 Task: Compose an email with the signature Janet Martinez with the subject Confirmation of a subscription and the message Can you please confirm your availability for the meeting tomorrow at 2 pm? from softage.5@softage.net to softage.1@softage.net, select the message and change font size to huge, align the email to right Send the email. Finally, move the email from Sent Items to the label Games
Action: Mouse moved to (73, 56)
Screenshot: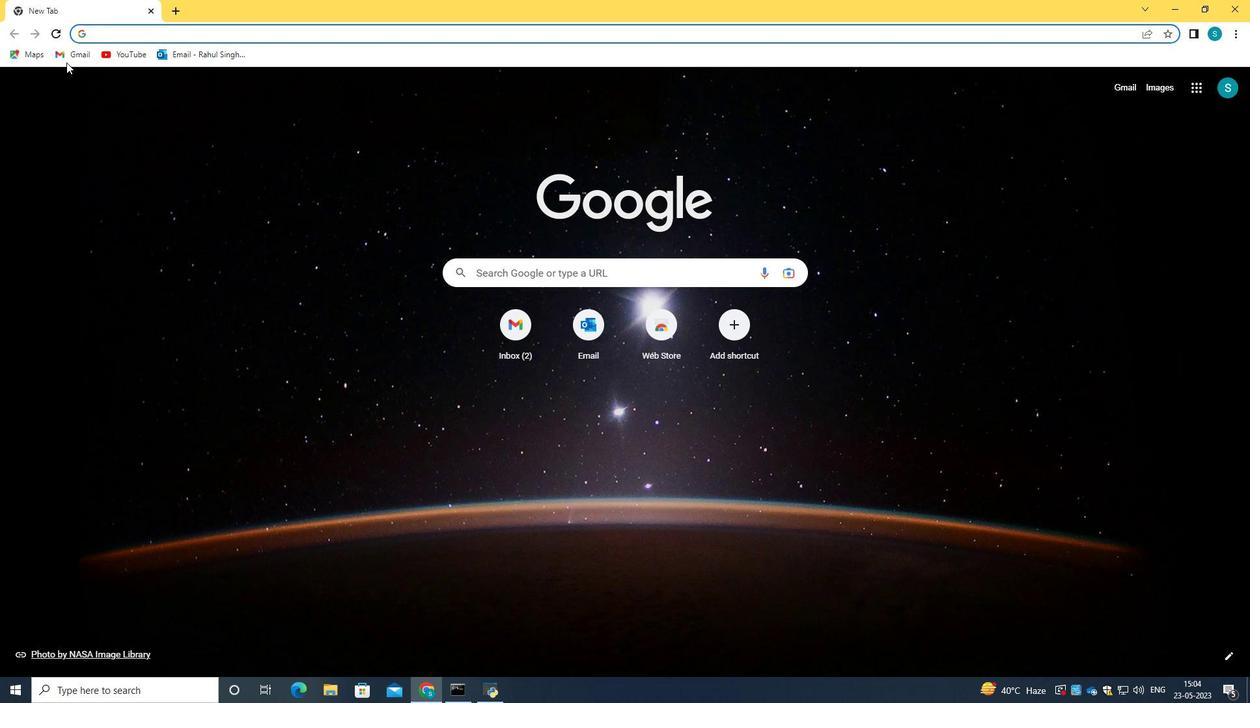
Action: Mouse pressed left at (73, 56)
Screenshot: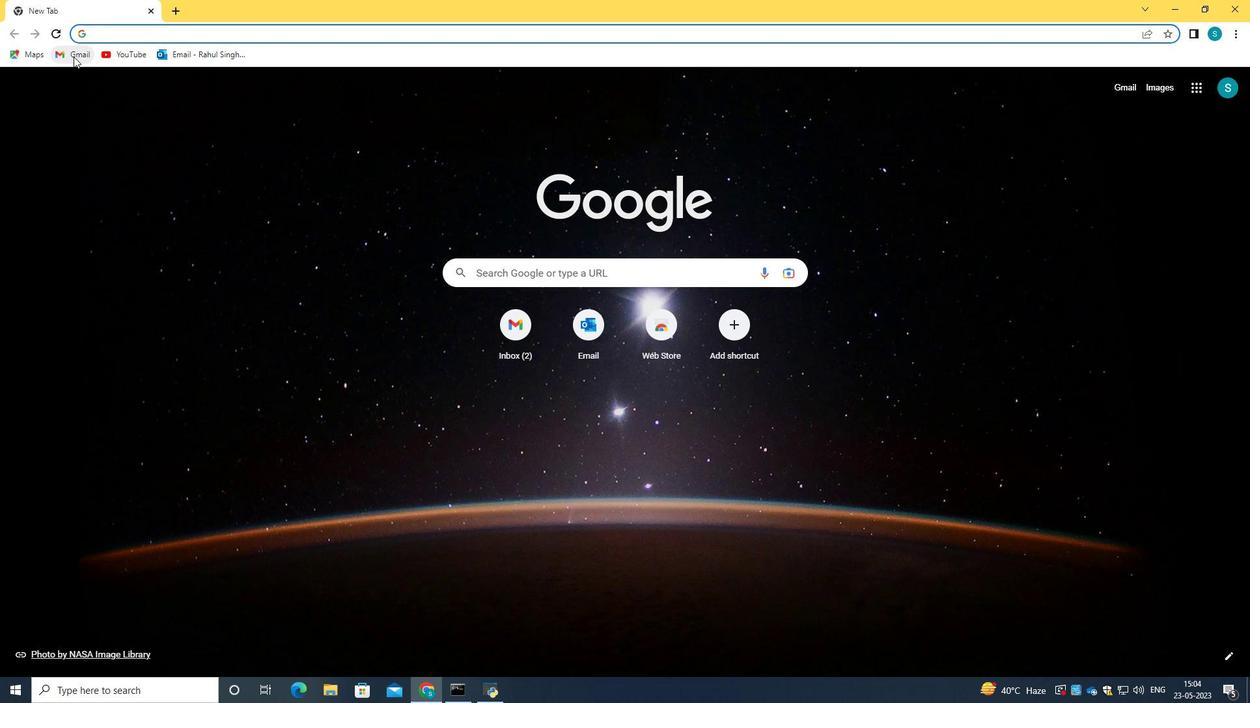 
Action: Mouse moved to (592, 203)
Screenshot: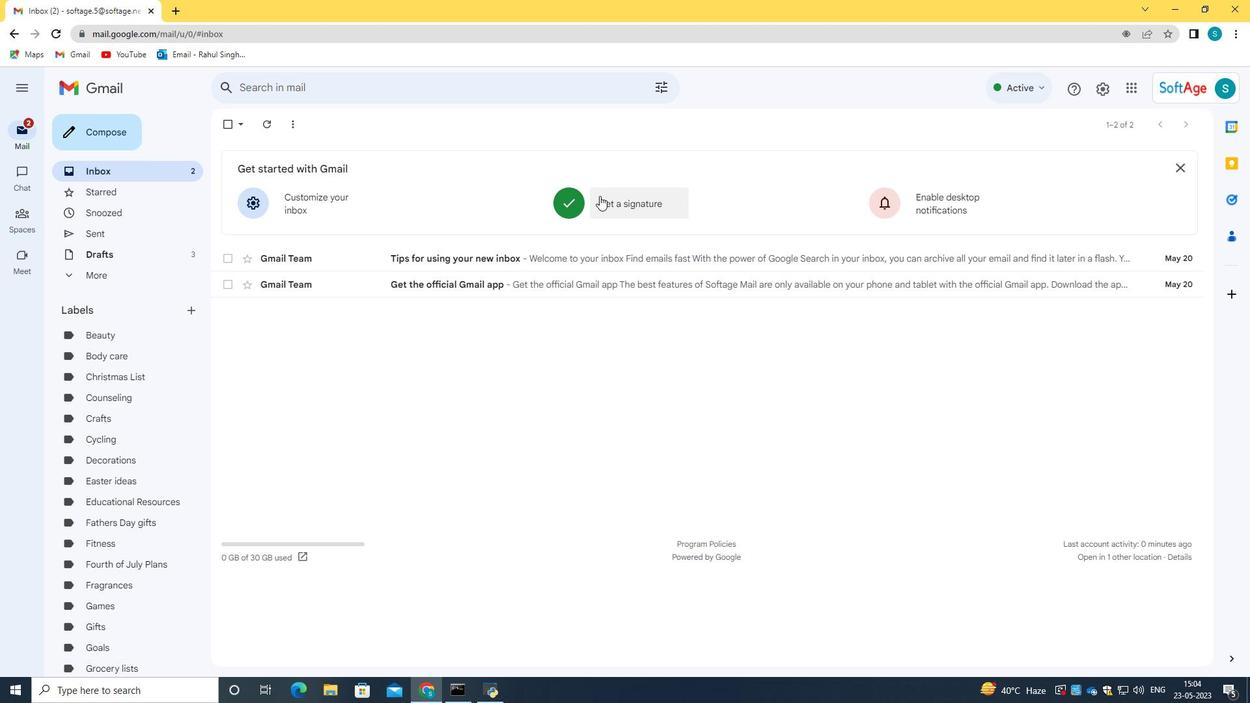 
Action: Mouse pressed left at (592, 203)
Screenshot: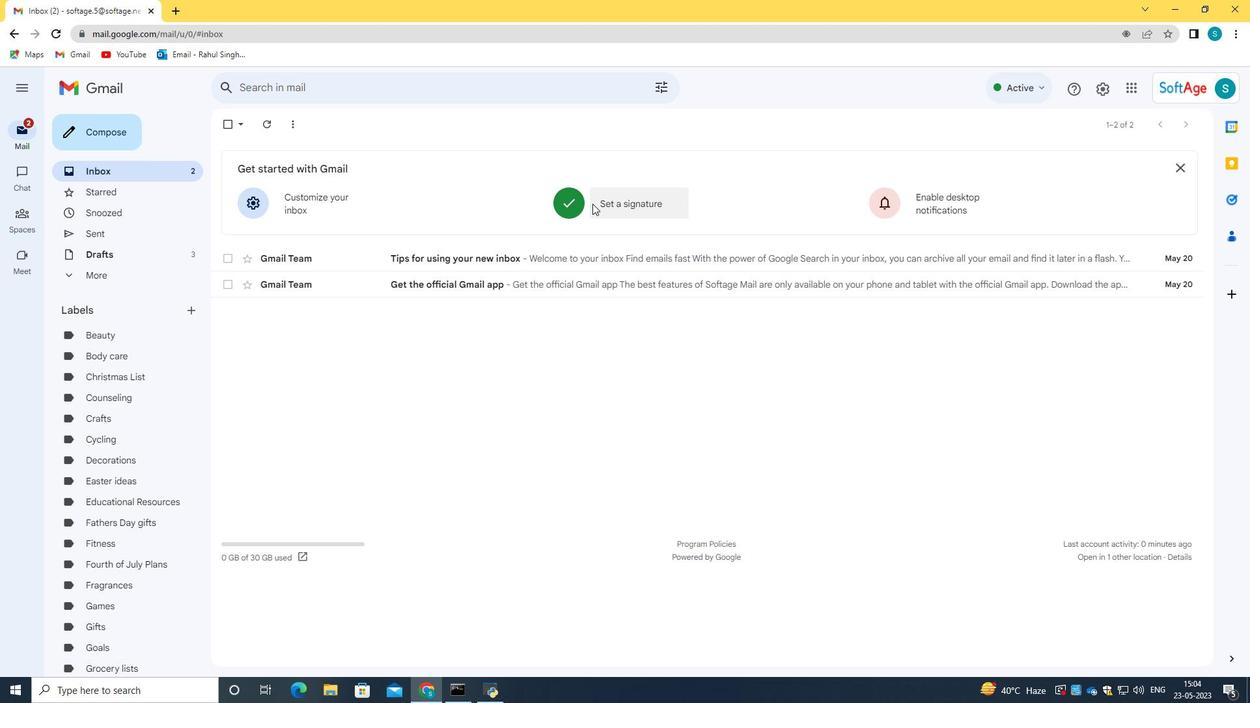 
Action: Mouse moved to (624, 203)
Screenshot: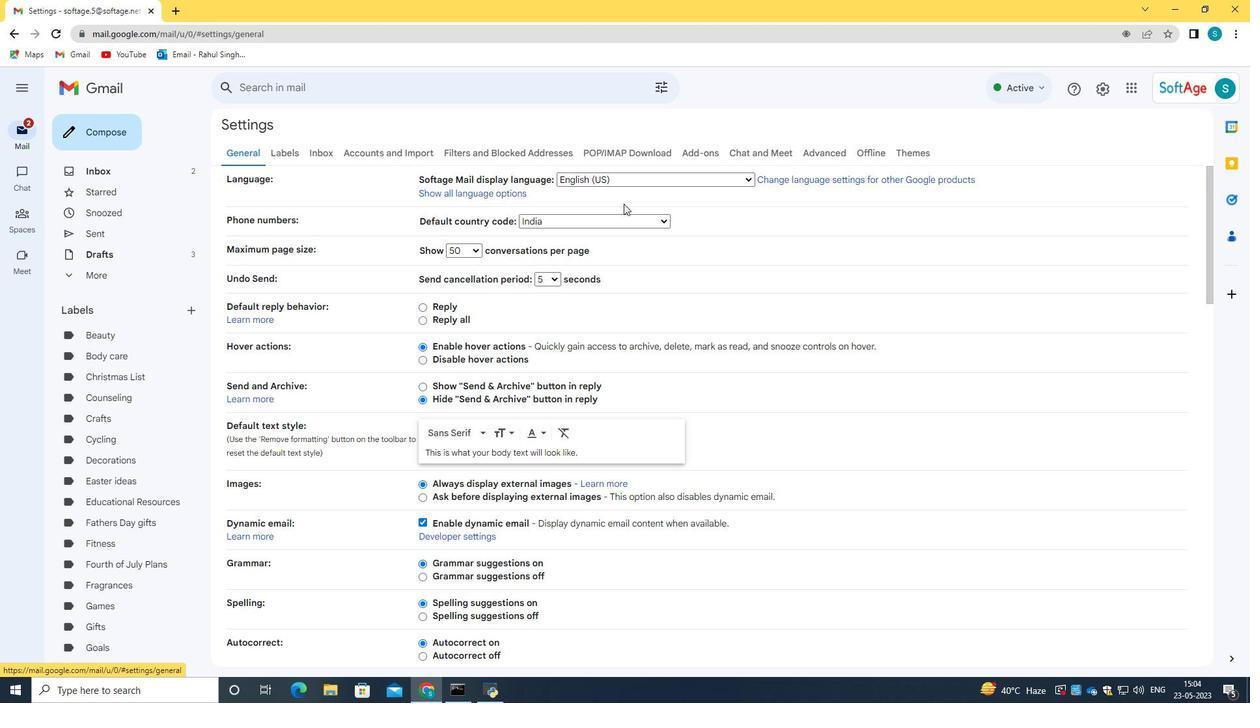 
Action: Mouse scrolled (624, 203) with delta (0, 0)
Screenshot: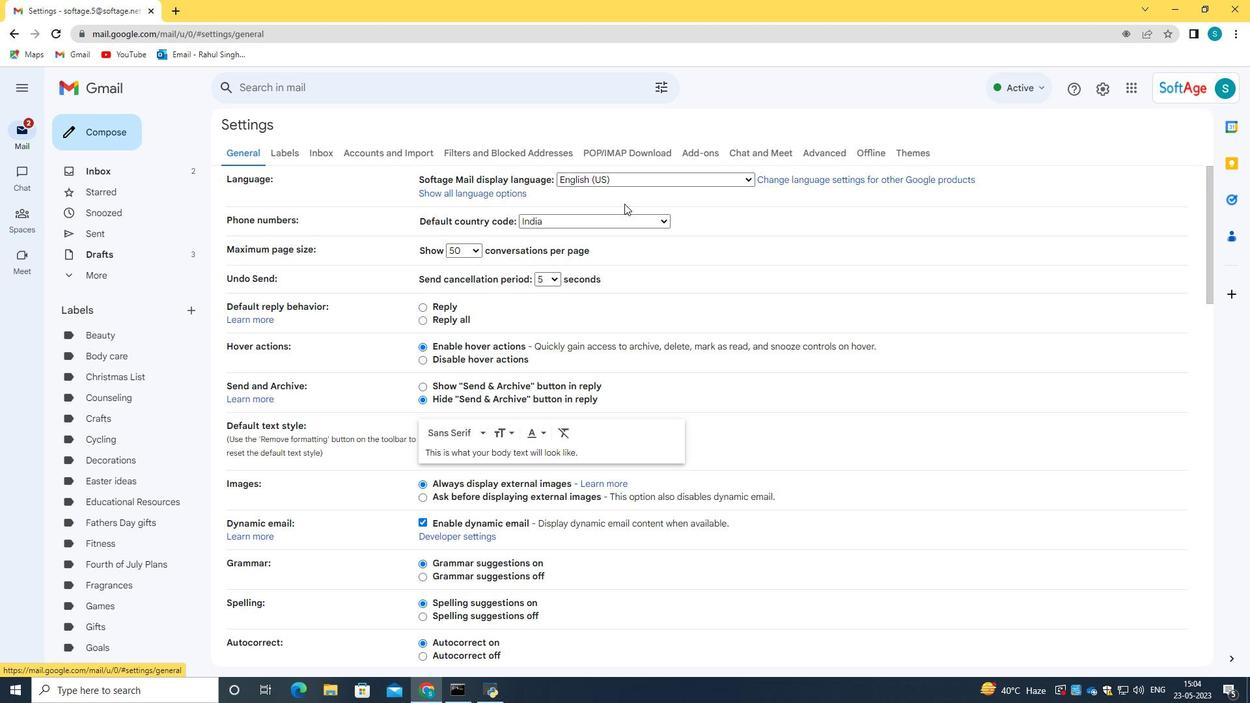 
Action: Mouse scrolled (624, 203) with delta (0, 0)
Screenshot: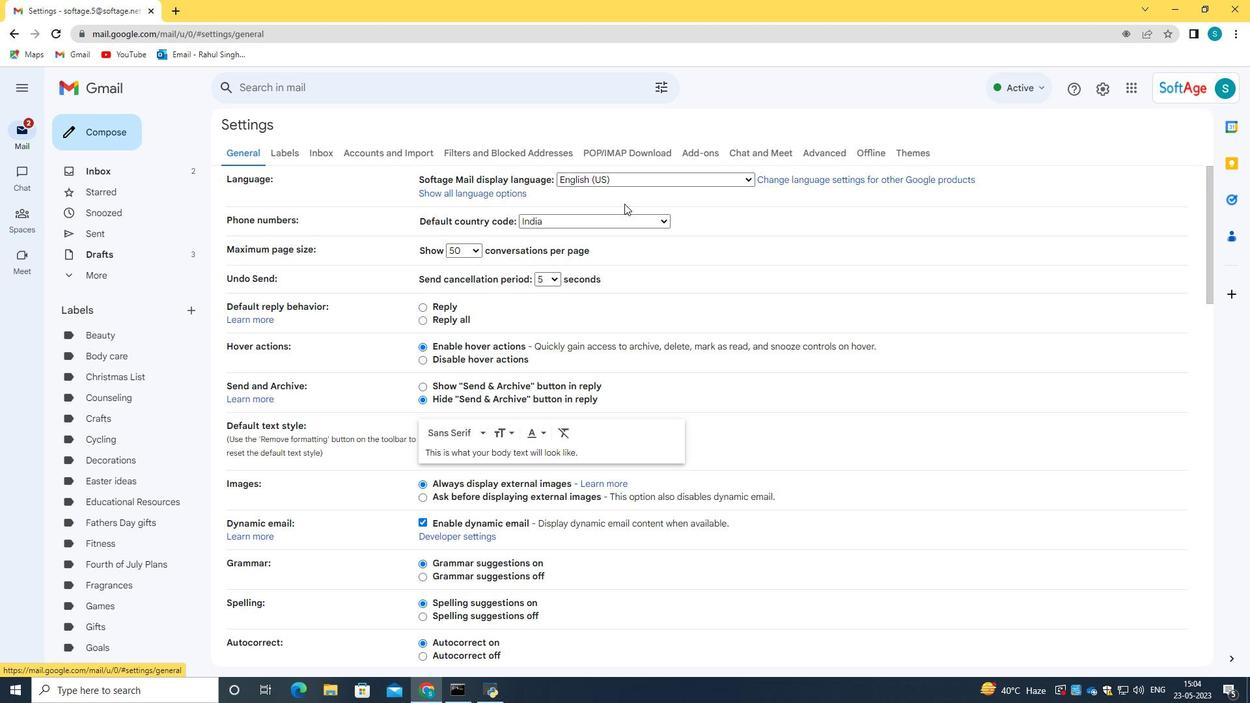 
Action: Mouse scrolled (624, 203) with delta (0, 0)
Screenshot: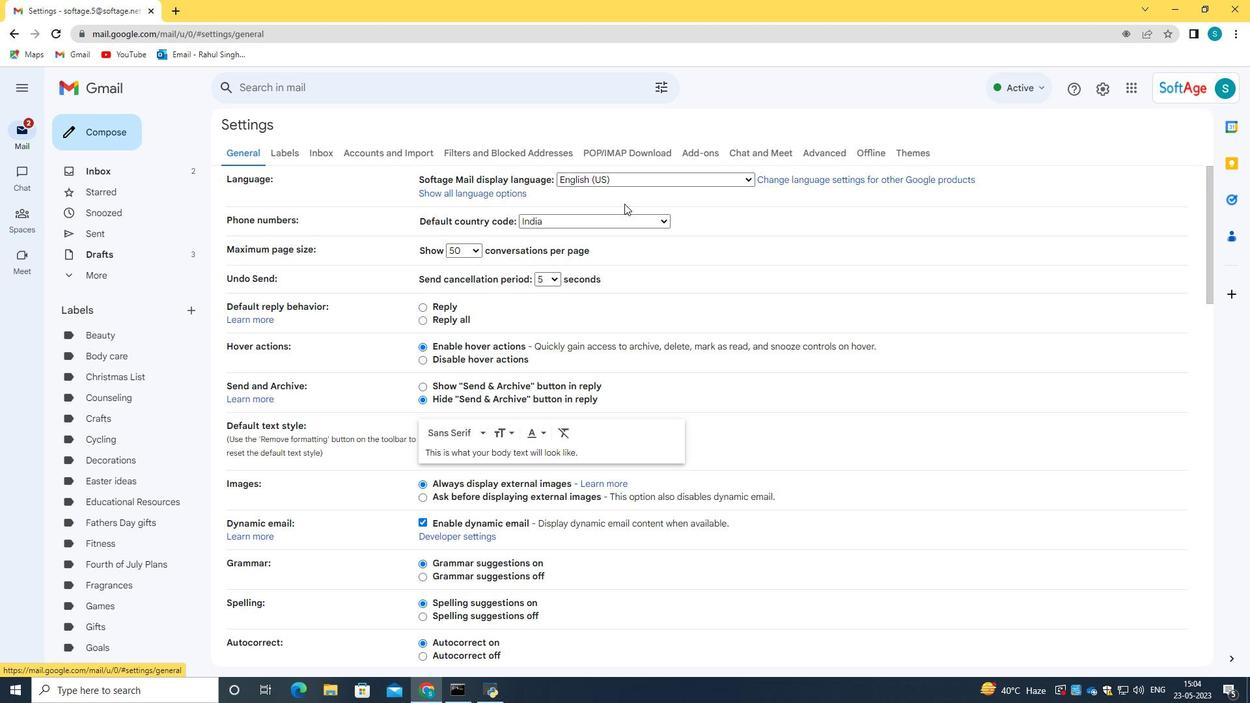 
Action: Mouse scrolled (624, 203) with delta (0, 0)
Screenshot: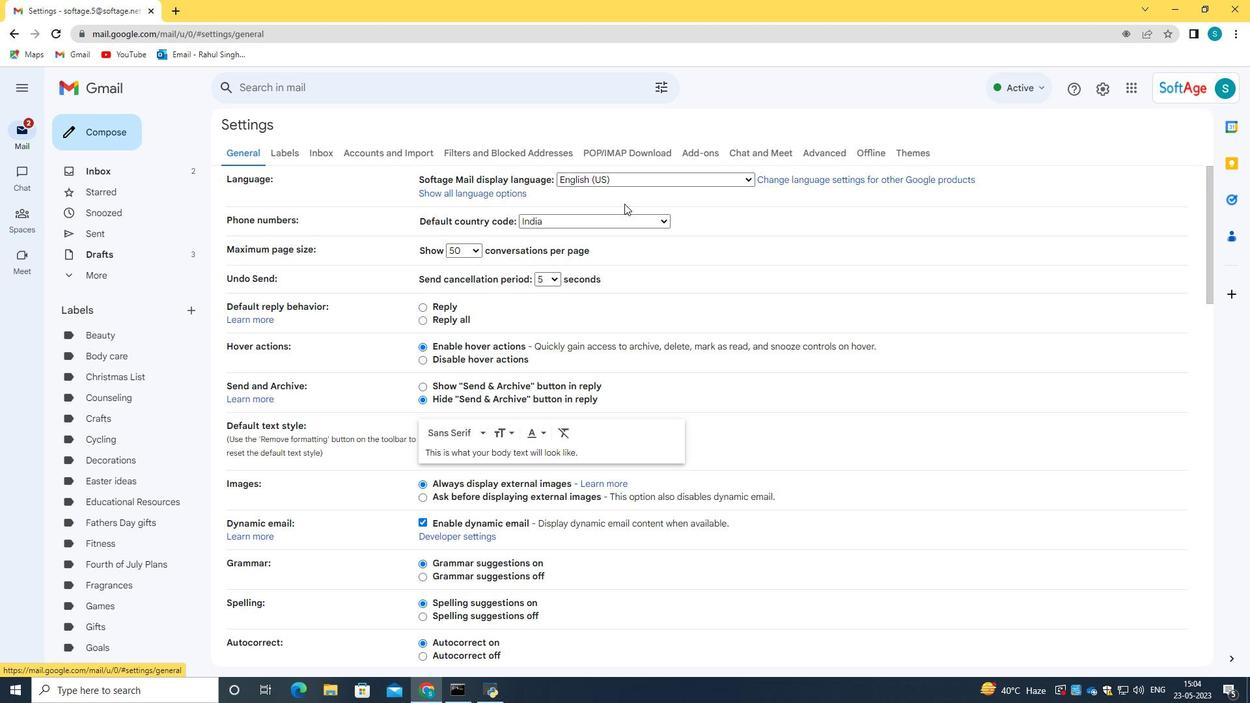 
Action: Mouse scrolled (624, 203) with delta (0, 0)
Screenshot: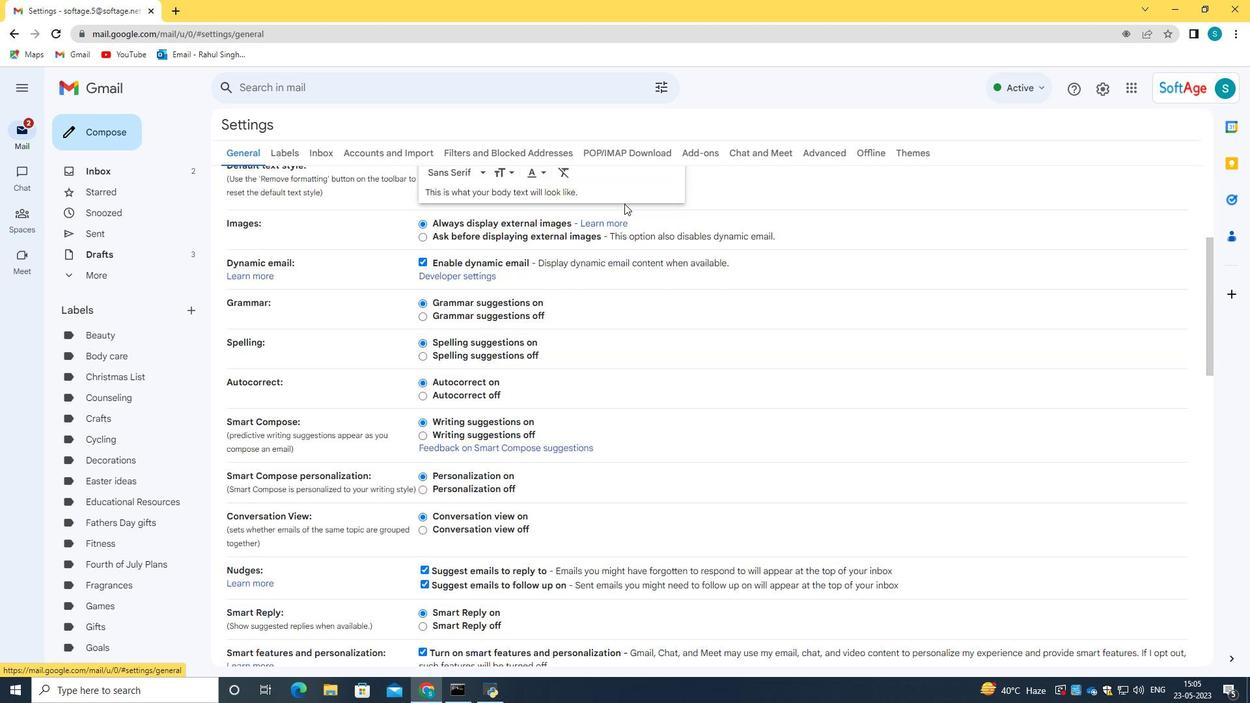 
Action: Mouse scrolled (624, 203) with delta (0, 0)
Screenshot: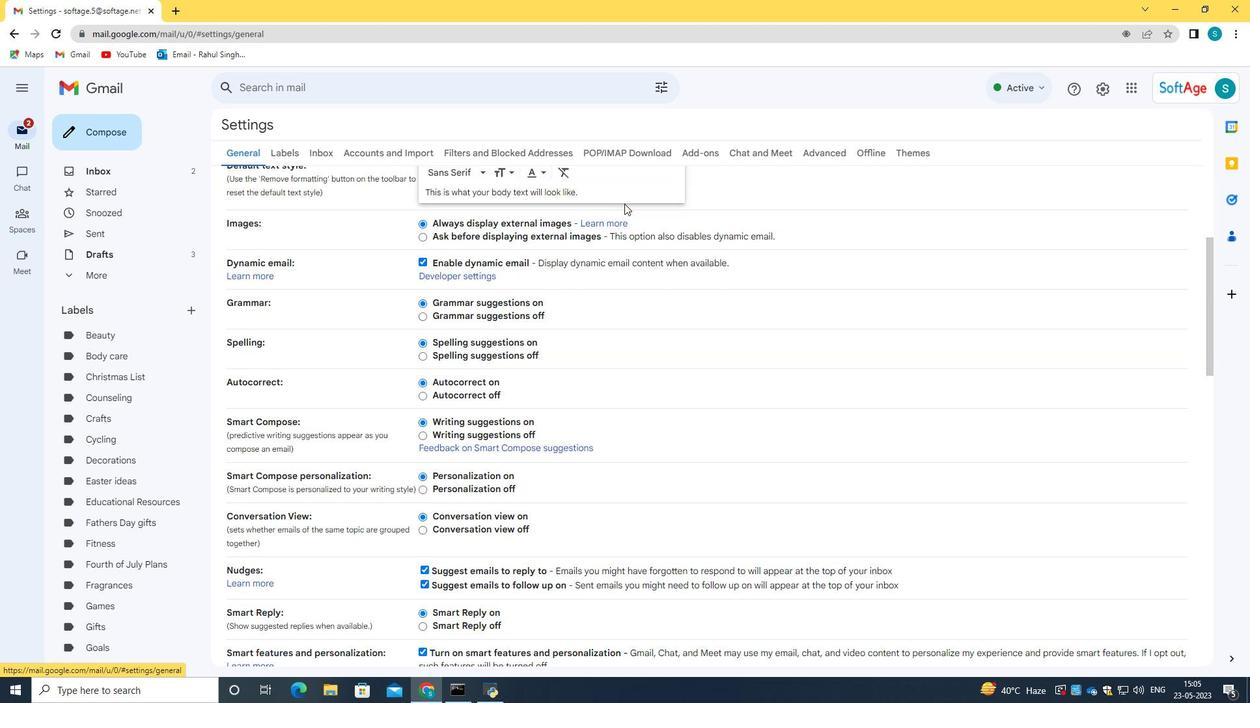 
Action: Mouse scrolled (624, 203) with delta (0, 0)
Screenshot: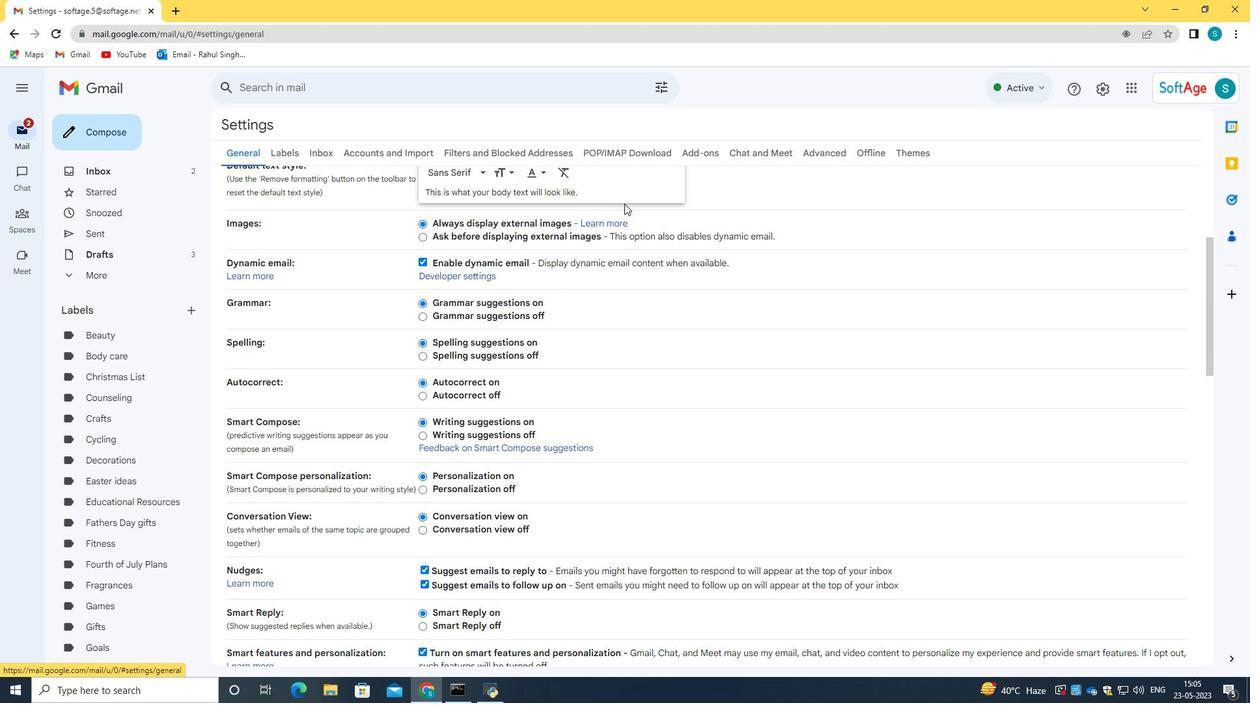 
Action: Mouse scrolled (624, 203) with delta (0, 0)
Screenshot: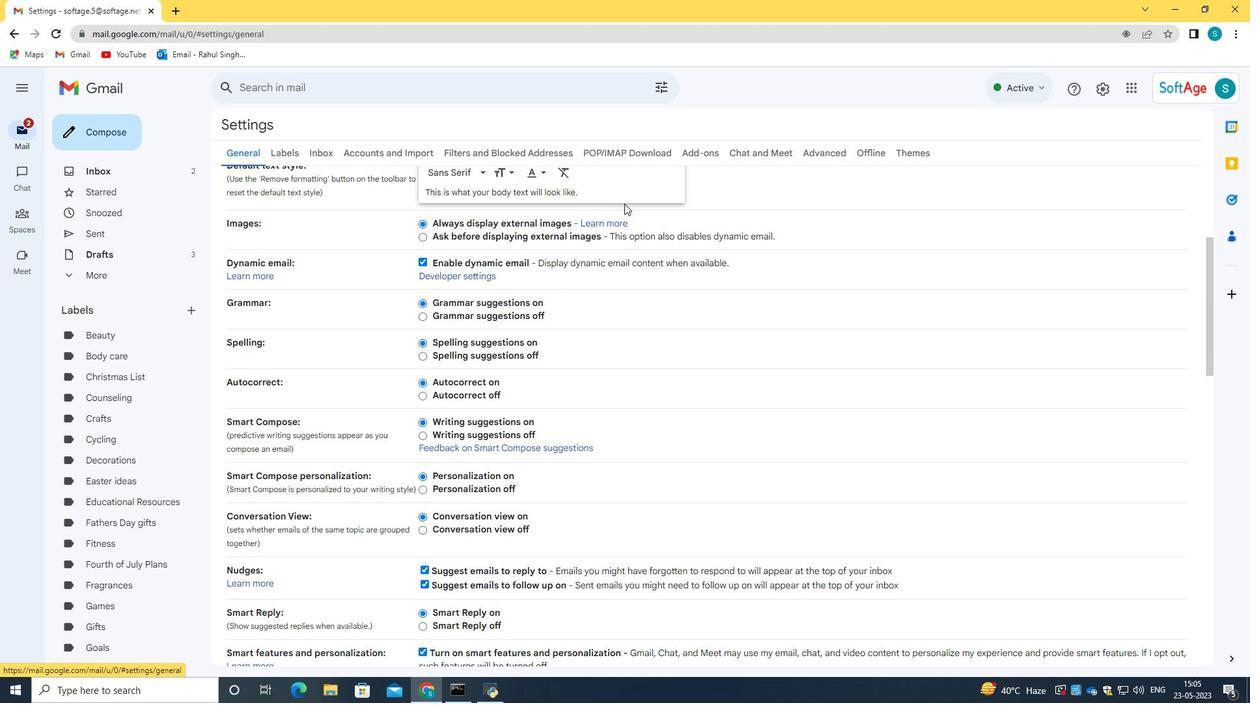 
Action: Mouse scrolled (624, 203) with delta (0, 0)
Screenshot: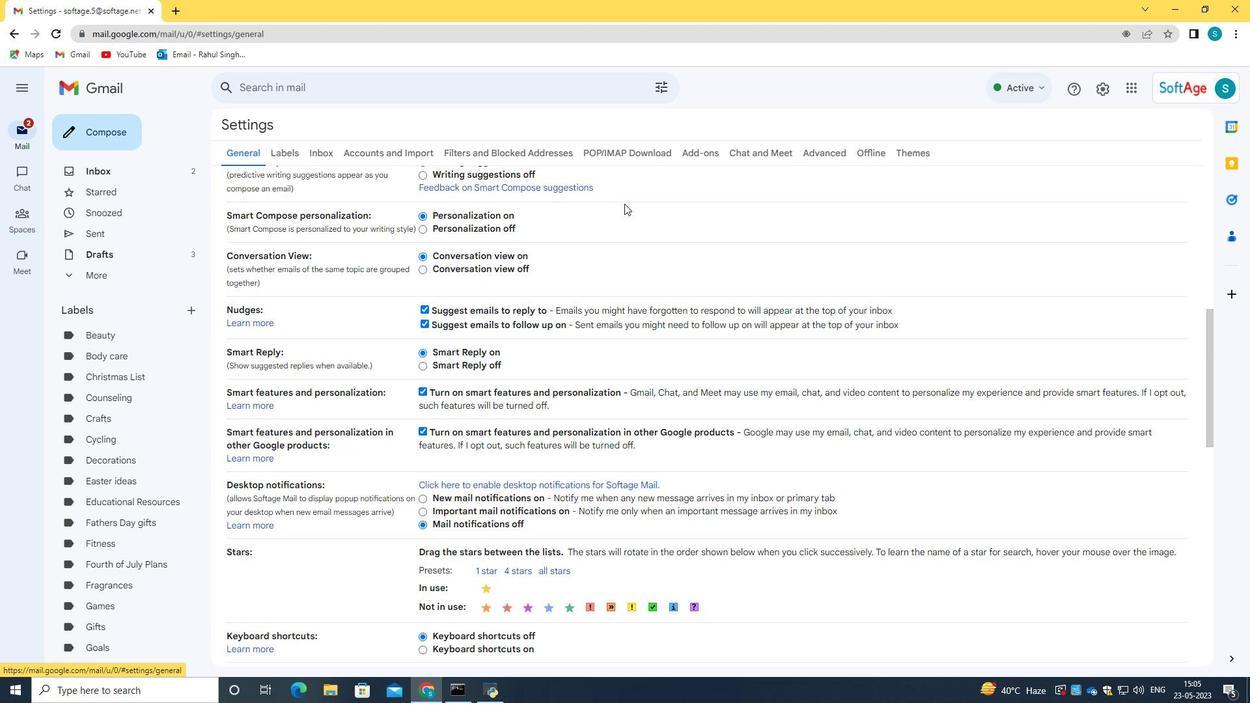 
Action: Mouse scrolled (624, 203) with delta (0, 0)
Screenshot: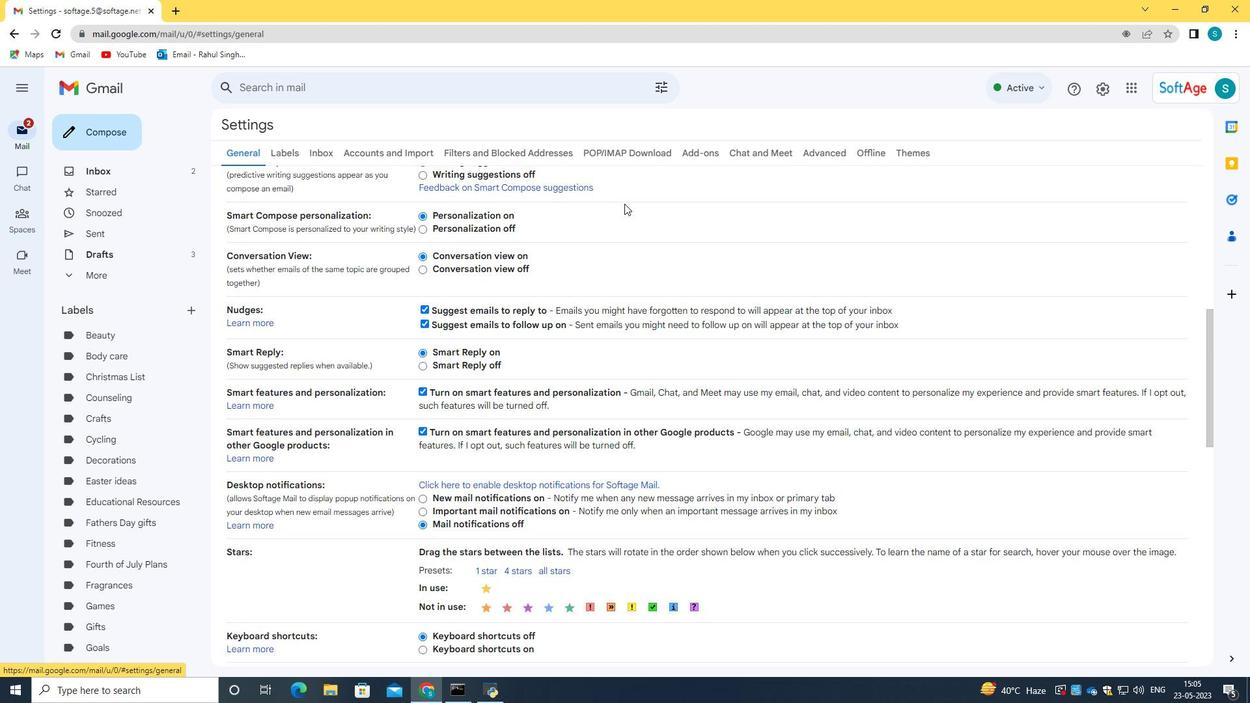
Action: Mouse scrolled (624, 203) with delta (0, 0)
Screenshot: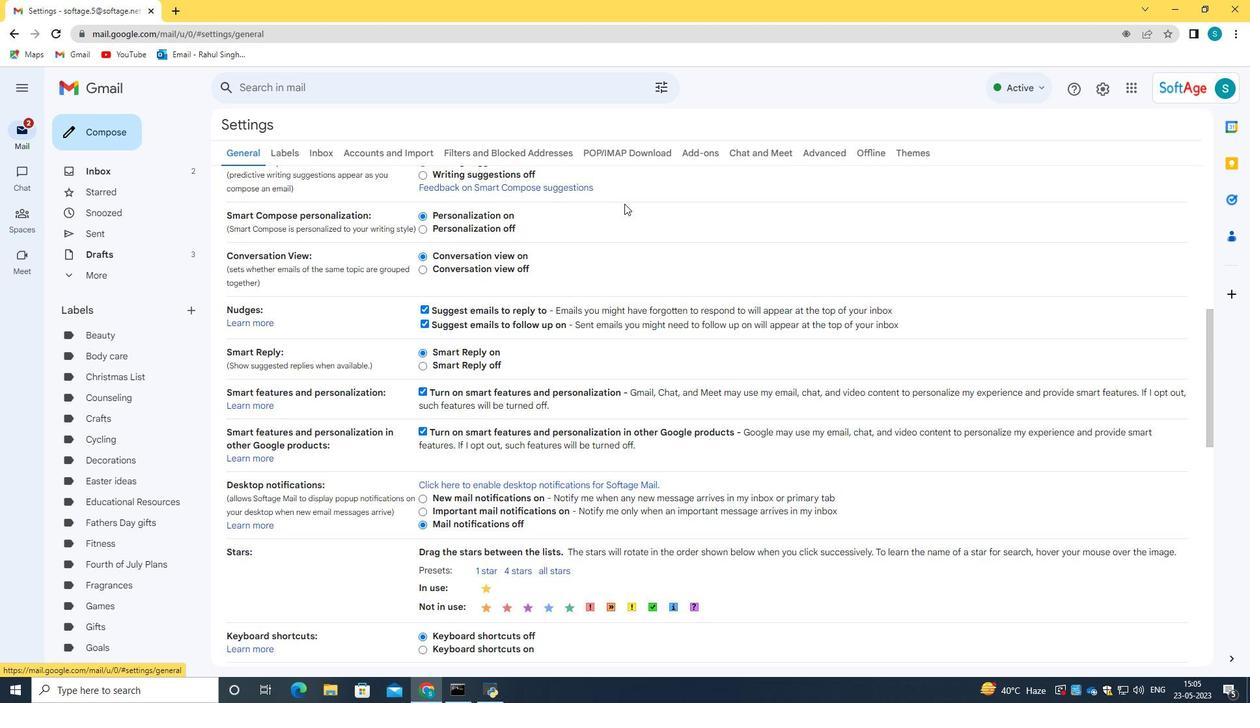 
Action: Mouse moved to (571, 455)
Screenshot: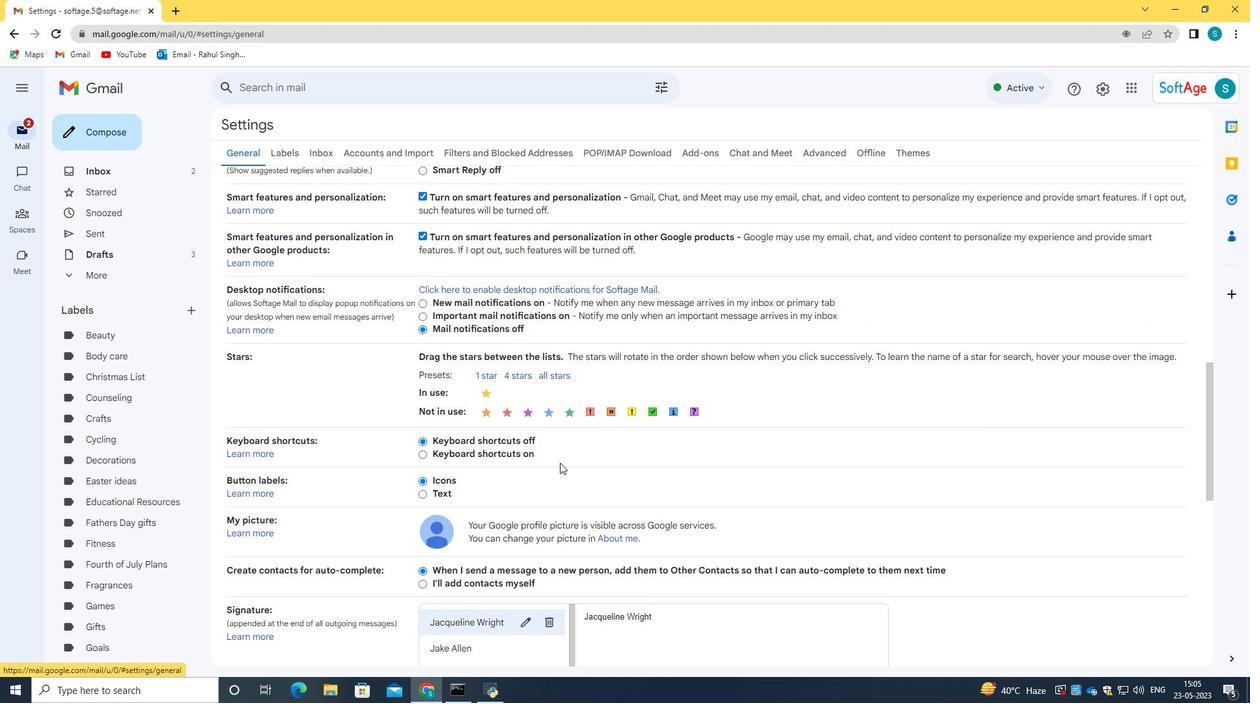 
Action: Mouse scrolled (571, 455) with delta (0, 0)
Screenshot: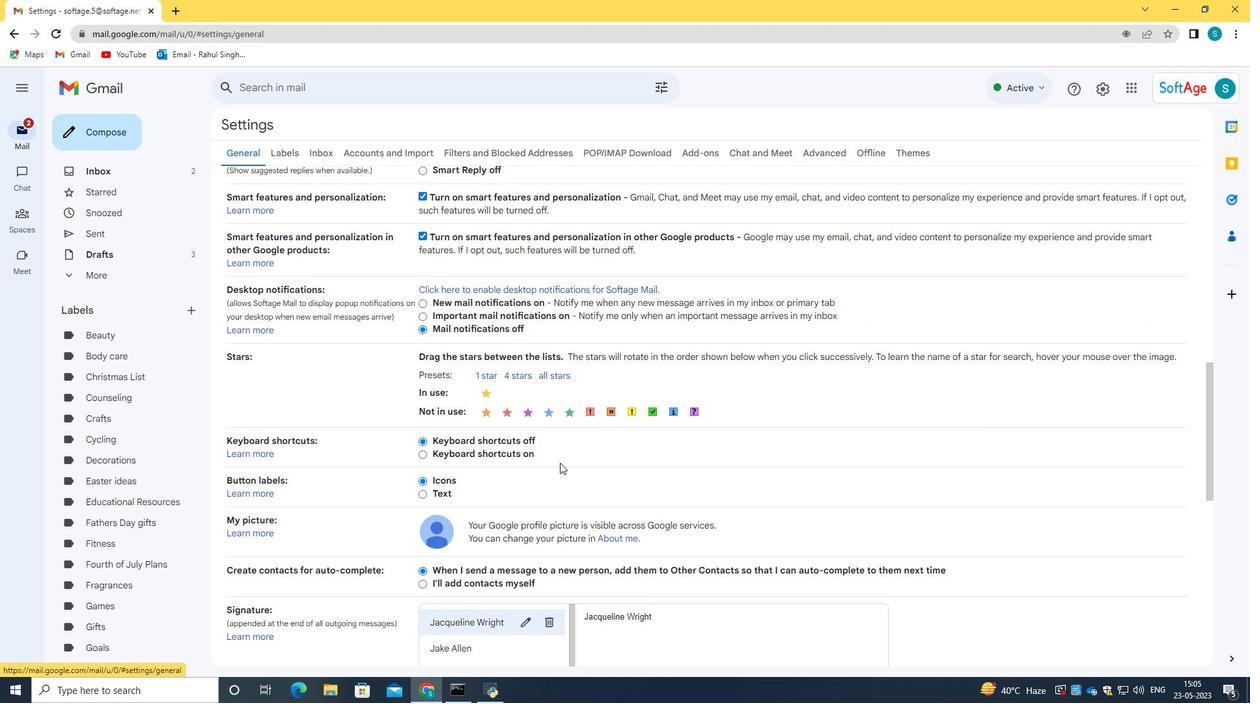 
Action: Mouse scrolled (571, 455) with delta (0, 0)
Screenshot: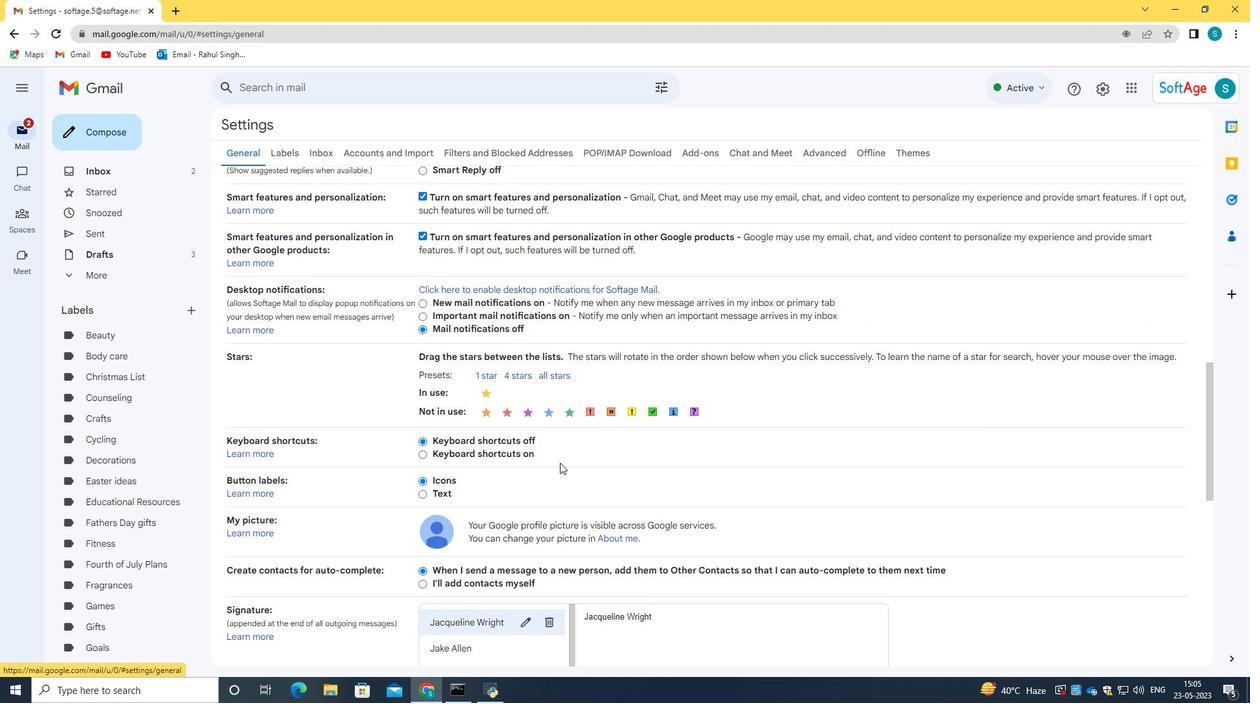 
Action: Mouse scrolled (571, 455) with delta (0, 0)
Screenshot: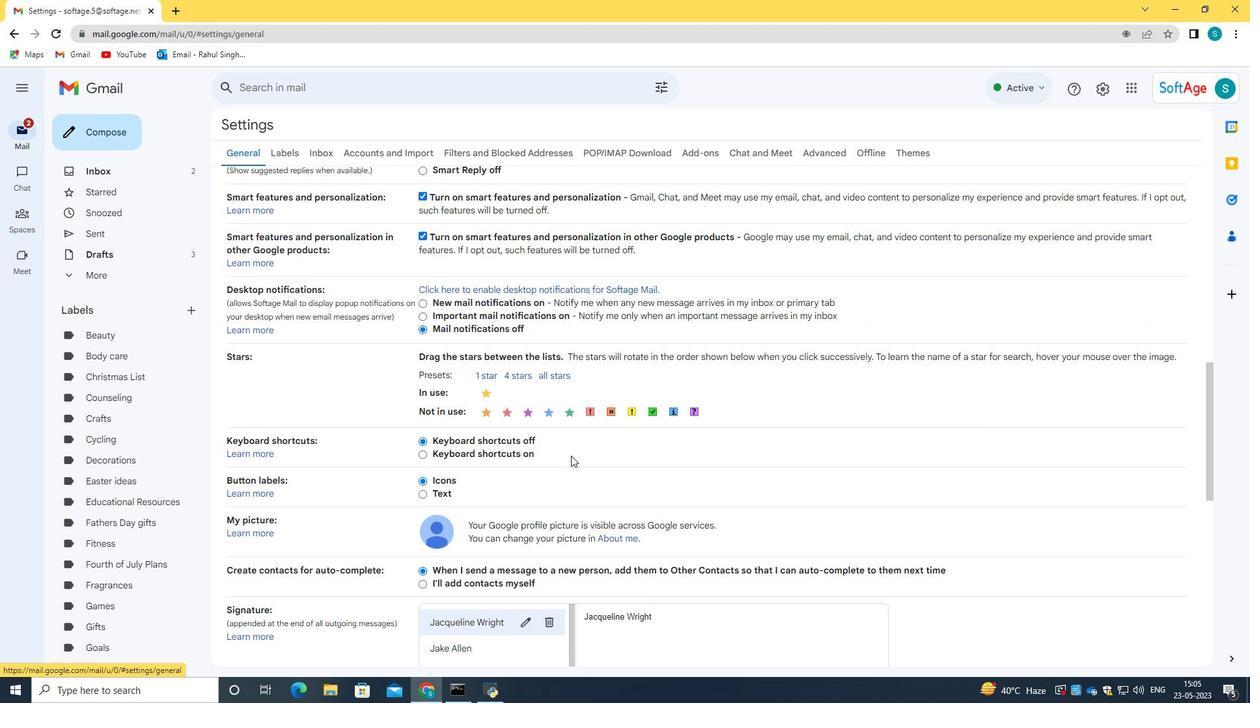 
Action: Mouse scrolled (571, 455) with delta (0, 0)
Screenshot: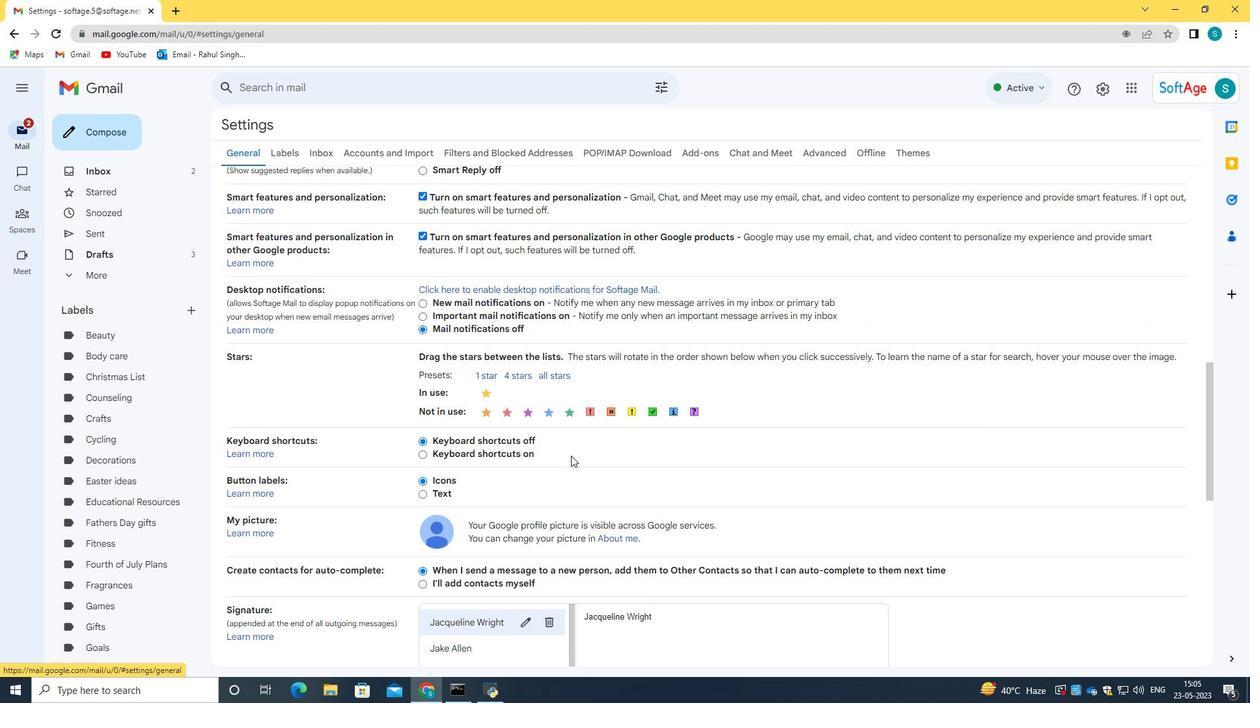 
Action: Mouse moved to (573, 453)
Screenshot: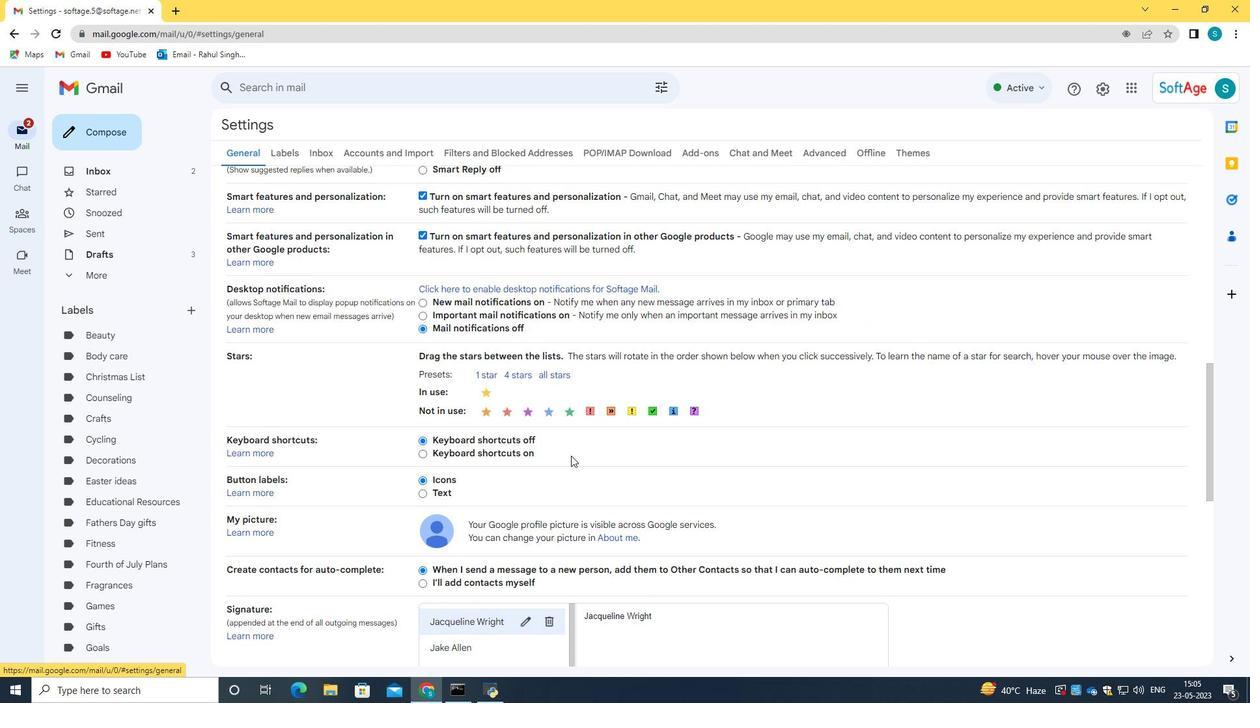 
Action: Mouse scrolled (573, 453) with delta (0, 0)
Screenshot: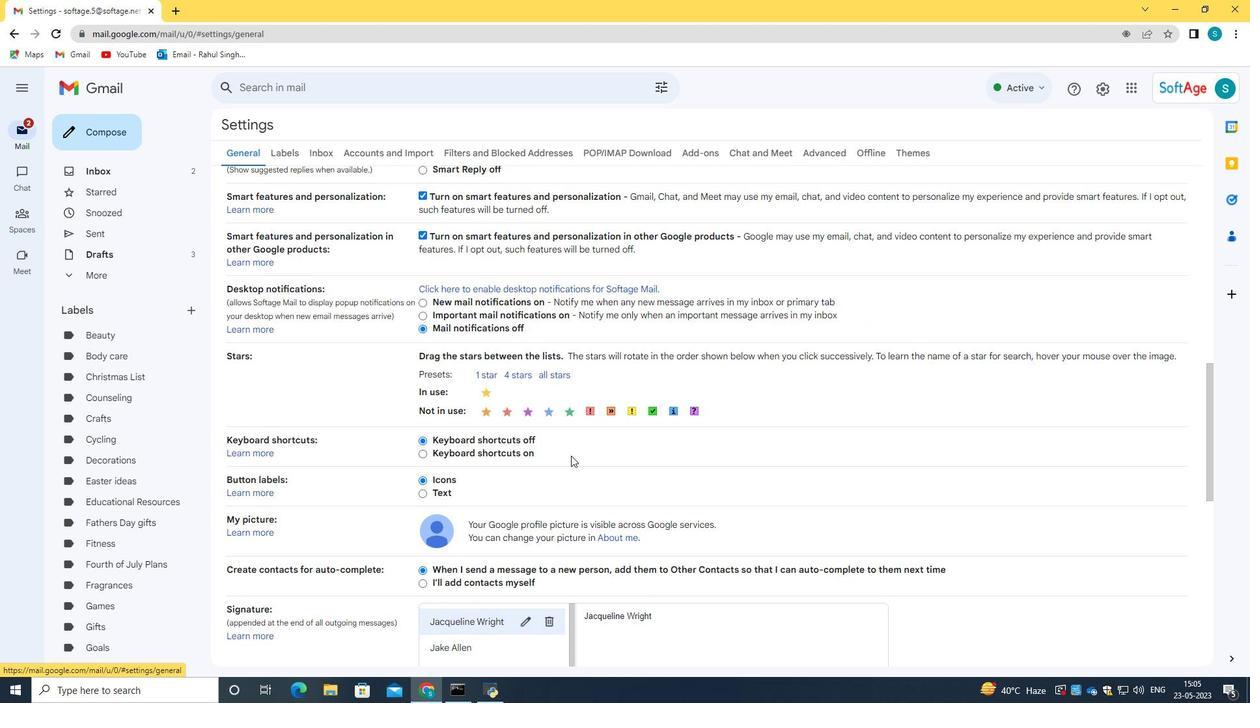 
Action: Mouse moved to (482, 407)
Screenshot: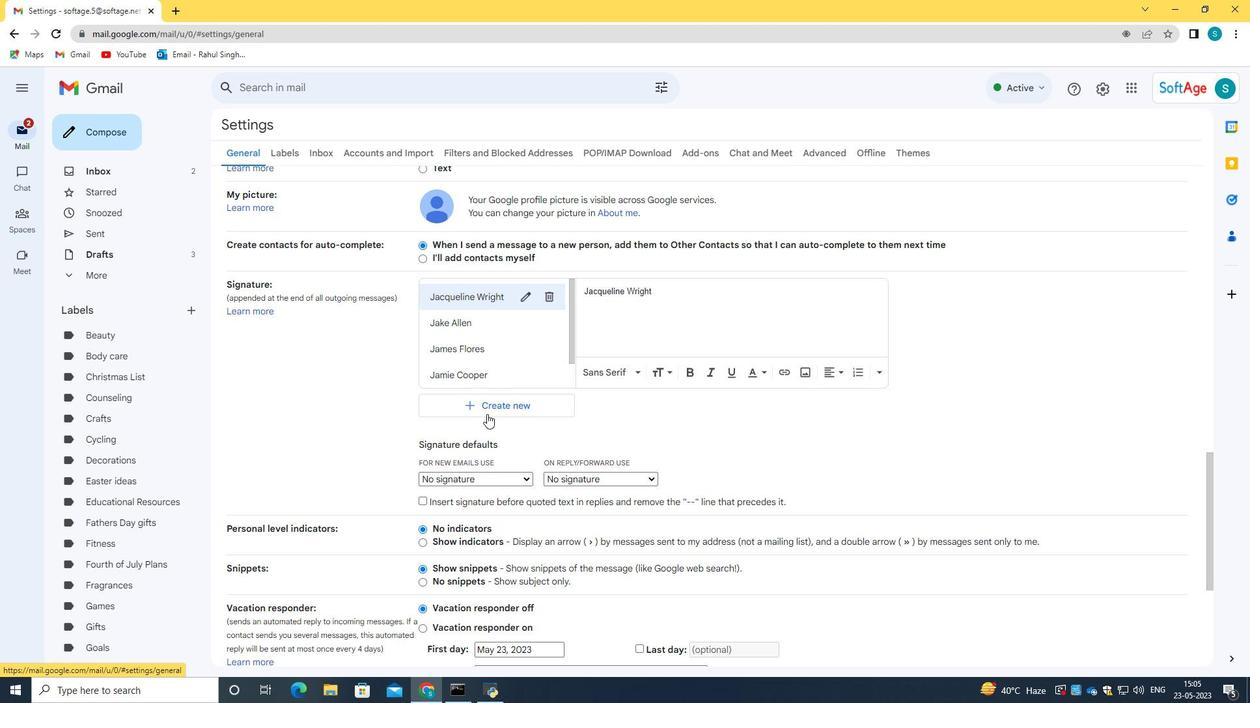 
Action: Mouse pressed left at (482, 407)
Screenshot: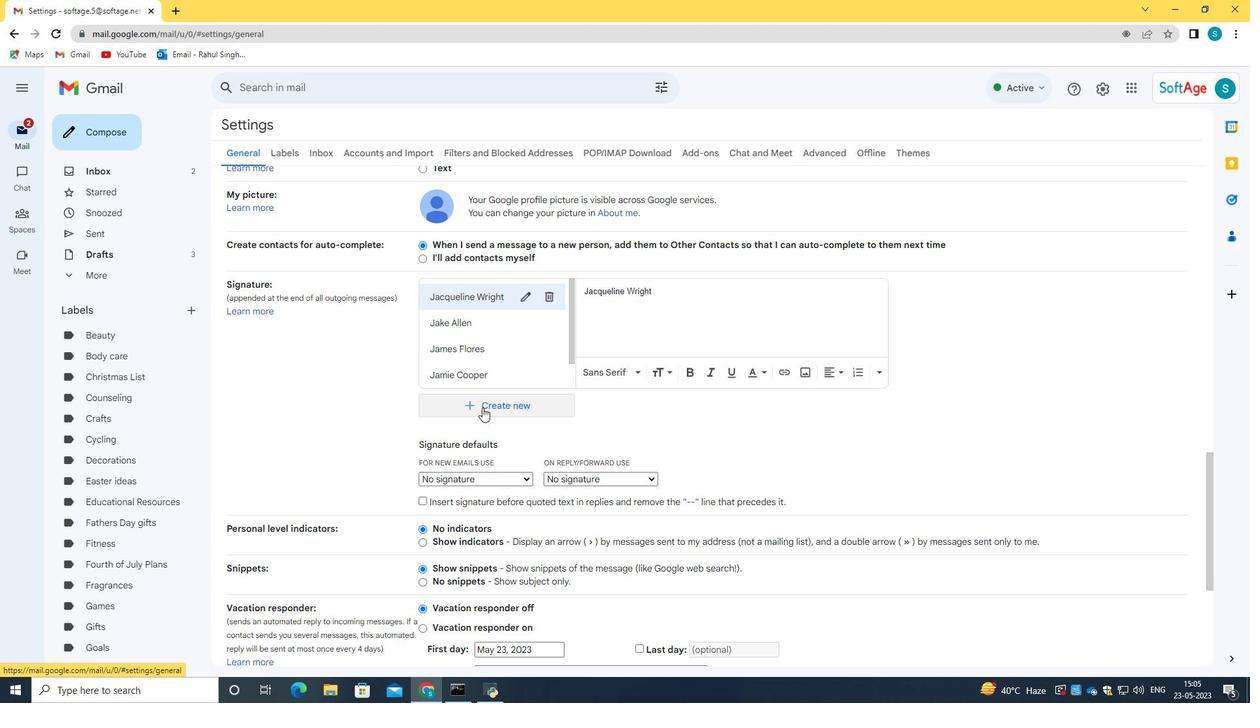 
Action: Mouse moved to (587, 364)
Screenshot: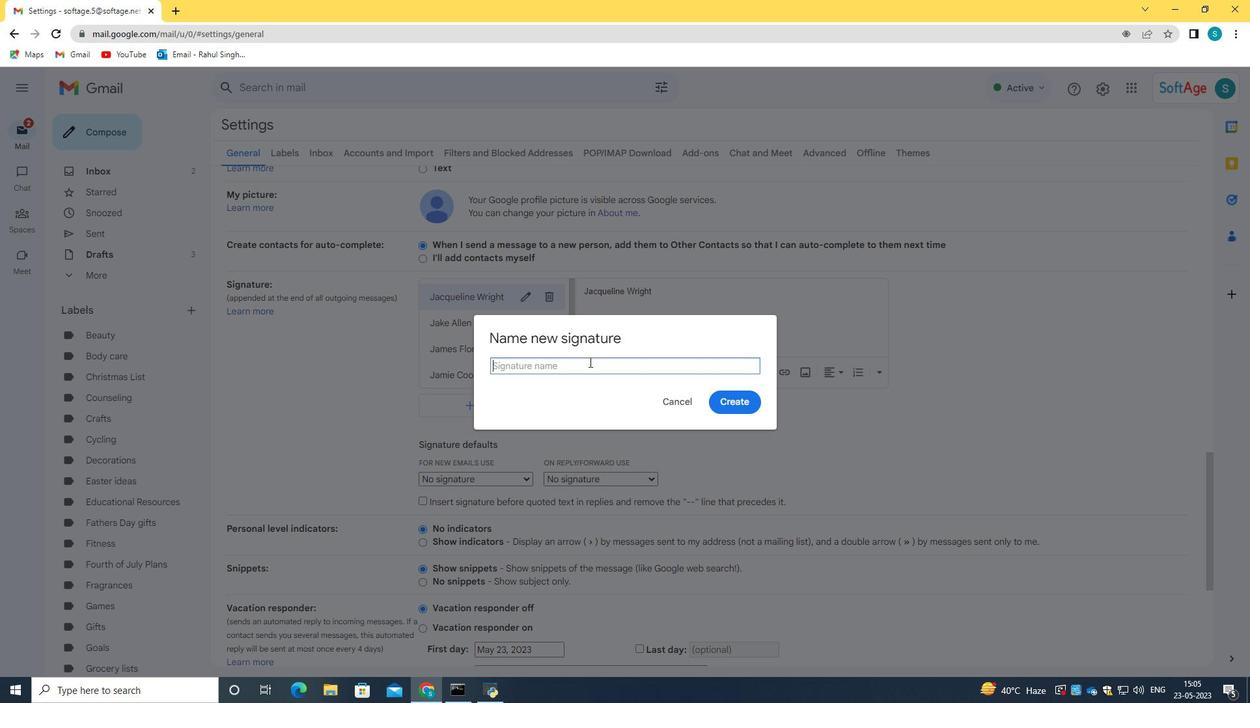 
Action: Key pressed <Key.caps_lock>J<Key.caps_lock>anet<Key.space><Key.caps_lock>M<Key.caps_lock>artinez
Screenshot: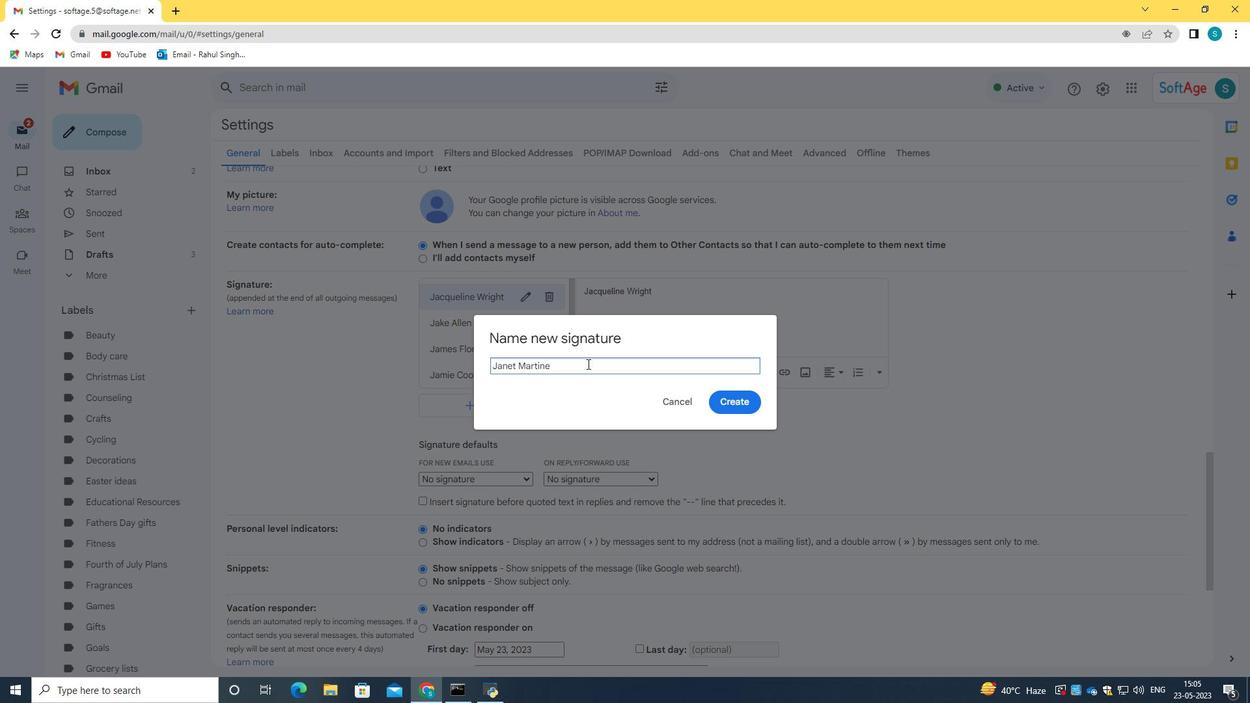 
Action: Mouse moved to (724, 401)
Screenshot: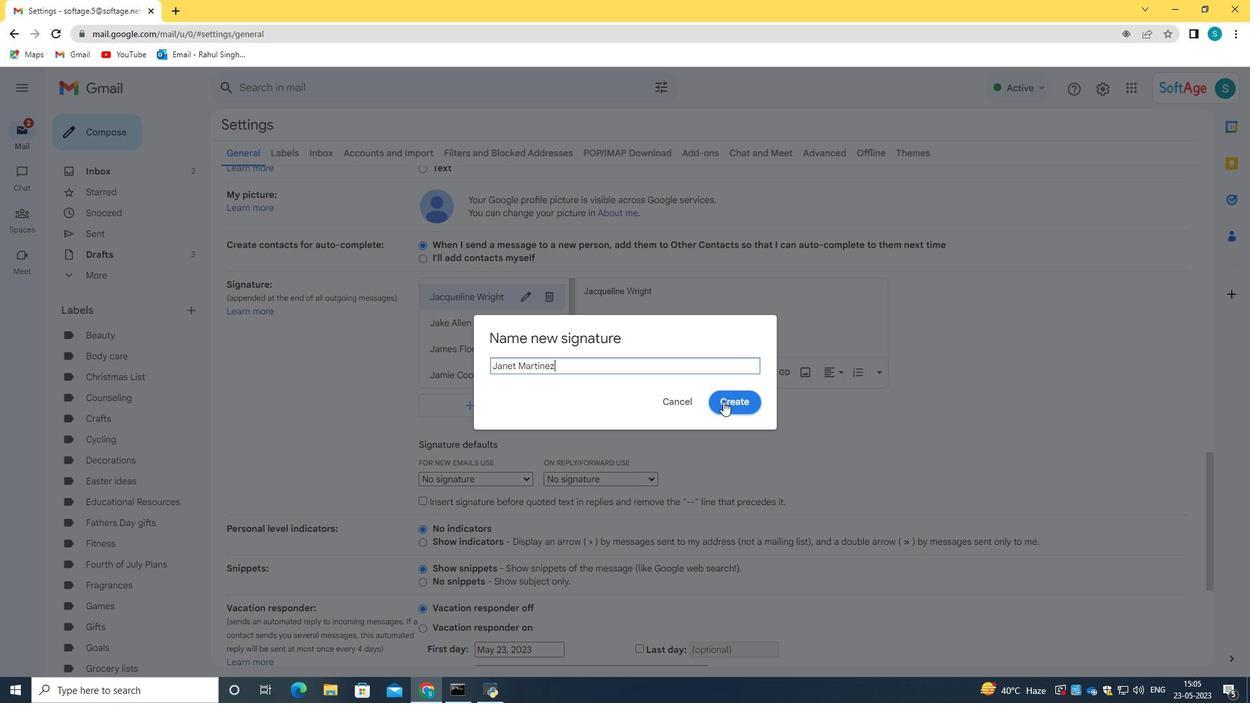 
Action: Mouse pressed left at (724, 401)
Screenshot: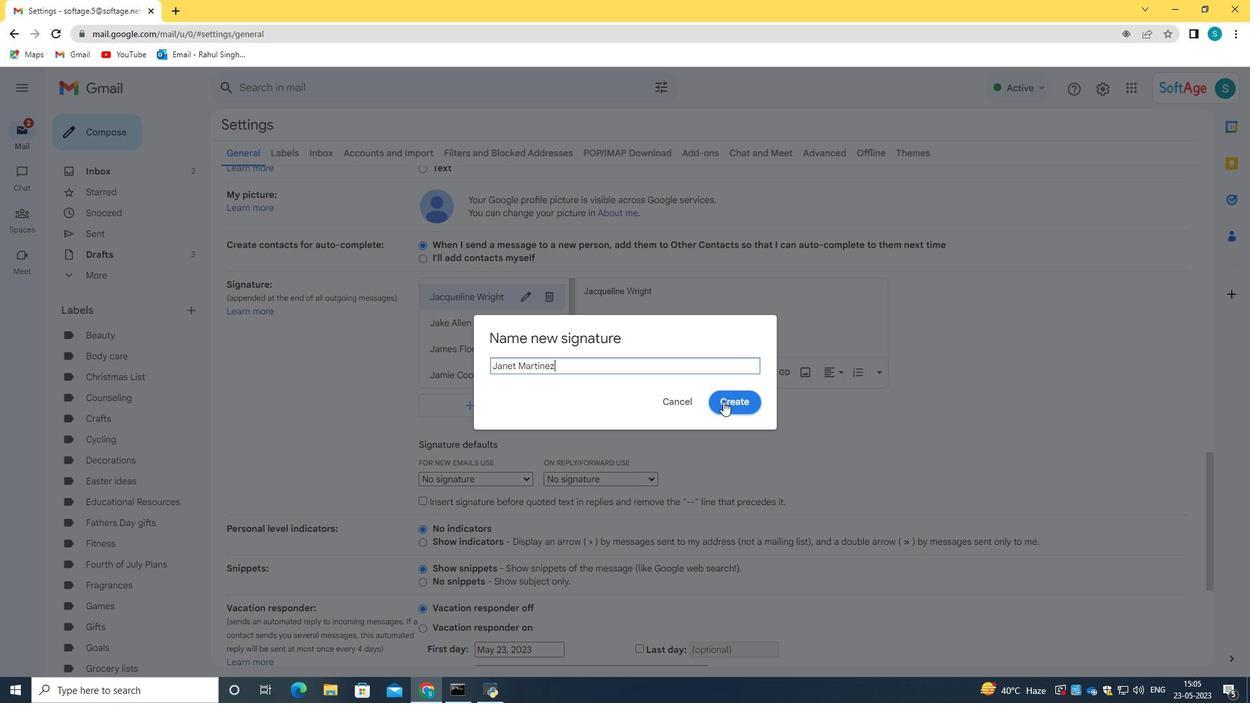 
Action: Mouse moved to (653, 325)
Screenshot: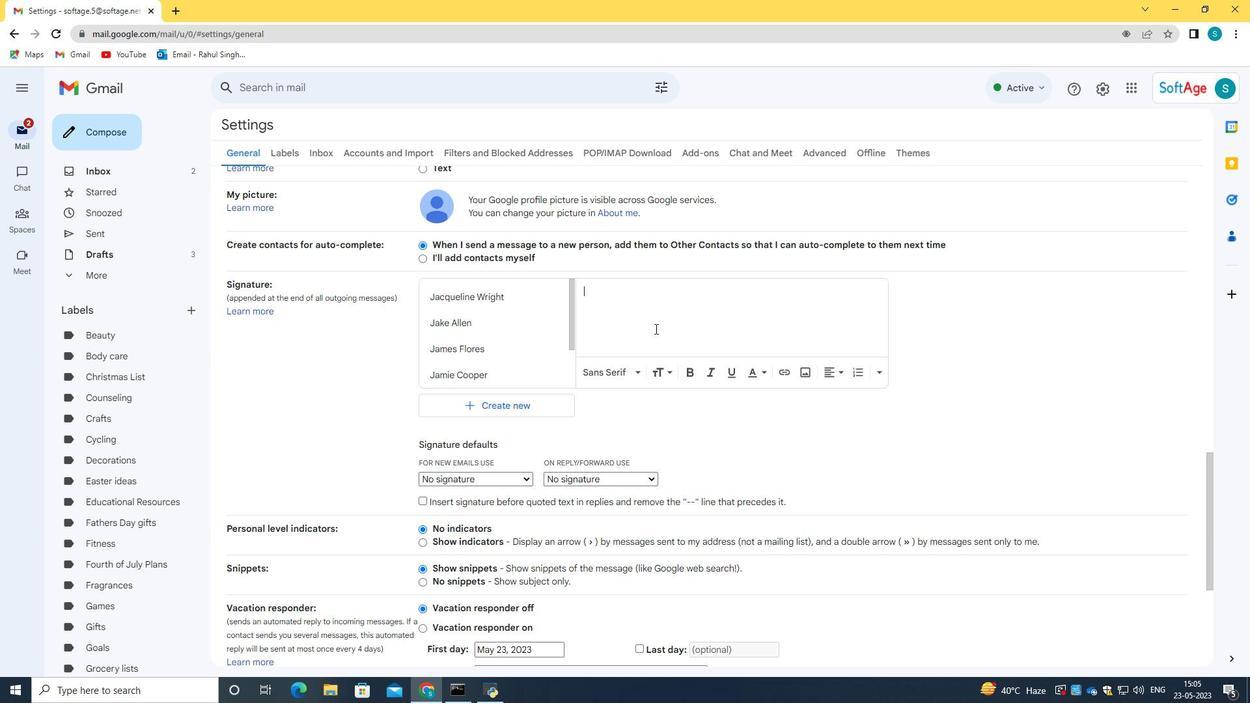 
Action: Mouse pressed left at (653, 325)
Screenshot: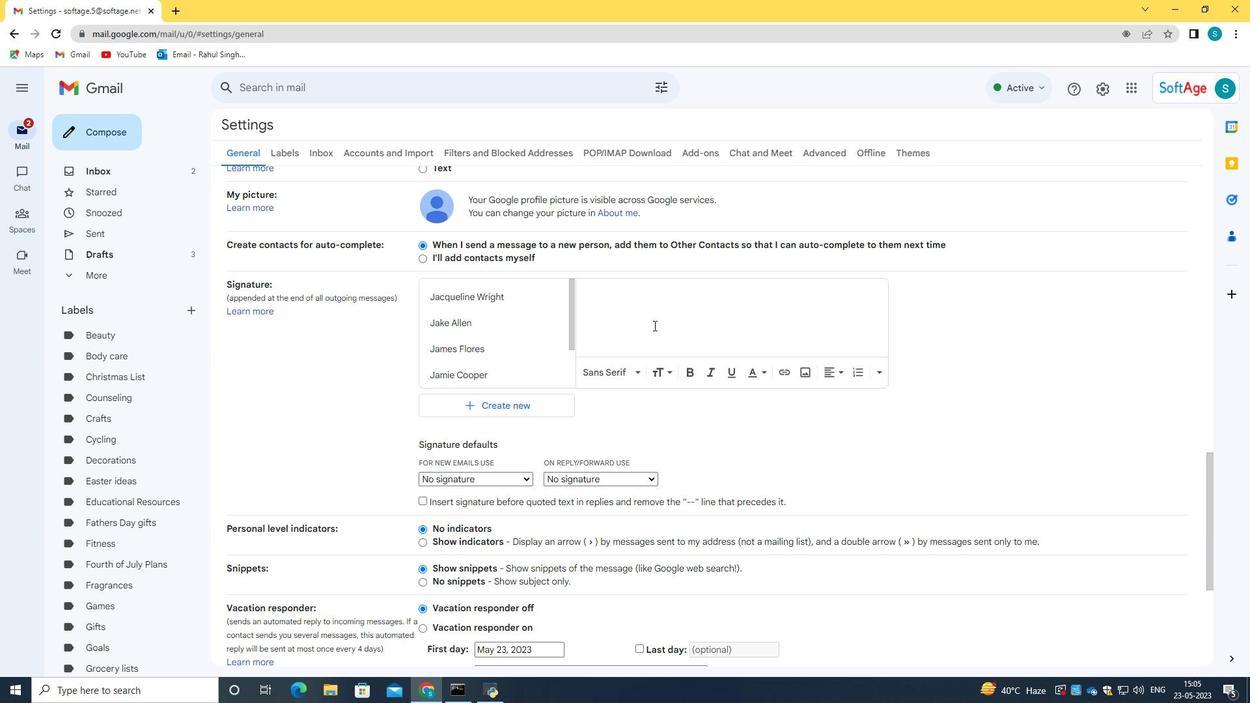 
Action: Key pressed <Key.caps_lock>J<Key.caps_lock>anet<Key.space><Key.caps_lock>M<Key.caps_lock>artinez
Screenshot: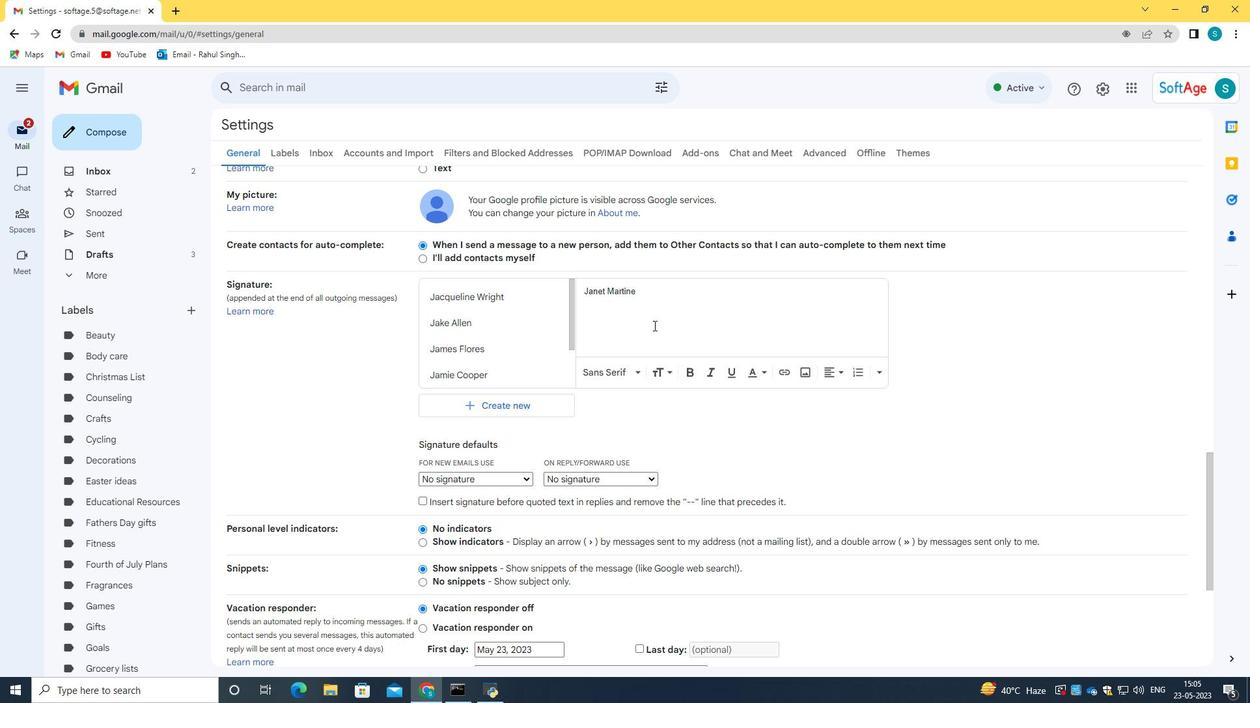 
Action: Mouse scrolled (653, 326) with delta (0, 0)
Screenshot: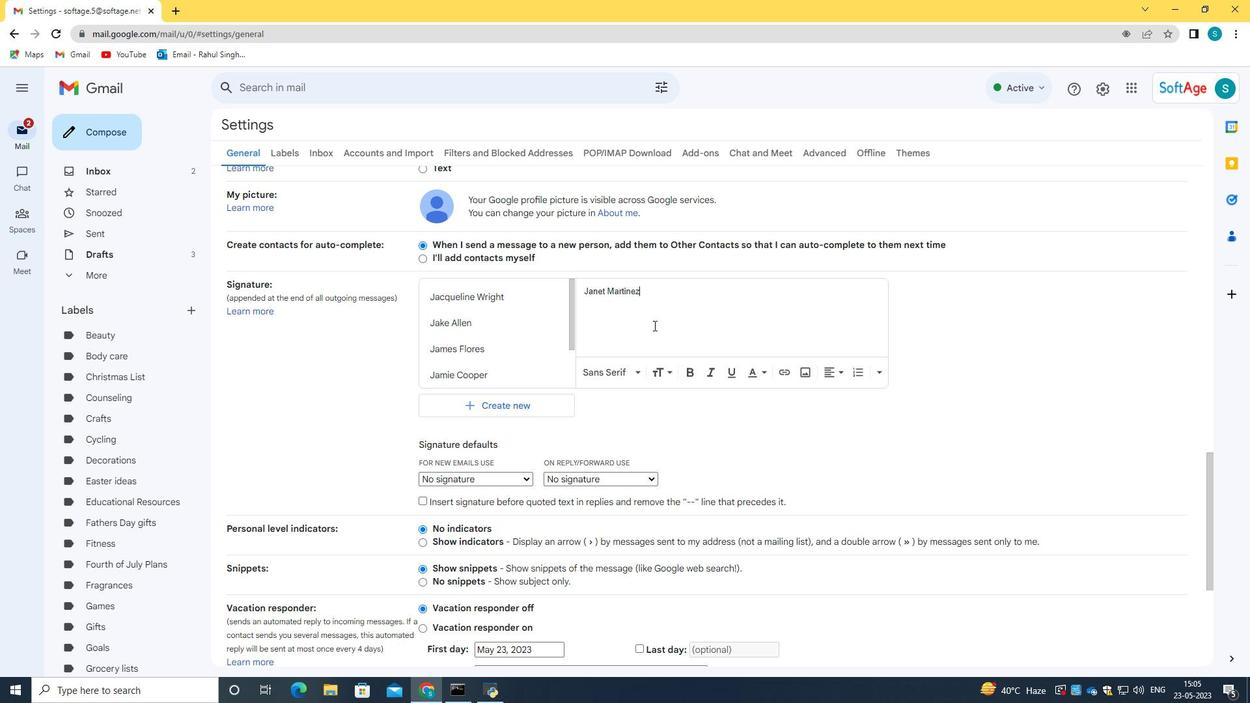 
Action: Mouse moved to (640, 395)
Screenshot: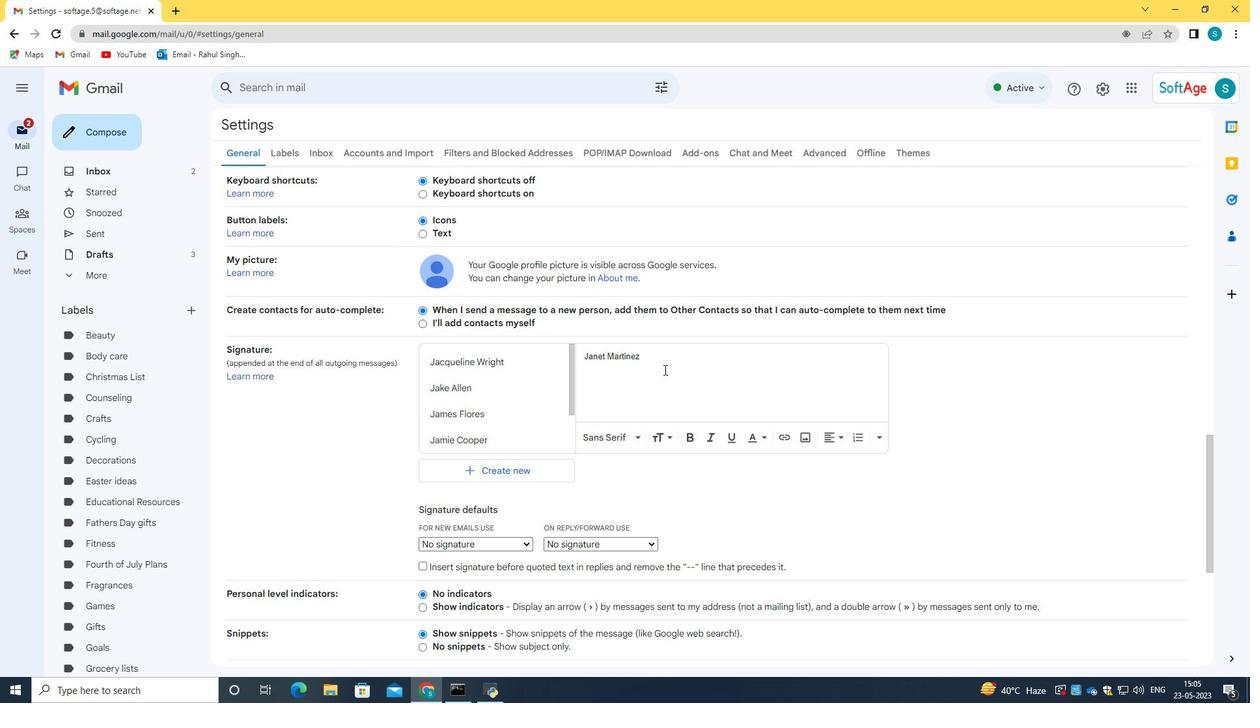 
Action: Mouse scrolled (640, 395) with delta (0, 0)
Screenshot: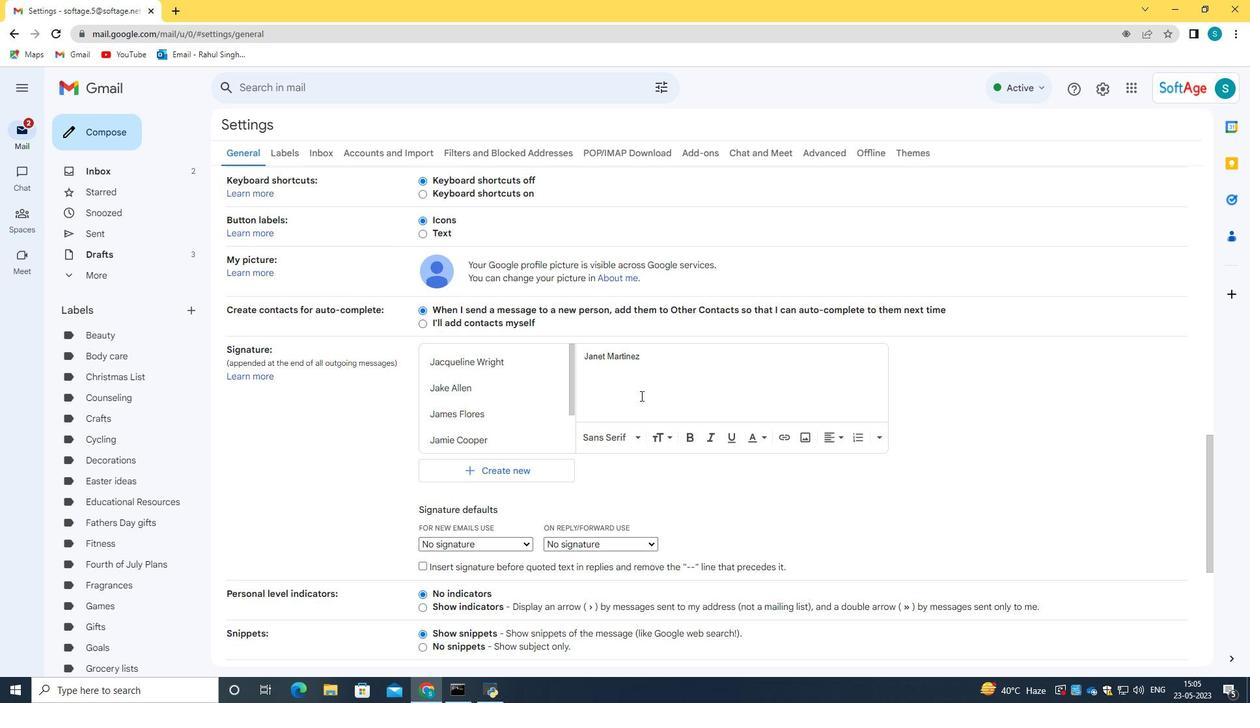 
Action: Mouse scrolled (640, 395) with delta (0, 0)
Screenshot: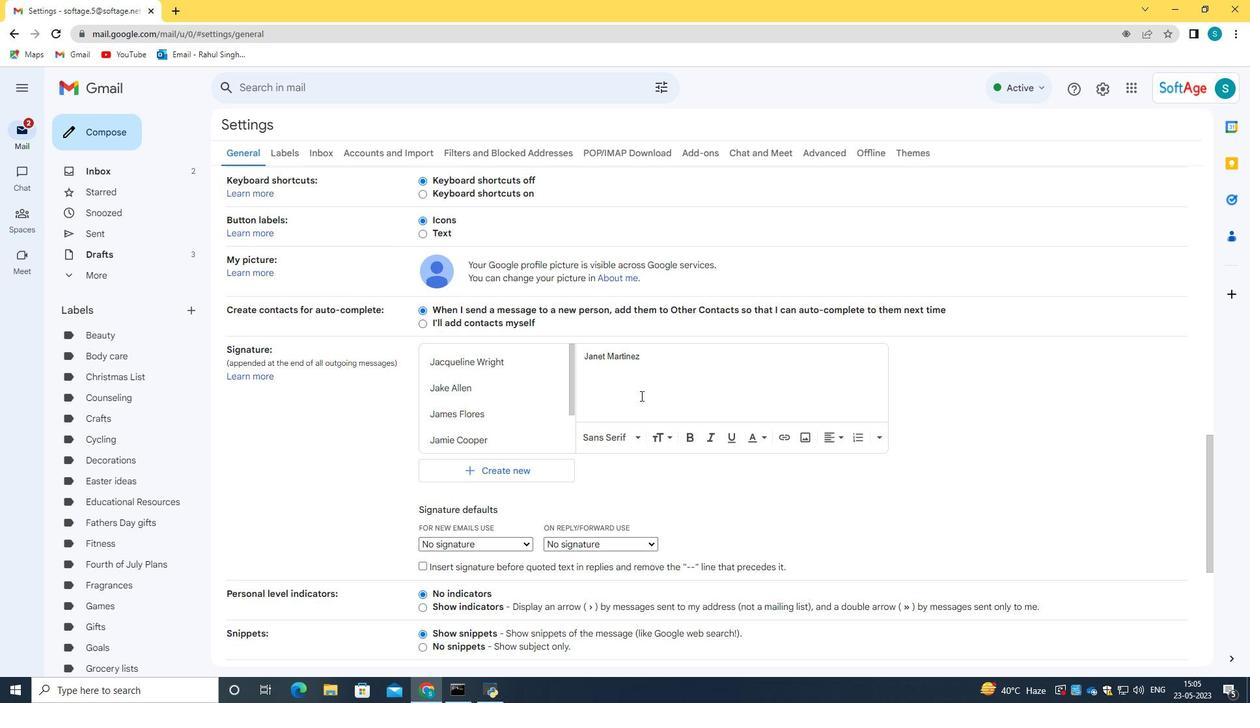 
Action: Mouse scrolled (640, 395) with delta (0, 0)
Screenshot: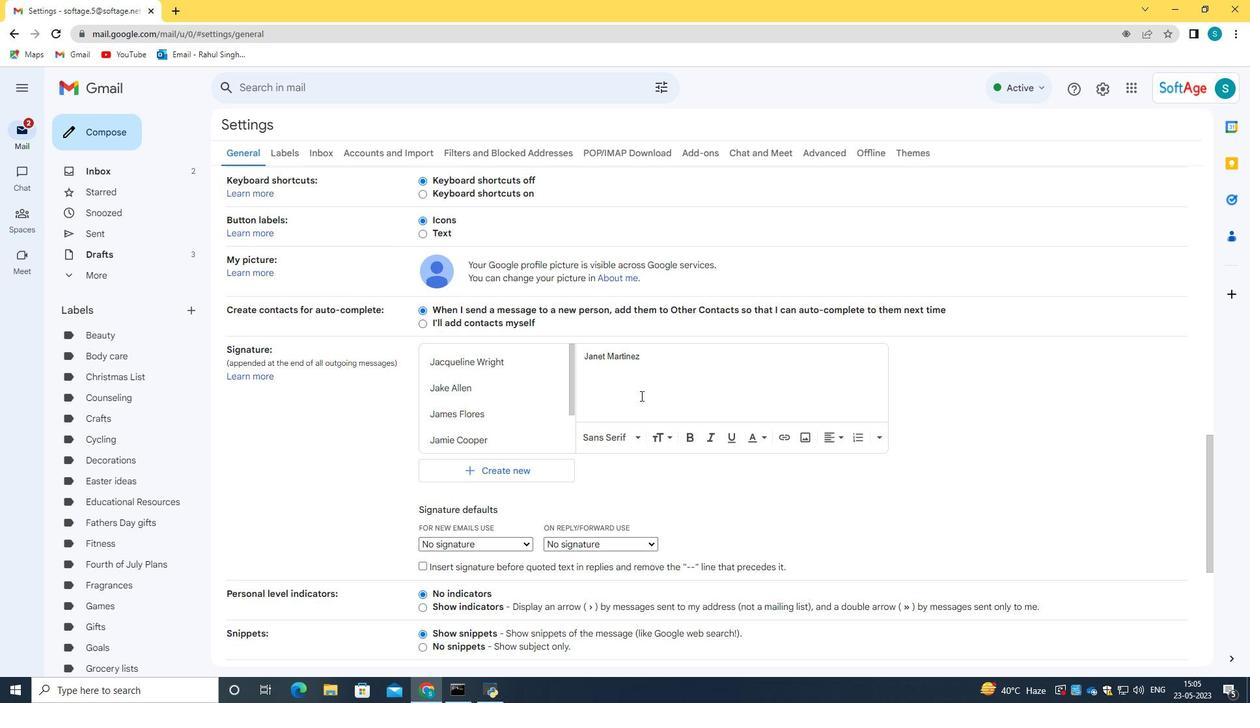 
Action: Mouse scrolled (640, 395) with delta (0, 0)
Screenshot: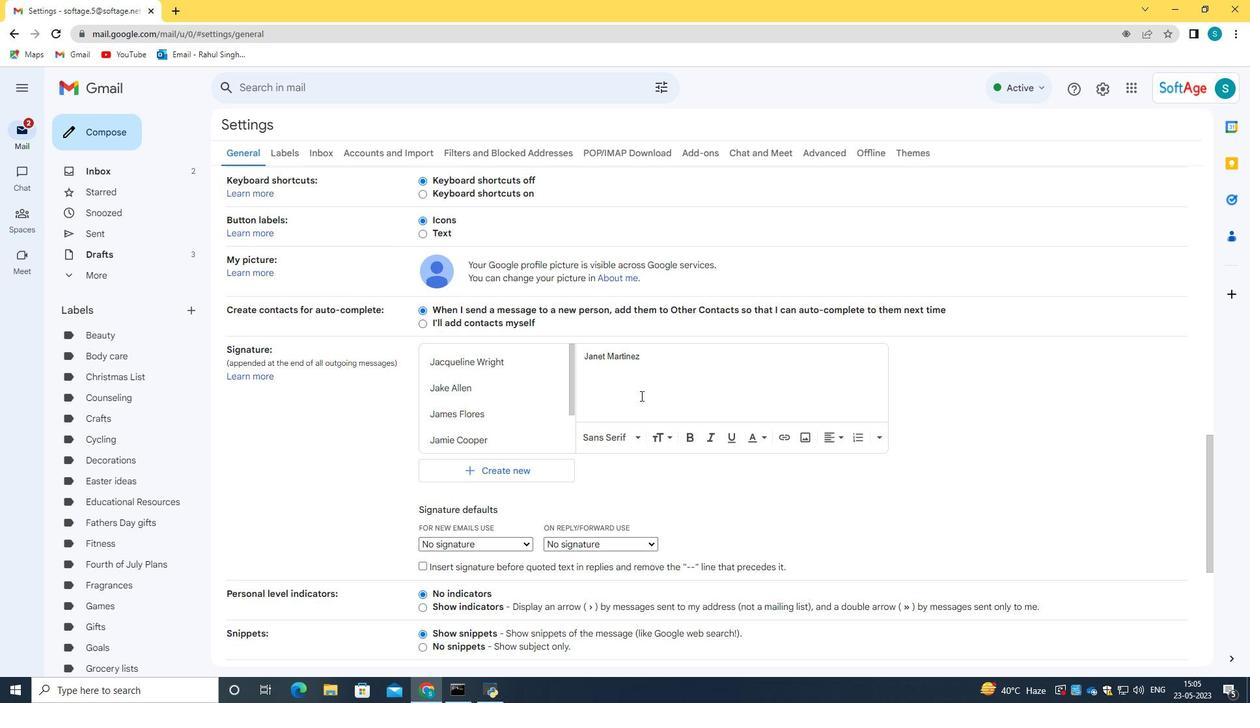 
Action: Mouse scrolled (640, 395) with delta (0, 0)
Screenshot: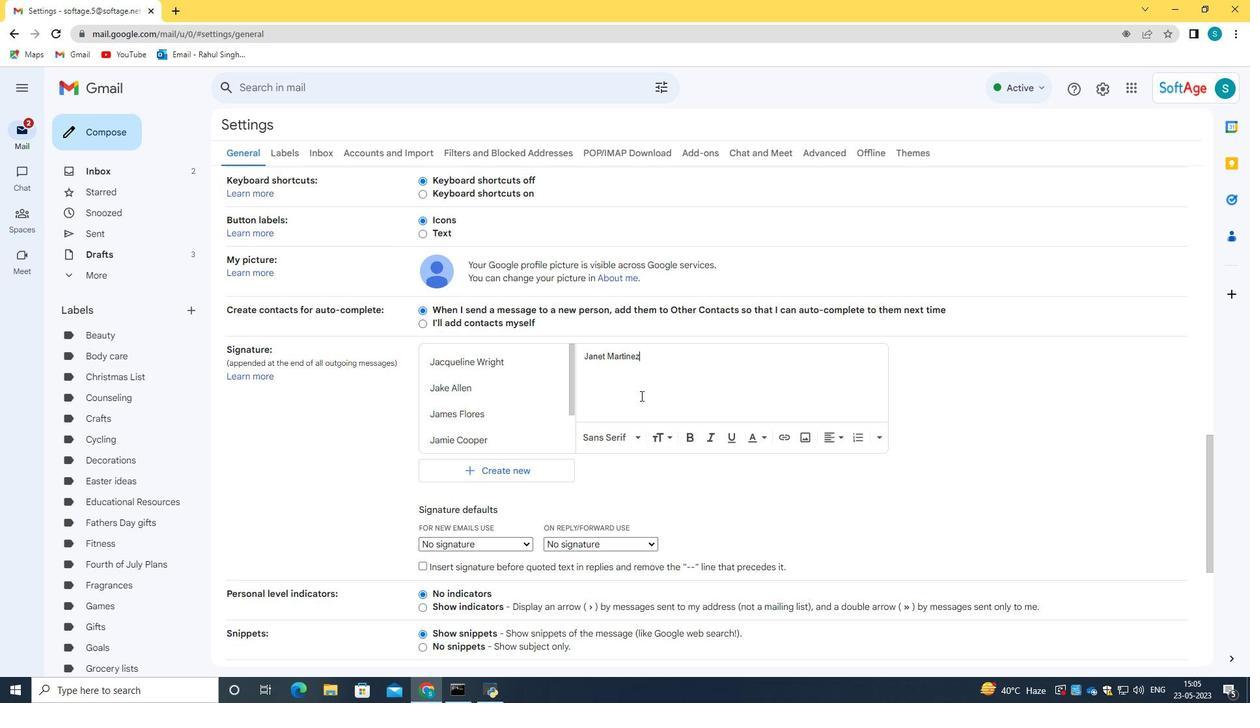 
Action: Mouse scrolled (640, 395) with delta (0, 0)
Screenshot: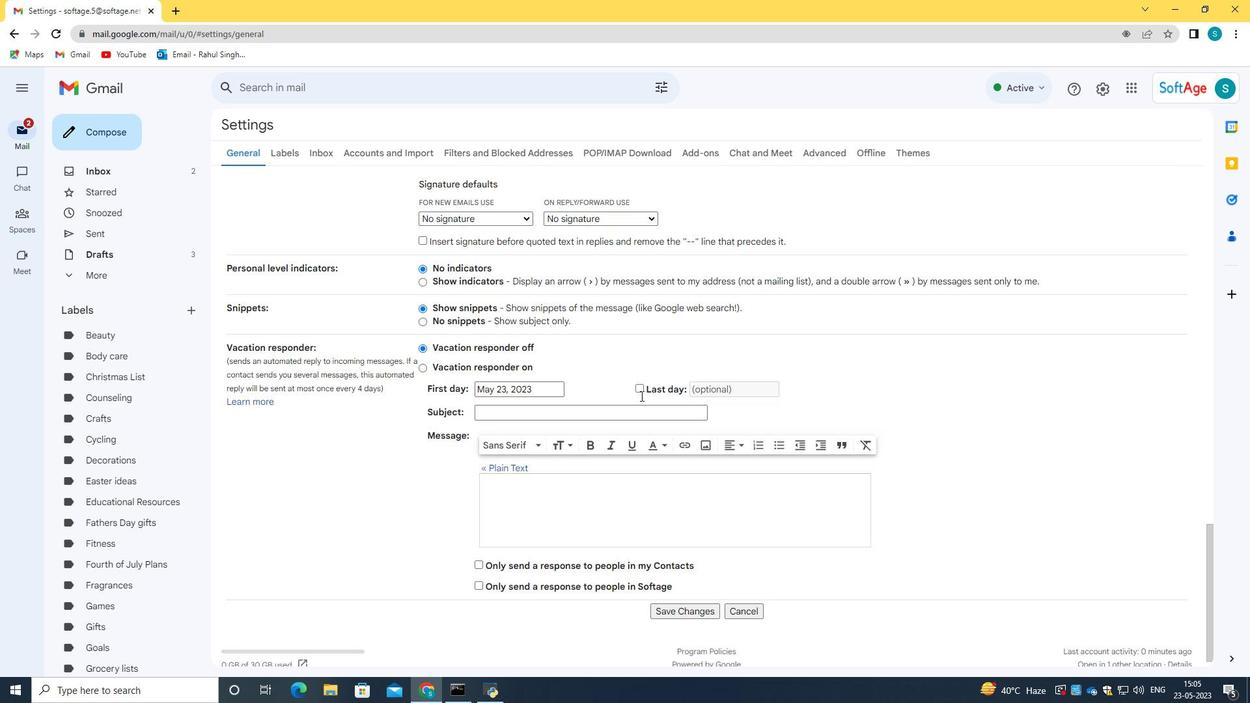 
Action: Mouse scrolled (640, 395) with delta (0, 0)
Screenshot: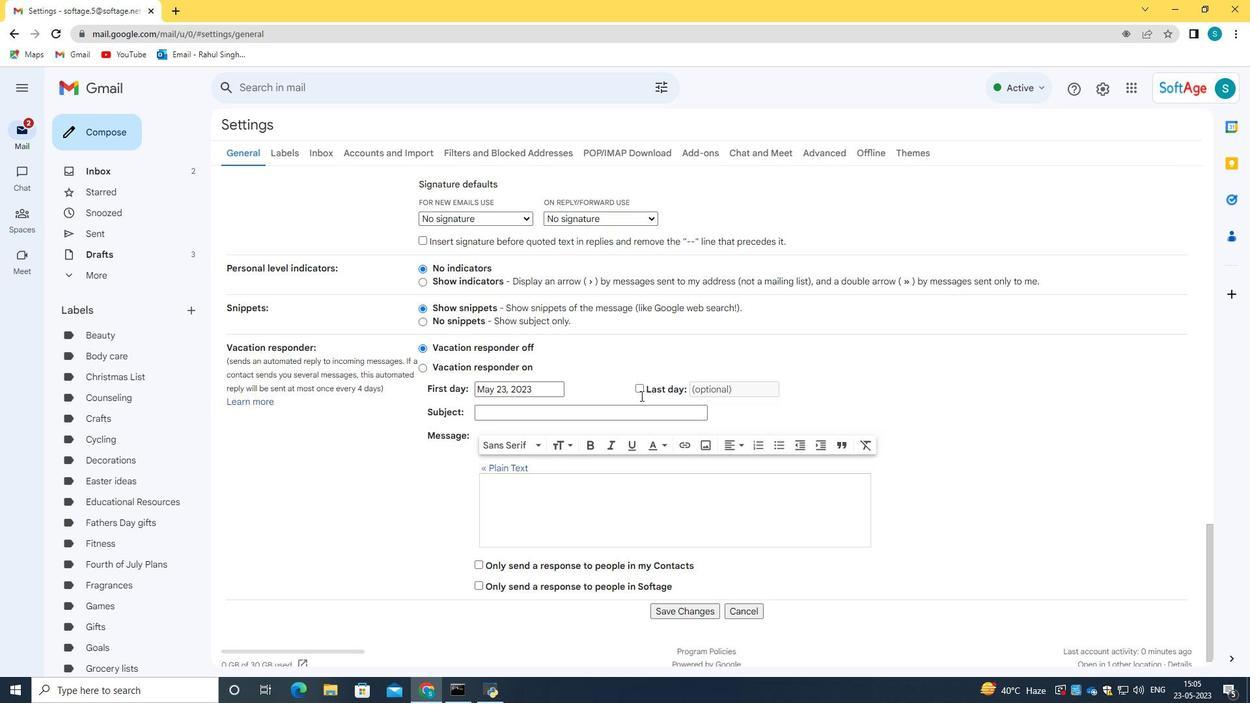 
Action: Mouse scrolled (640, 395) with delta (0, 0)
Screenshot: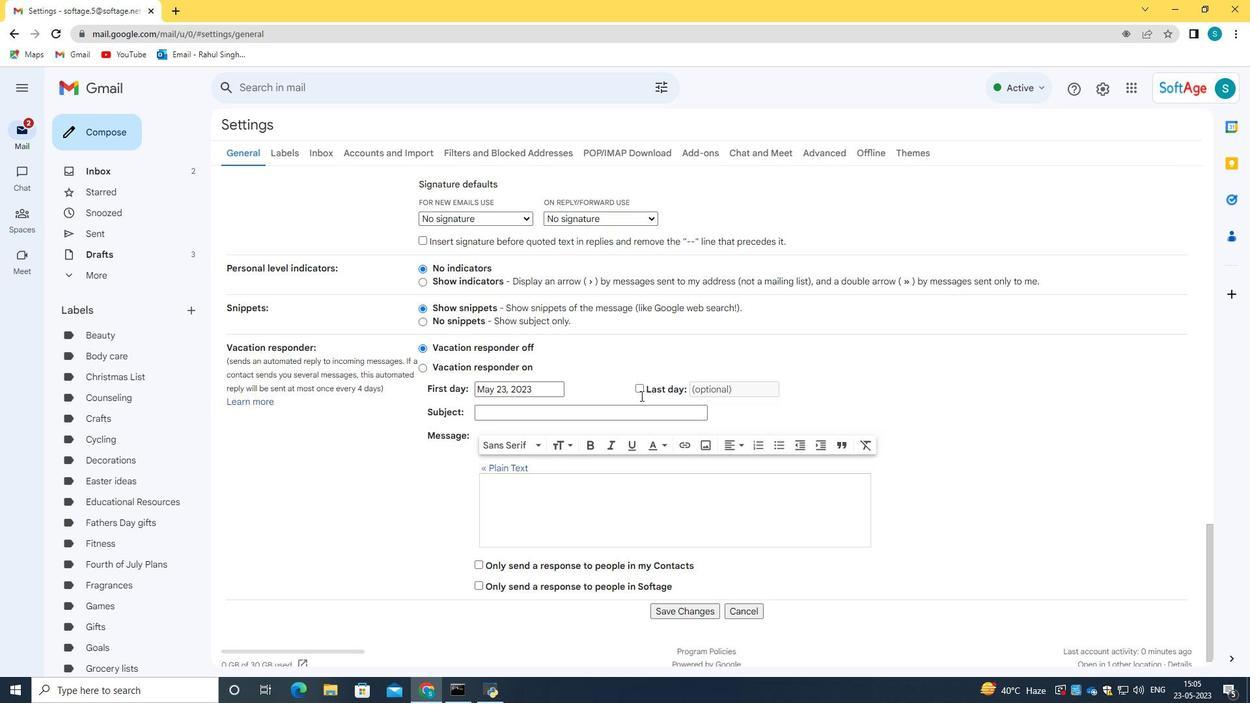 
Action: Mouse scrolled (640, 395) with delta (0, 0)
Screenshot: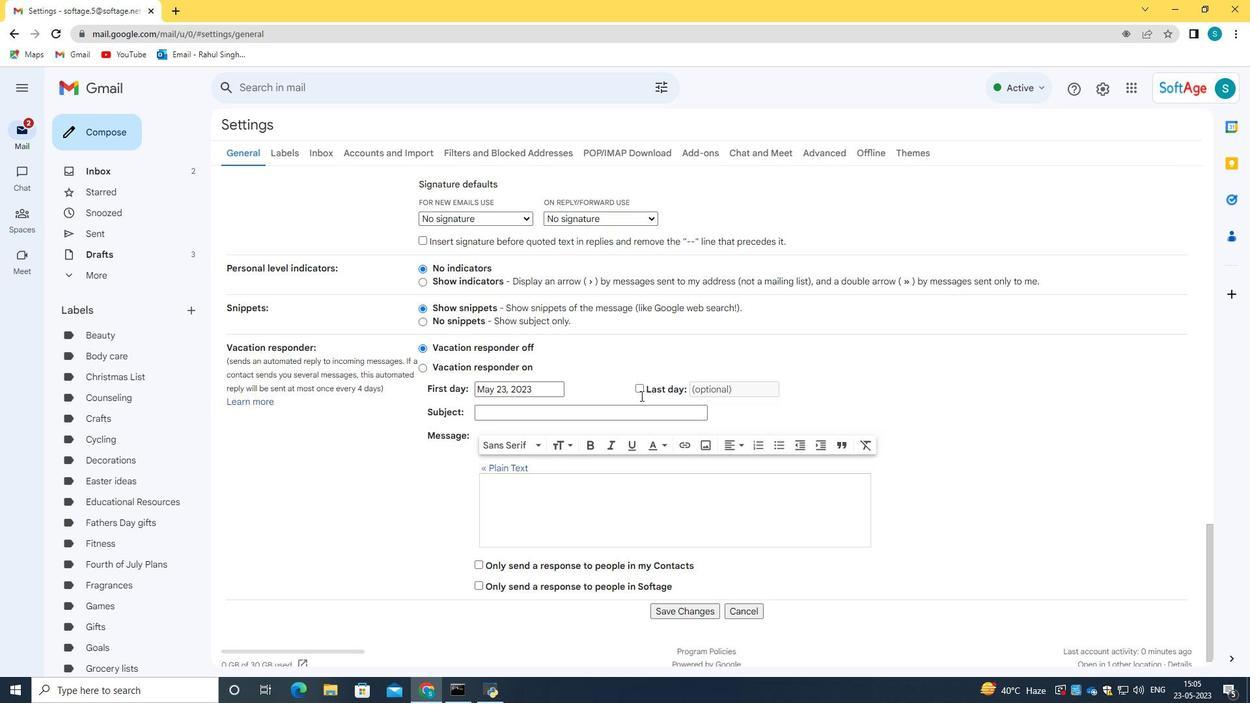 
Action: Mouse scrolled (640, 395) with delta (0, 0)
Screenshot: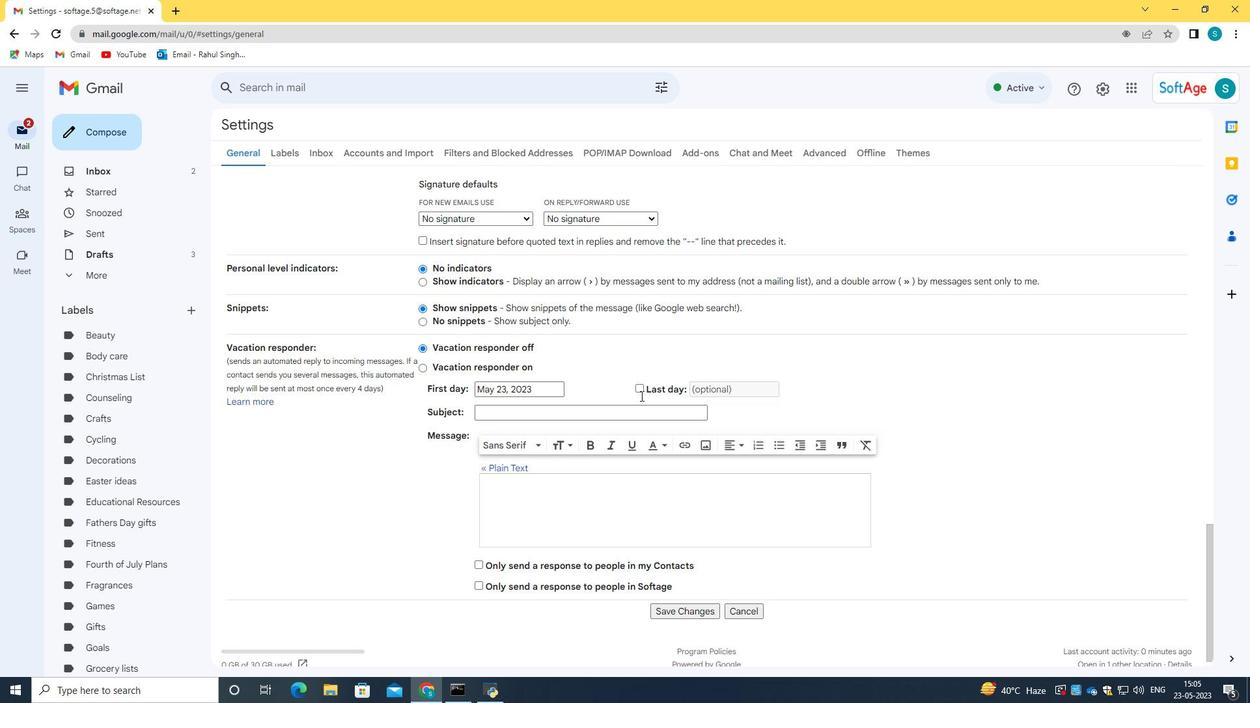 
Action: Mouse moved to (680, 595)
Screenshot: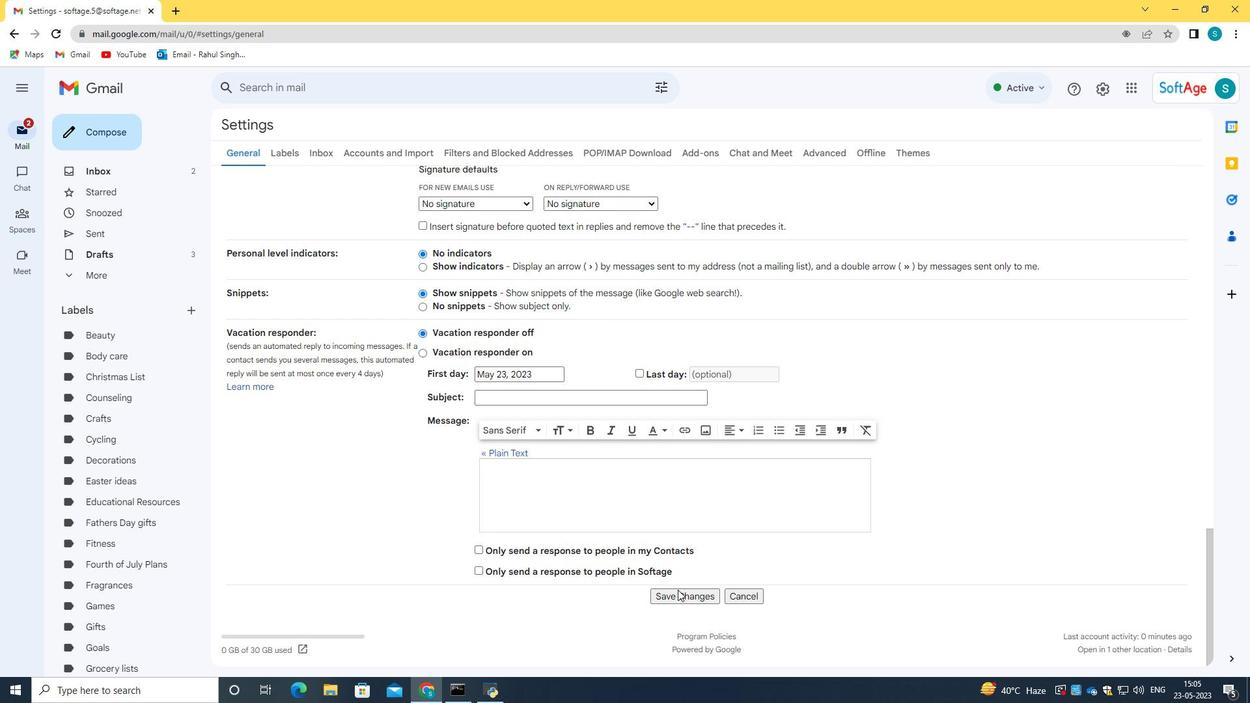 
Action: Mouse pressed left at (680, 595)
Screenshot: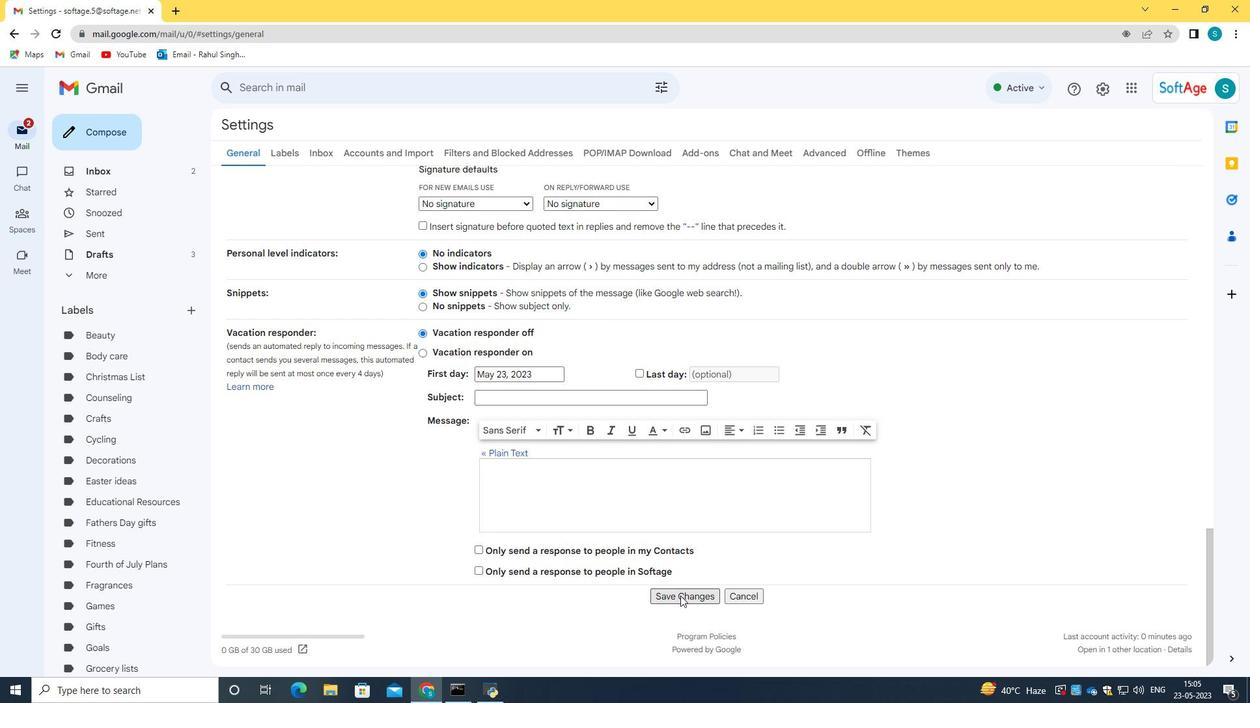 
Action: Mouse moved to (70, 128)
Screenshot: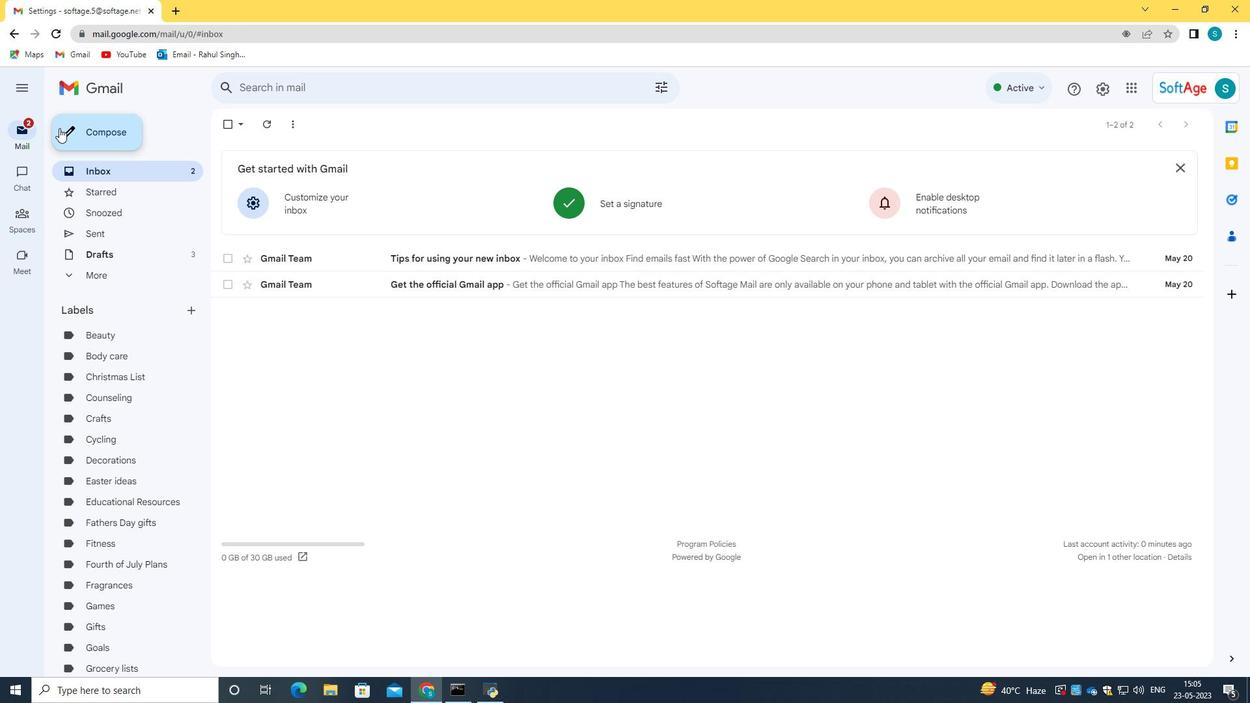 
Action: Mouse pressed left at (70, 128)
Screenshot: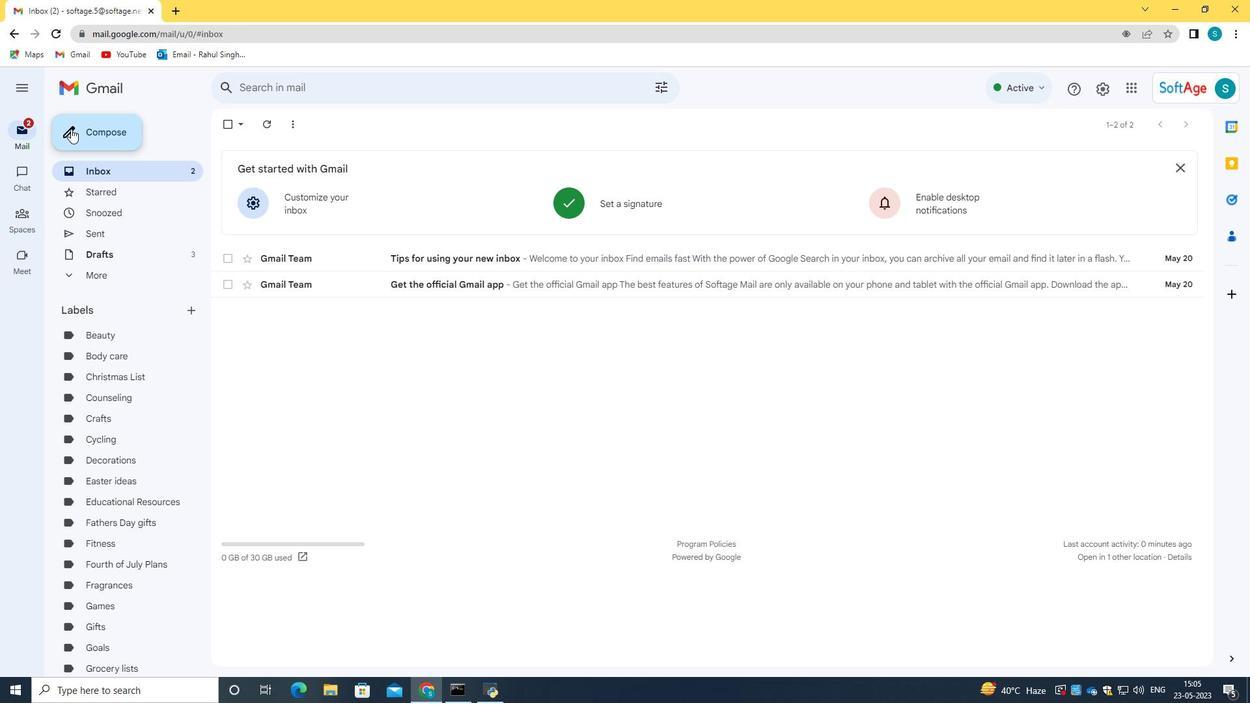 
Action: Mouse moved to (1174, 290)
Screenshot: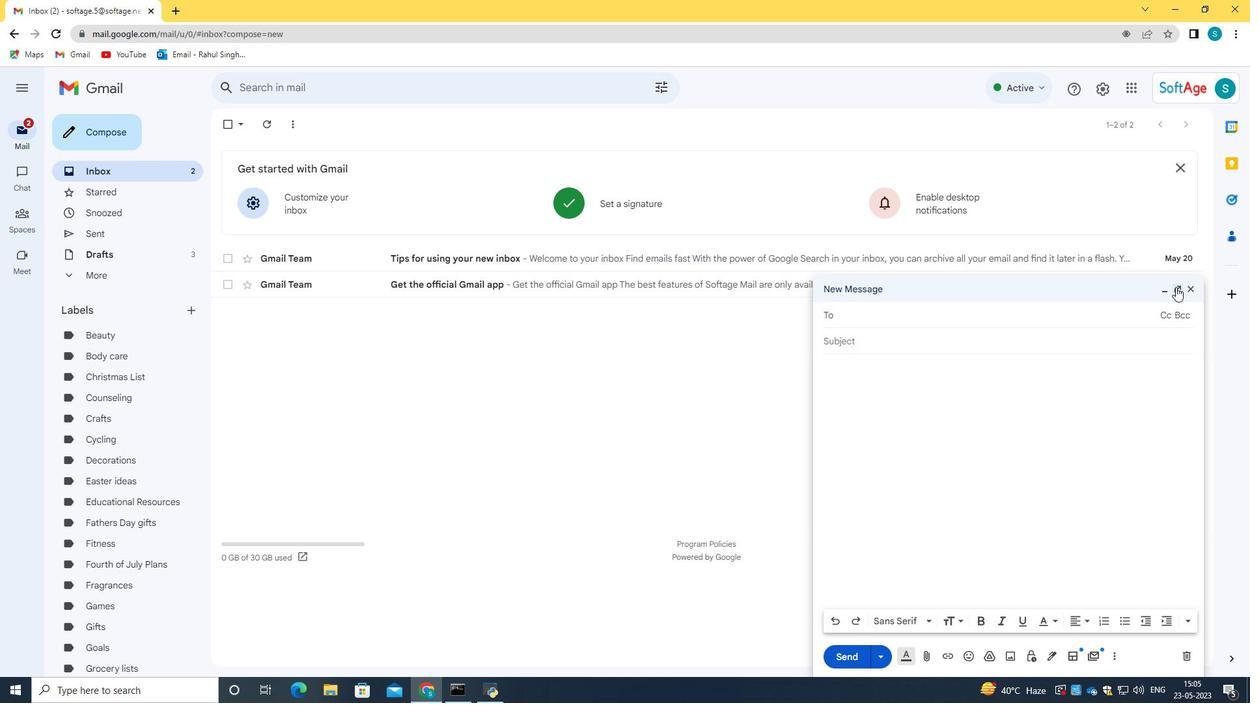 
Action: Mouse pressed left at (1174, 290)
Screenshot: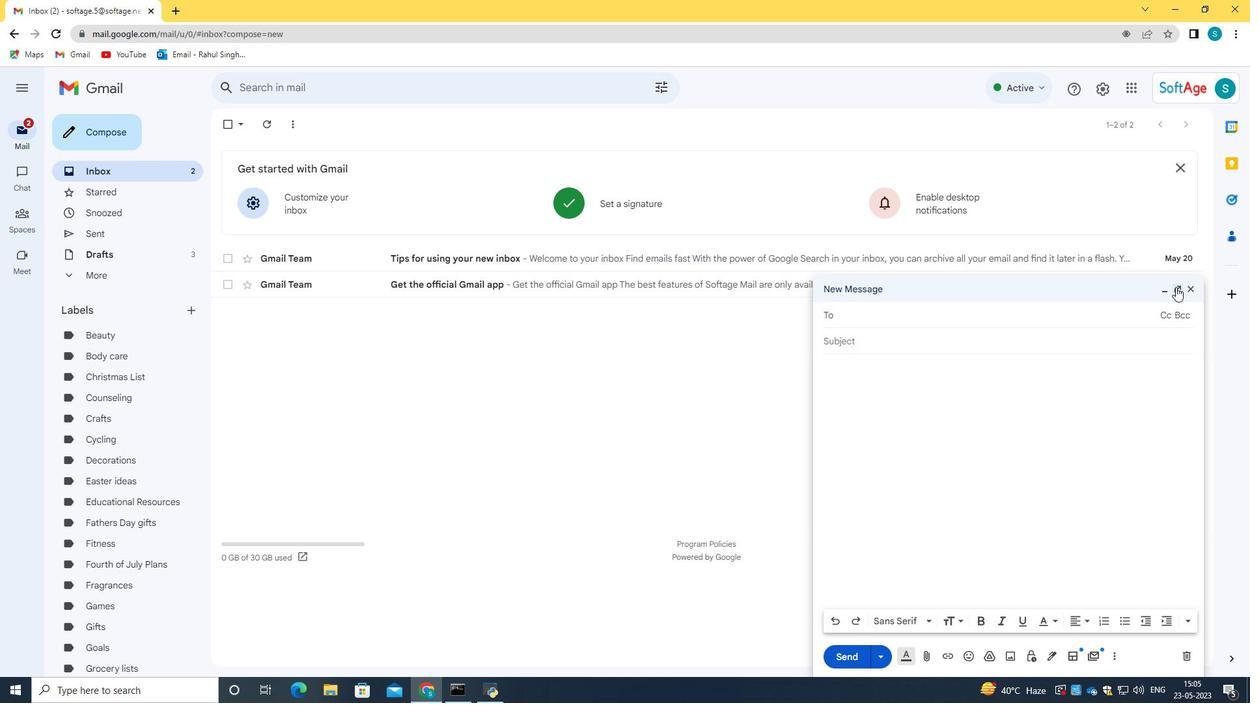 
Action: Mouse moved to (342, 633)
Screenshot: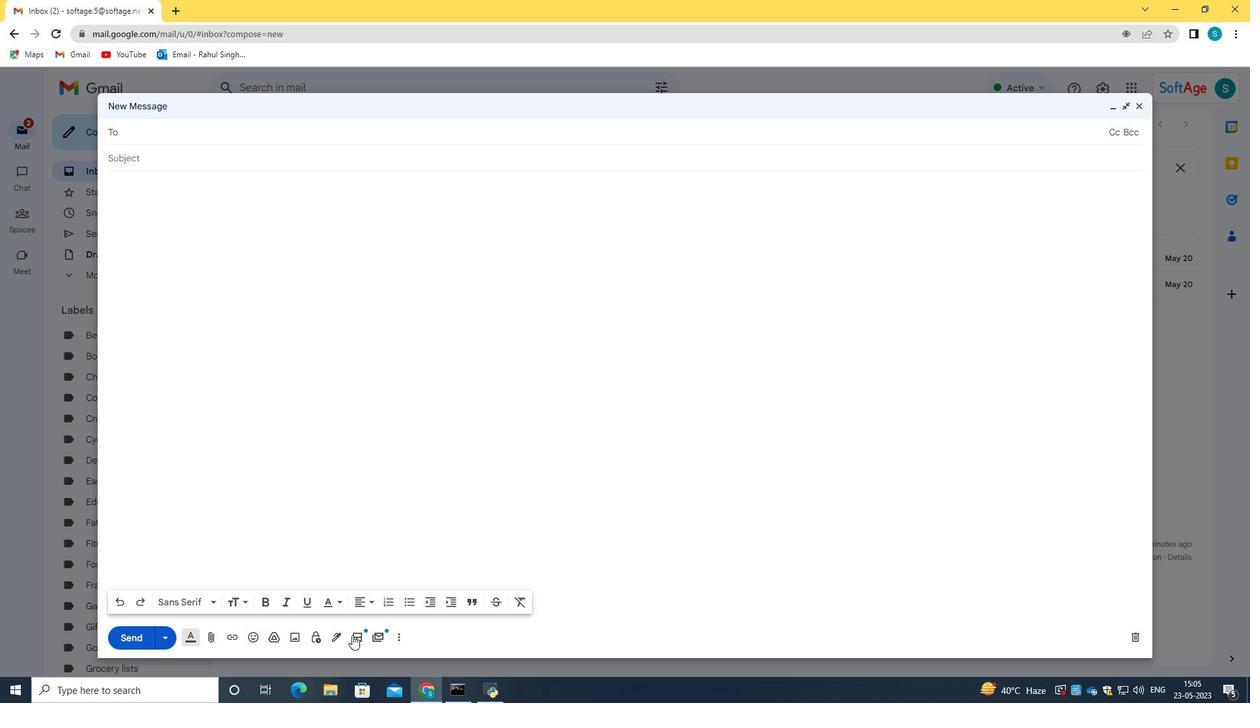
Action: Mouse pressed left at (342, 633)
Screenshot: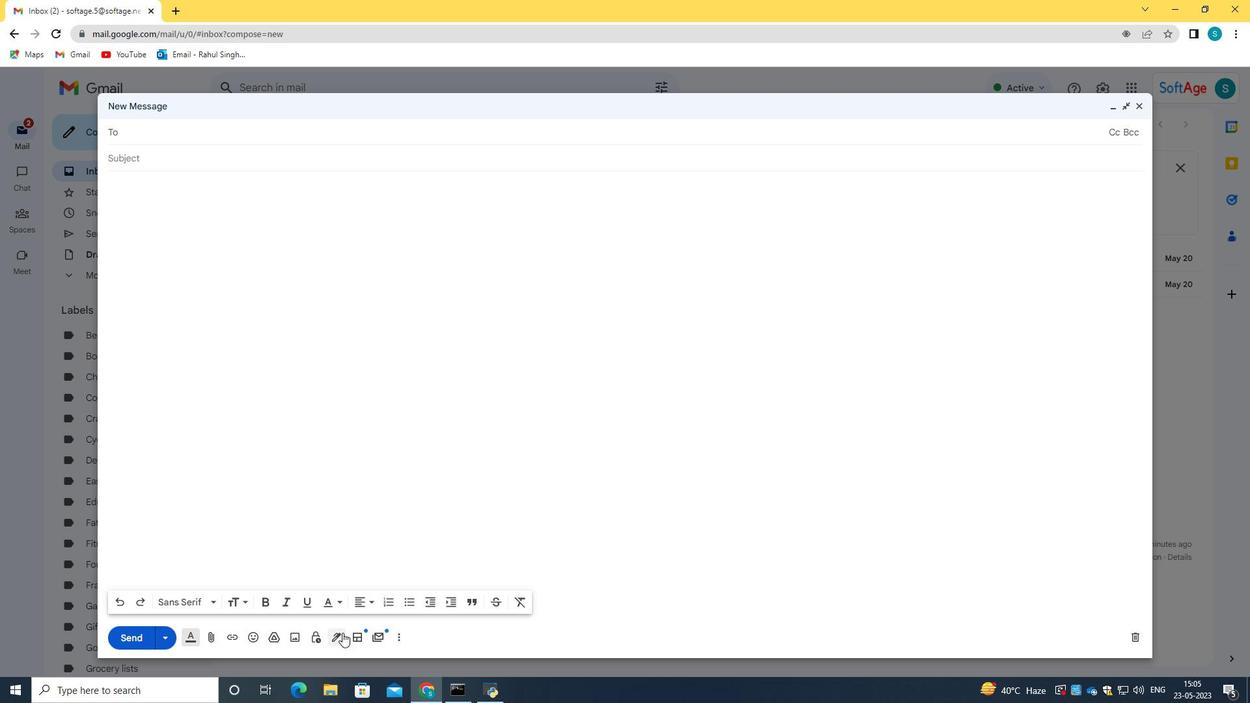 
Action: Mouse moved to (389, 614)
Screenshot: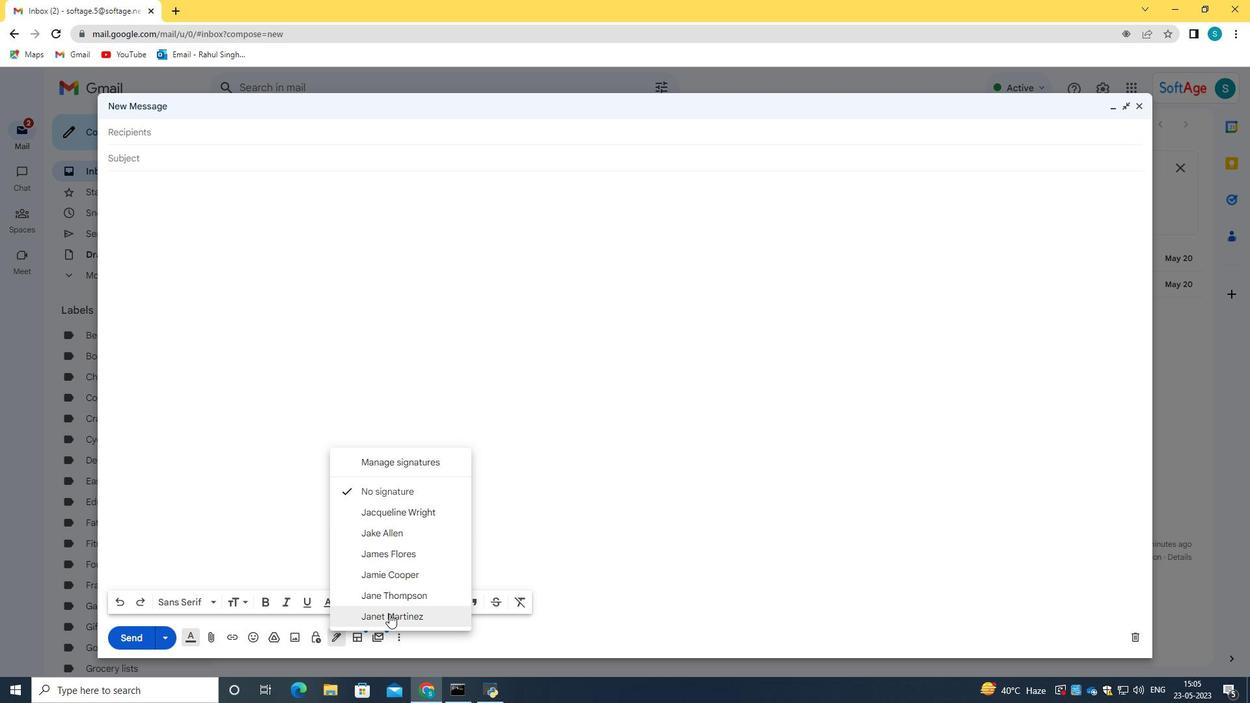 
Action: Mouse pressed left at (389, 614)
Screenshot: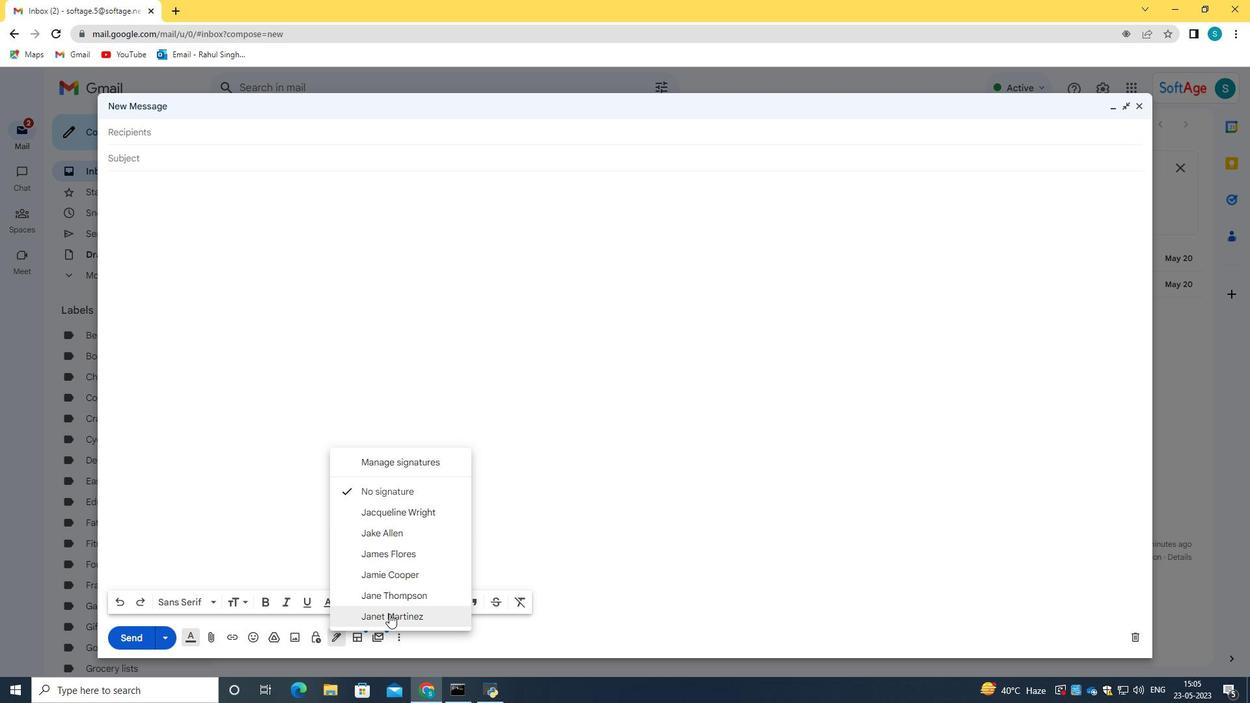 
Action: Mouse moved to (159, 162)
Screenshot: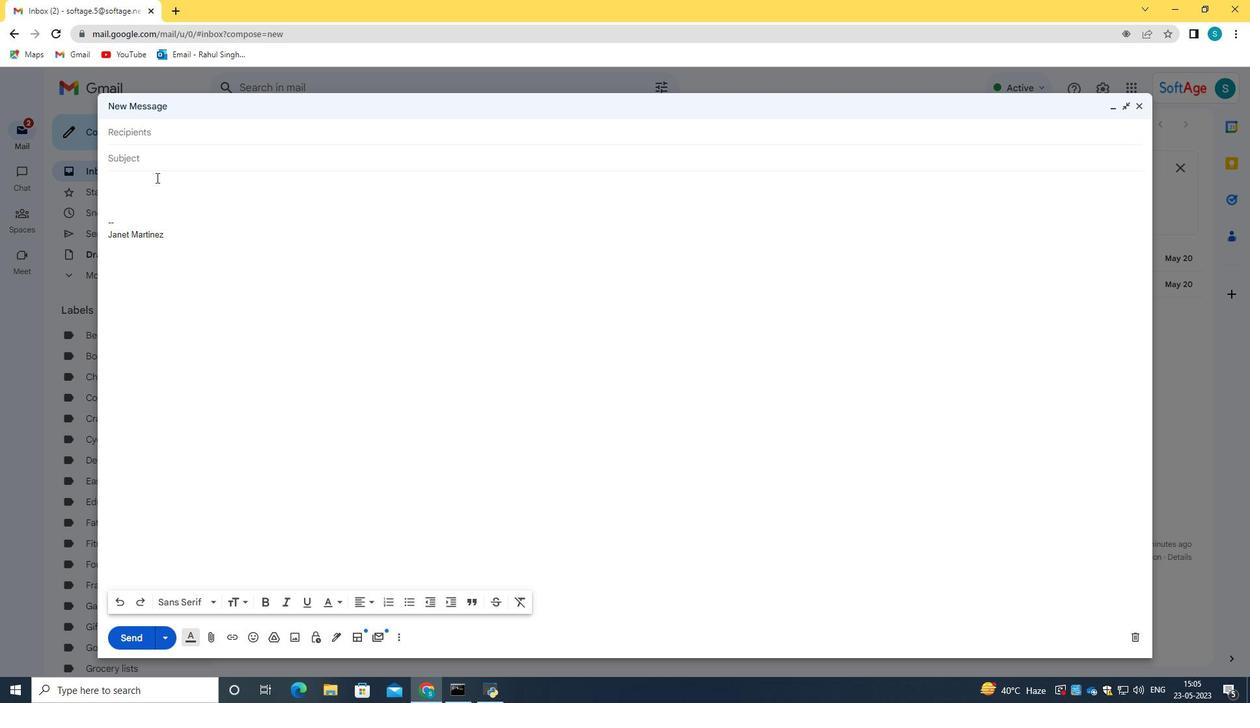 
Action: Mouse pressed left at (159, 162)
Screenshot: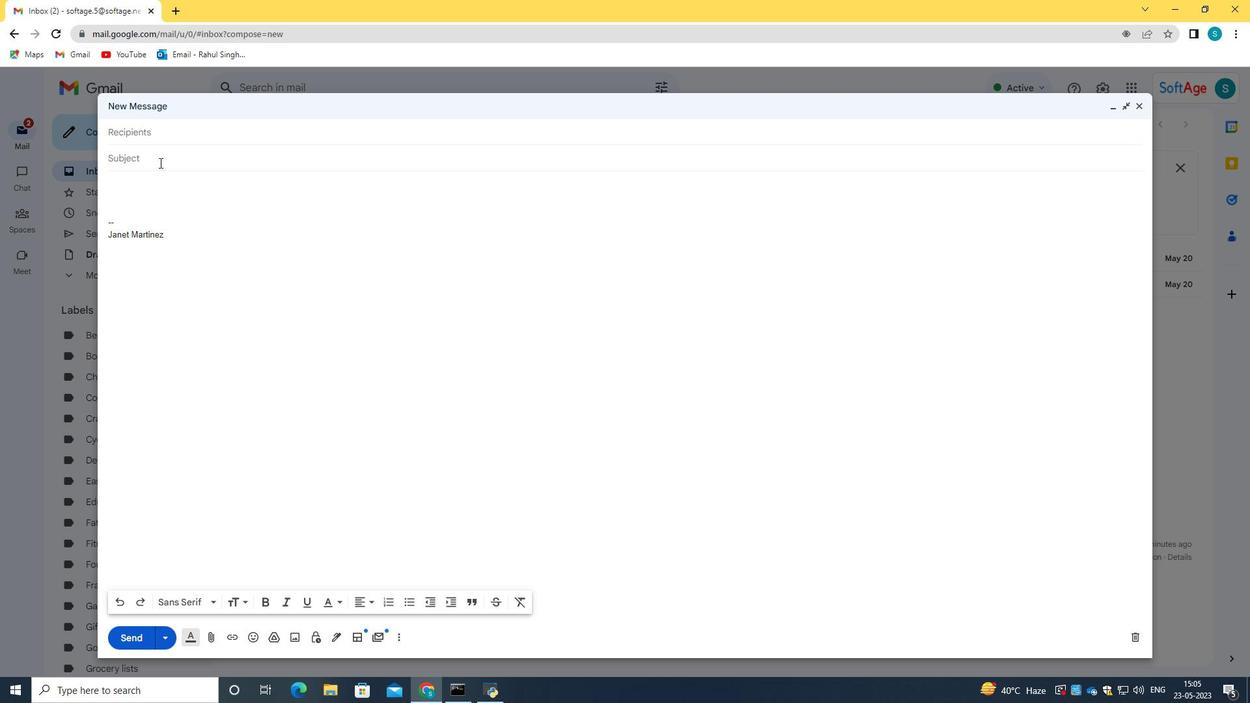 
Action: Key pressed <Key.caps_lock>C<Key.caps_lock>onfirmation<Key.space>of<Key.space>a<Key.space>subc<Key.backspace>scription<Key.space>and<Key.space>the<Key.backspace><Key.backspace><Key.backspace><Key.backspace><Key.backspace><Key.backspace><Key.backspace>
Screenshot: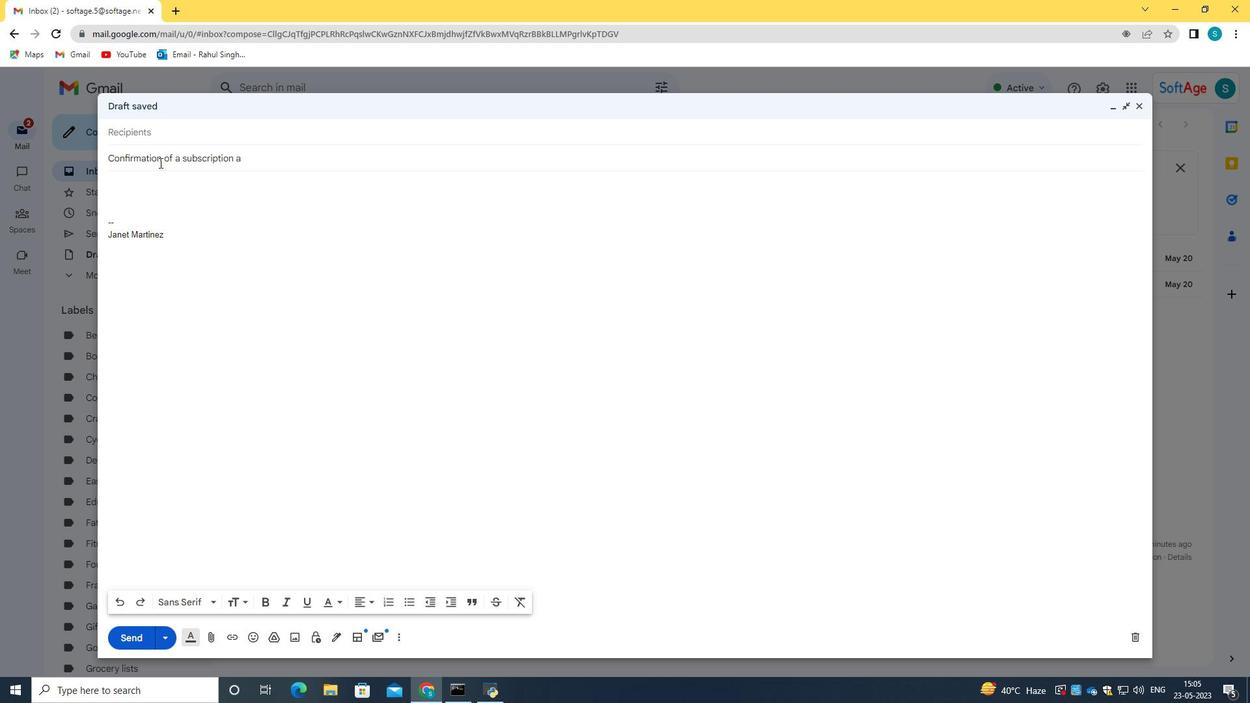 
Action: Mouse moved to (147, 195)
Screenshot: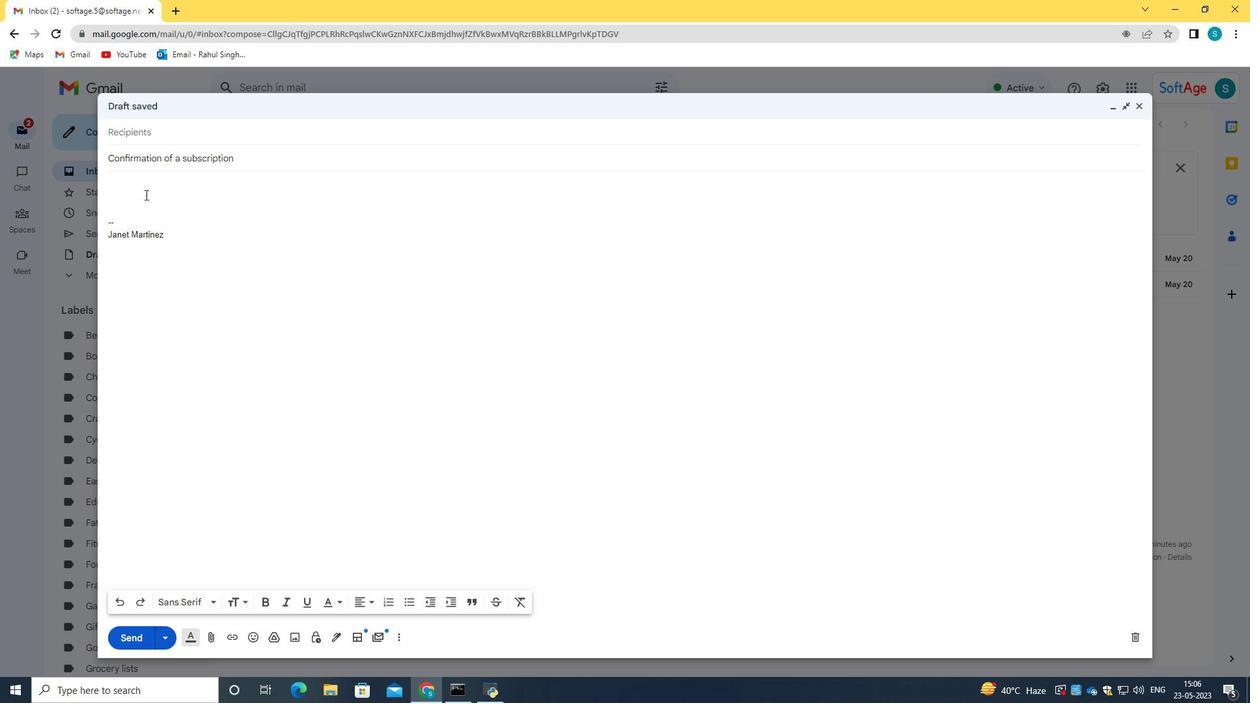 
Action: Mouse pressed left at (147, 195)
Screenshot: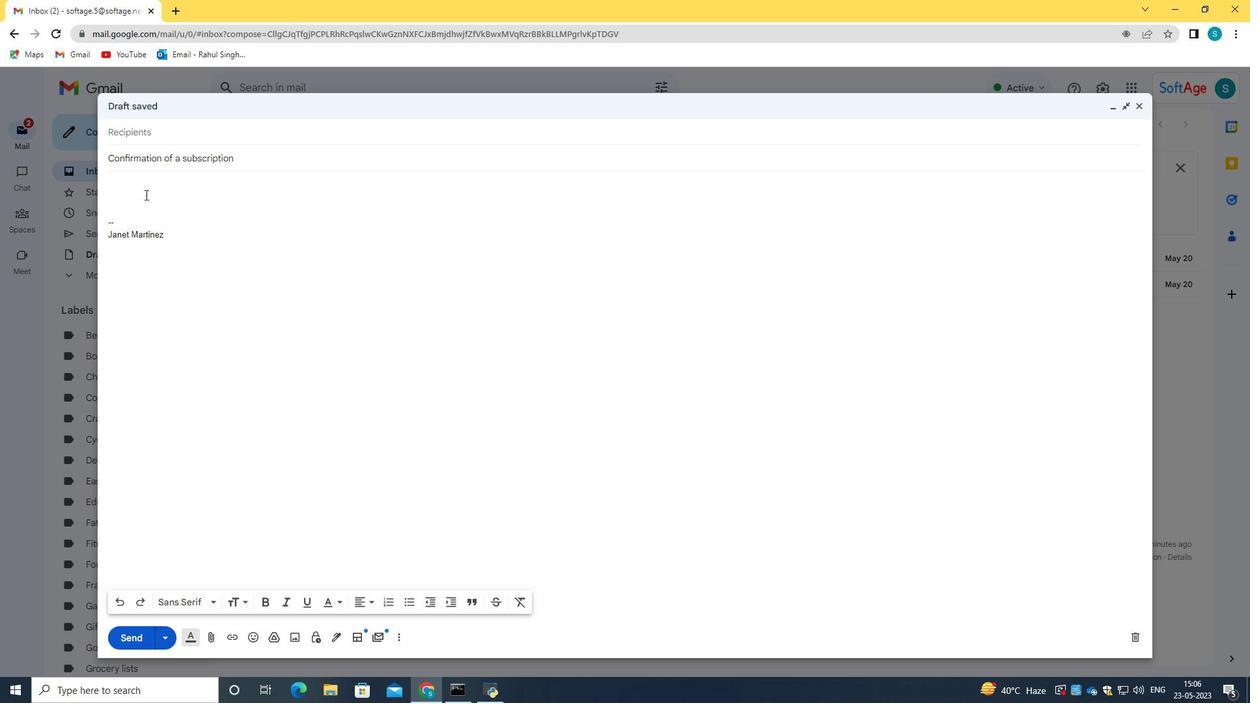 
Action: Key pressed <Key.caps_lock>C<Key.caps_lock>an<Key.space>you<Key.space>please<Key.space>comf<Key.backspace><Key.backspace>nf<Key.backspace>irm<Key.space>your<Key.space>availability<Key.space>for<Key.space>the<Key.space>meeting<Key.space>t<Key.tab><Key.backspace><Key.space>at<Key.space>2<Key.caps_lock>PM<Key.shift_r>?
Screenshot: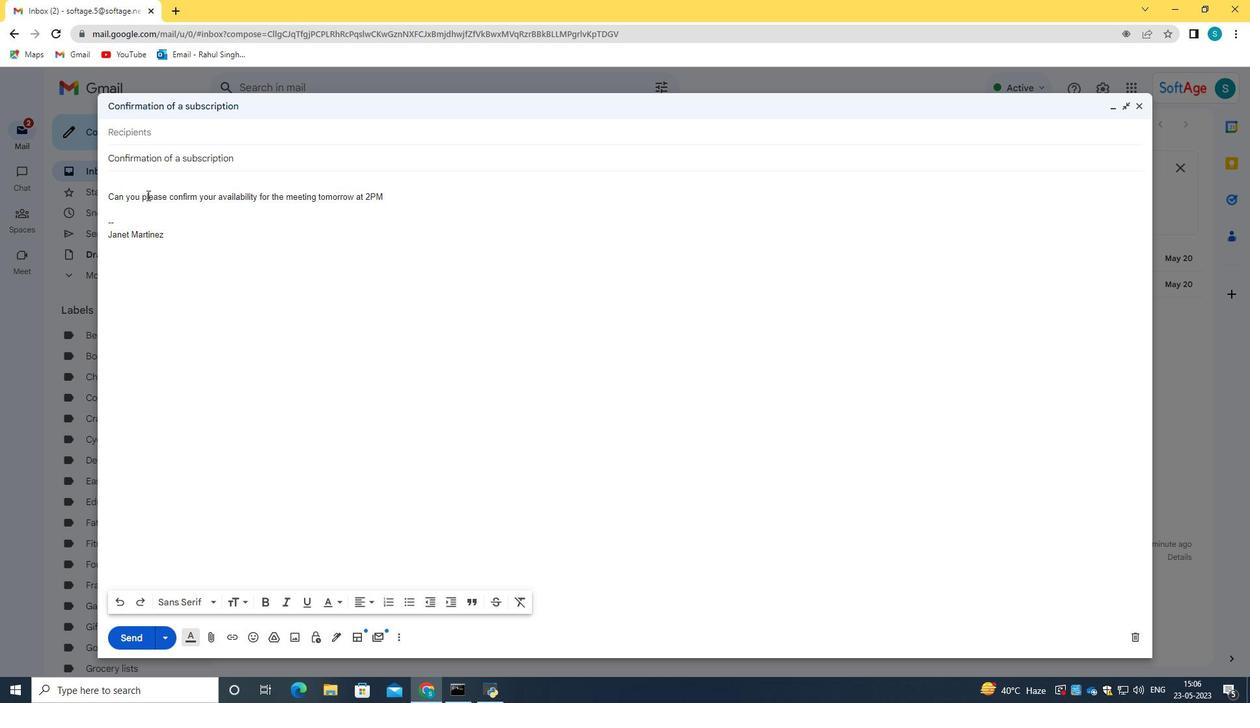 
Action: Mouse moved to (108, 197)
Screenshot: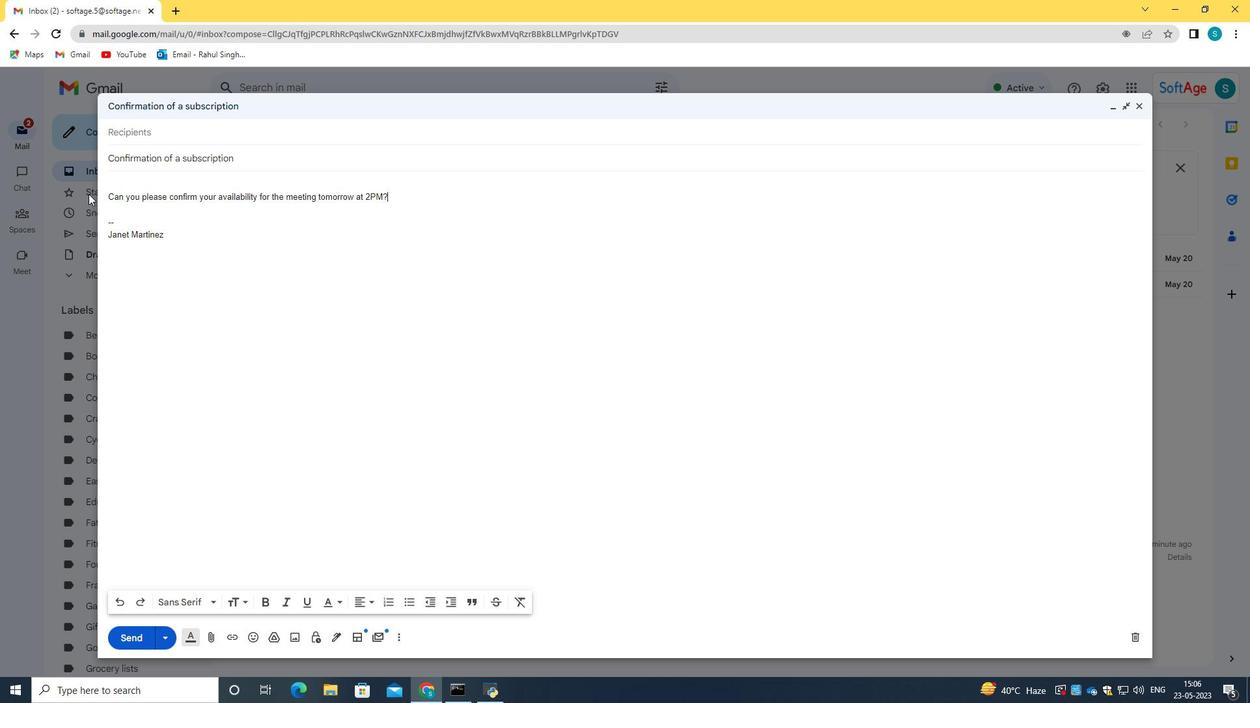 
Action: Mouse pressed left at (108, 197)
Screenshot: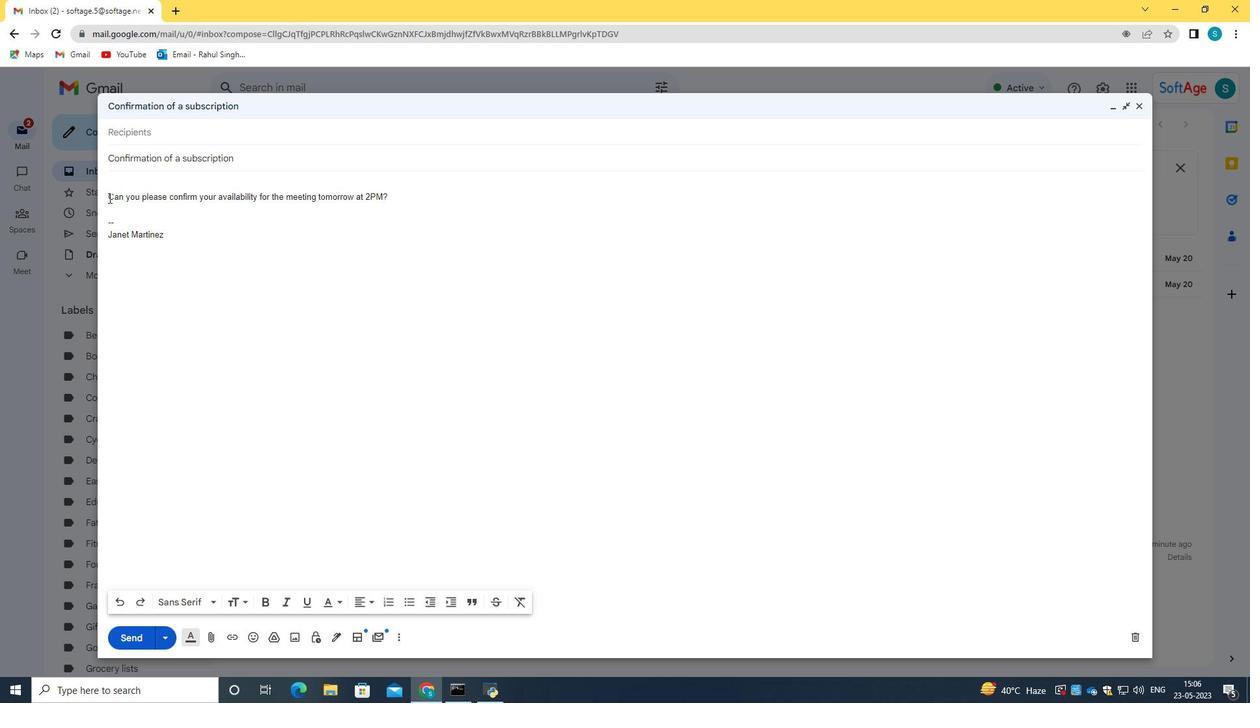
Action: Key pressed ctrl+A
Screenshot: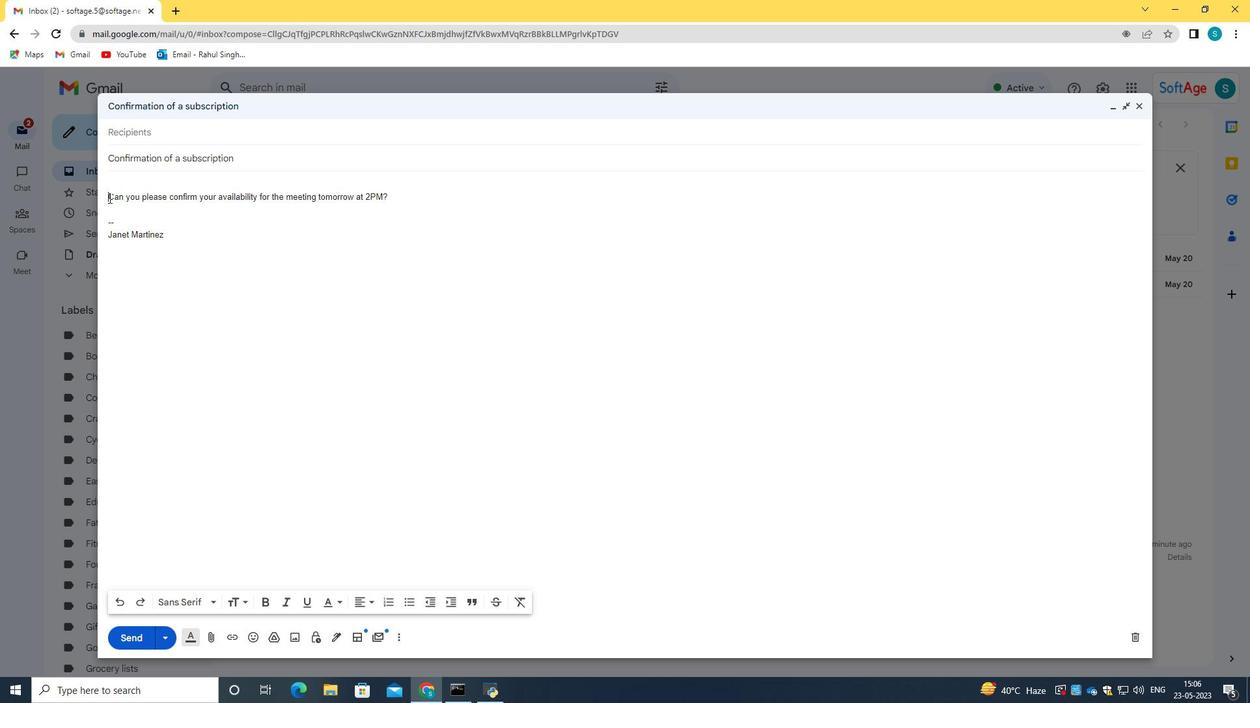 
Action: Mouse moved to (209, 246)
Screenshot: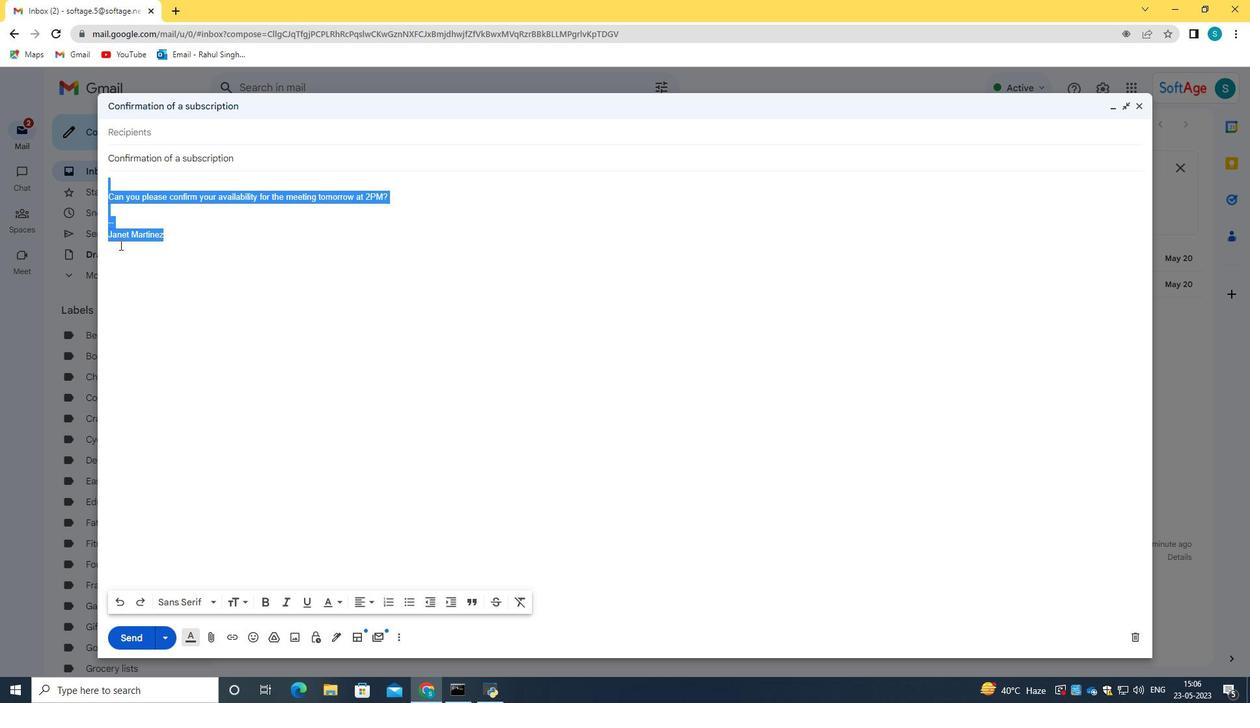 
Action: Mouse pressed left at (209, 246)
Screenshot: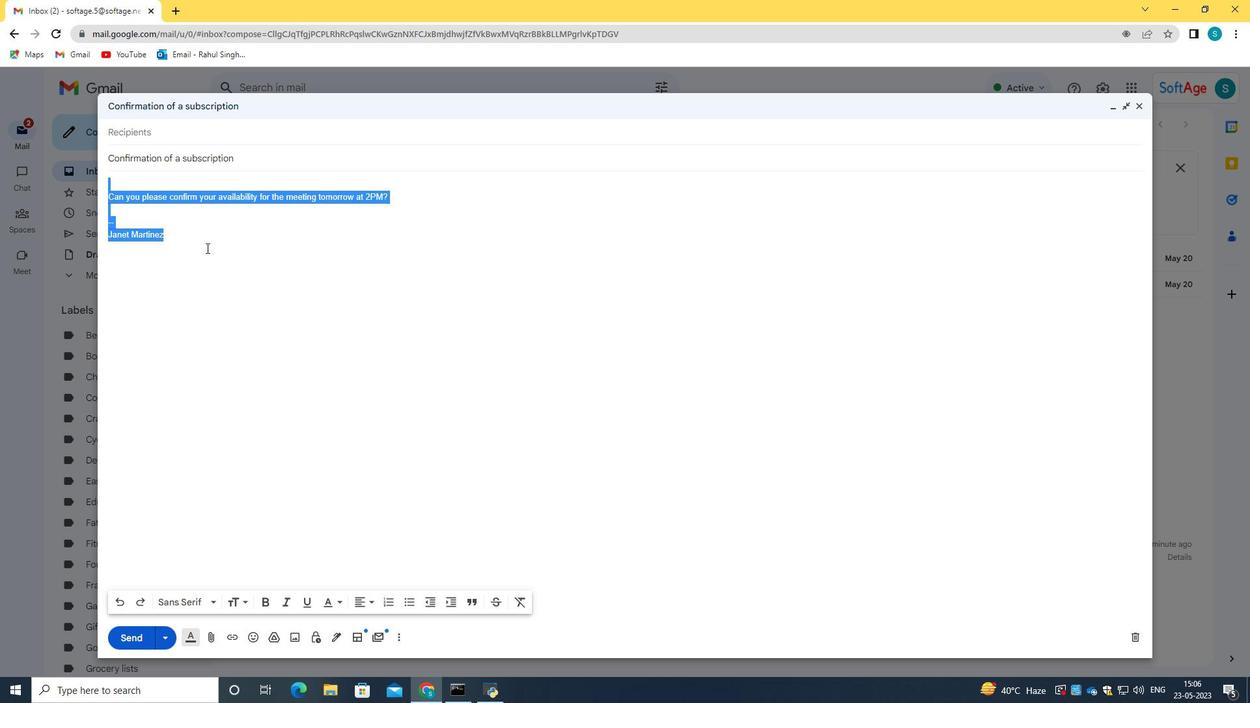 
Action: Mouse moved to (386, 192)
Screenshot: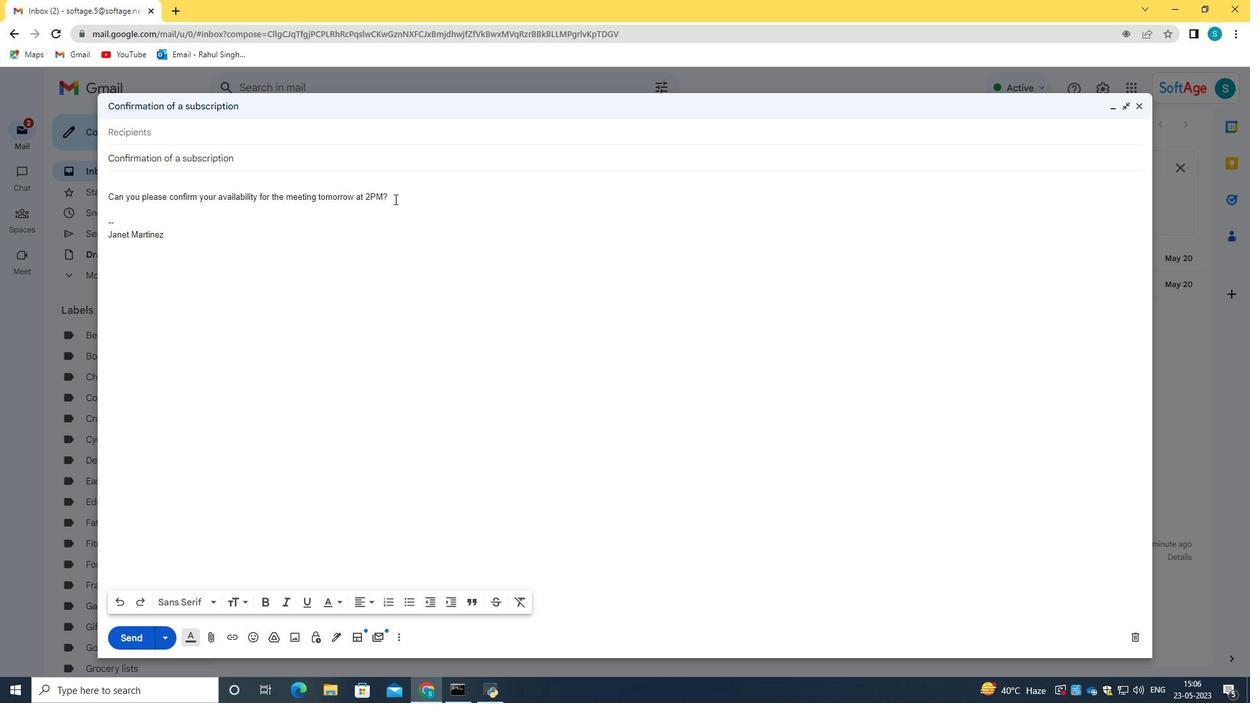 
Action: Mouse pressed left at (386, 192)
Screenshot: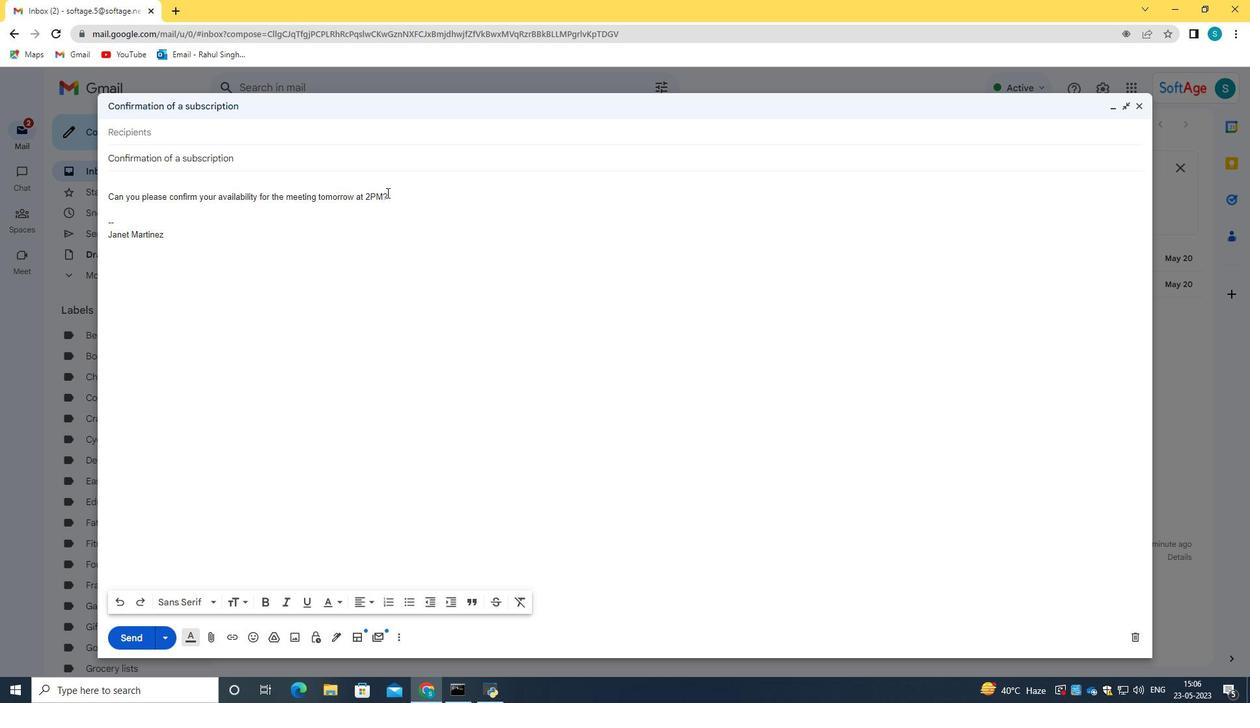 
Action: Key pressed <Key.shift_r><Key.left><Key.left><Key.left><Key.left><Key.left><Key.left><Key.left><Key.left><Key.left><Key.left><Key.left><Key.left><Key.left><Key.left><Key.left><Key.left><Key.left><Key.left><Key.left><Key.left><Key.left><Key.left><Key.left><Key.left><Key.left><Key.left><Key.left><Key.left><Key.left><Key.left><Key.left><Key.left><Key.left><Key.left><Key.left><Key.left><Key.left><Key.left><Key.left><Key.left><Key.left><Key.left><Key.left><Key.left><Key.left><Key.left><Key.left><Key.left><Key.left><Key.left><Key.left><Key.left><Key.left><Key.left><Key.left><Key.left><Key.left><Key.left><Key.left><Key.left><Key.left><Key.left><Key.left><Key.left><Key.left><Key.left><Key.left><Key.left><Key.left><Key.left><Key.left><Key.left><Key.left><Key.left><Key.left><Key.left><Key.left><Key.left><Key.left><Key.left>
Screenshot: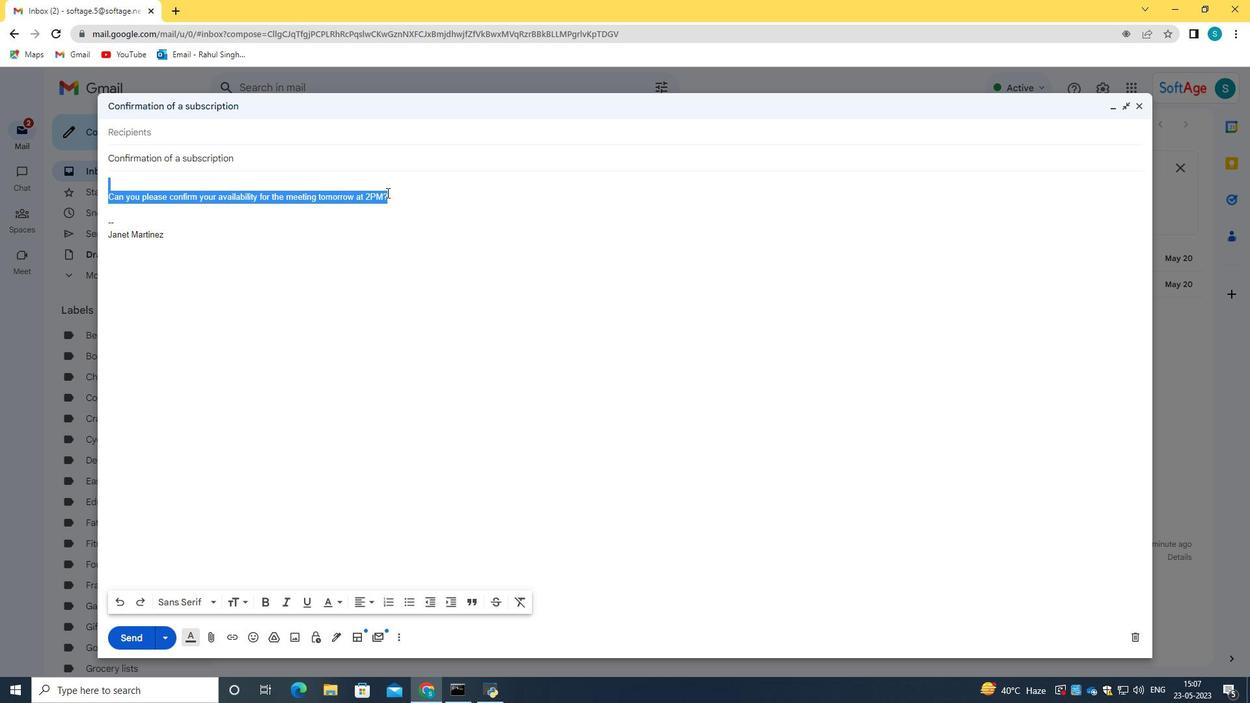 
Action: Mouse moved to (245, 602)
Screenshot: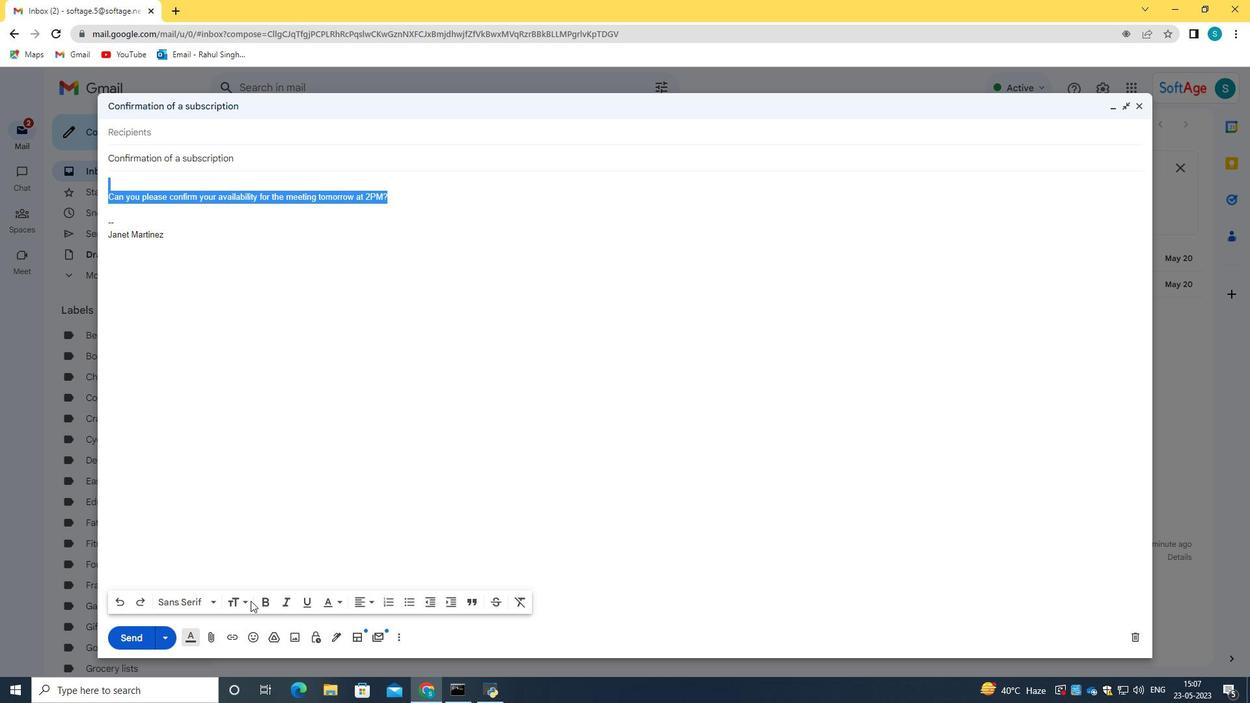 
Action: Mouse pressed left at (245, 602)
Screenshot: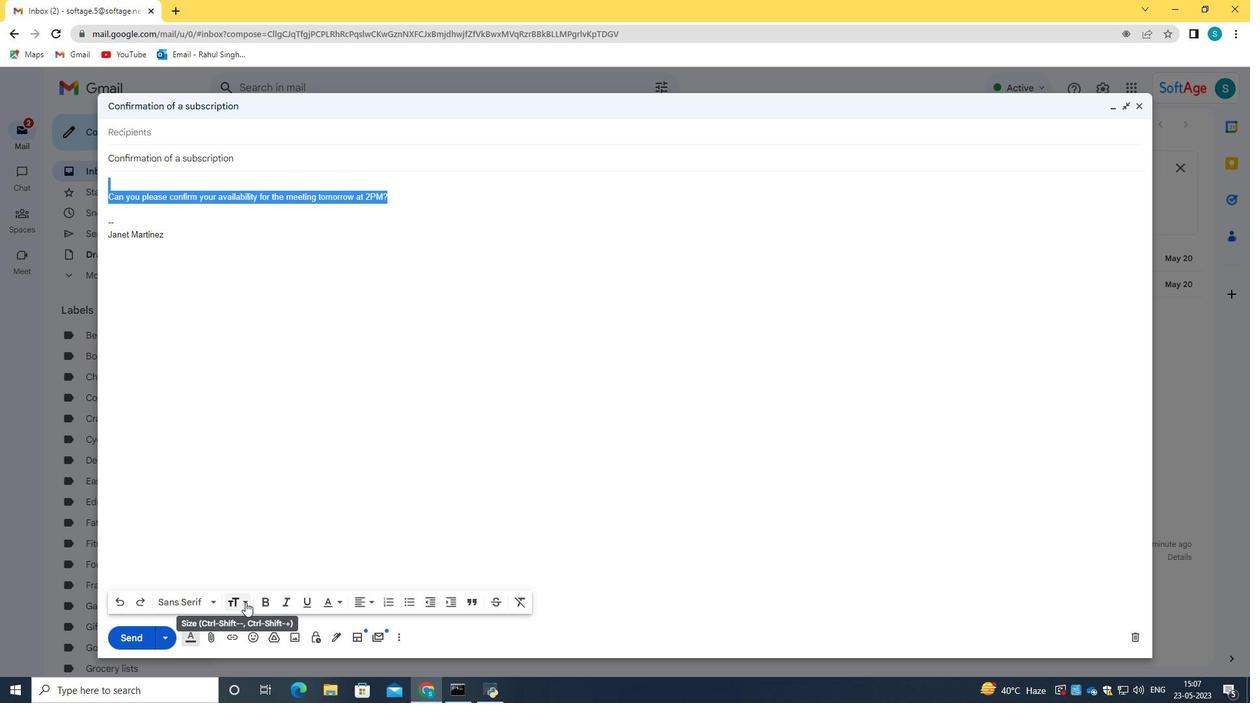 
Action: Mouse moved to (254, 579)
Screenshot: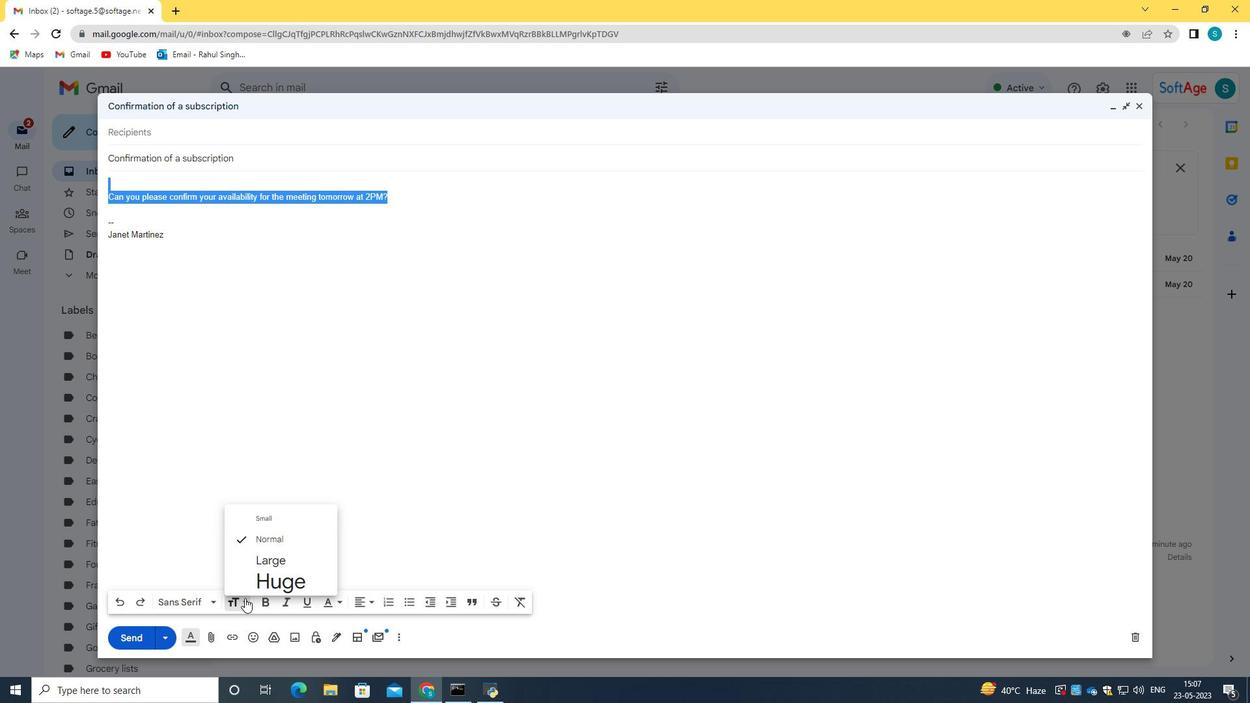 
Action: Mouse pressed left at (254, 579)
Screenshot: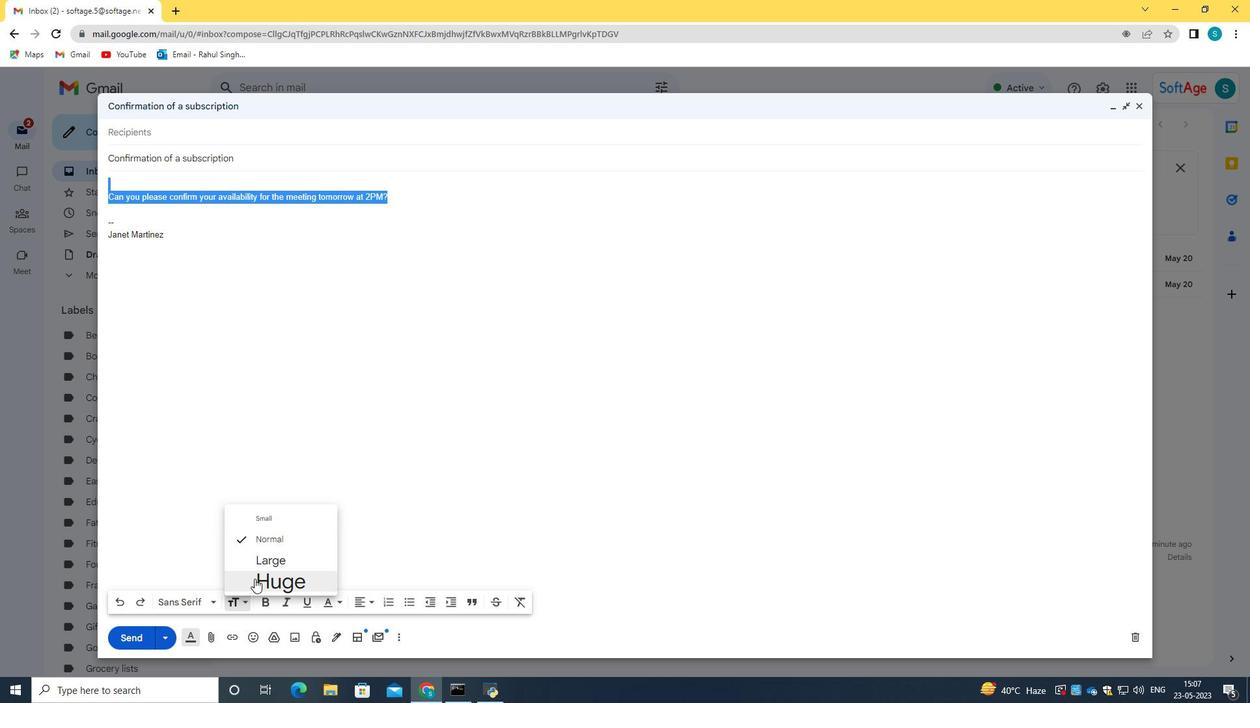 
Action: Mouse moved to (317, 327)
Screenshot: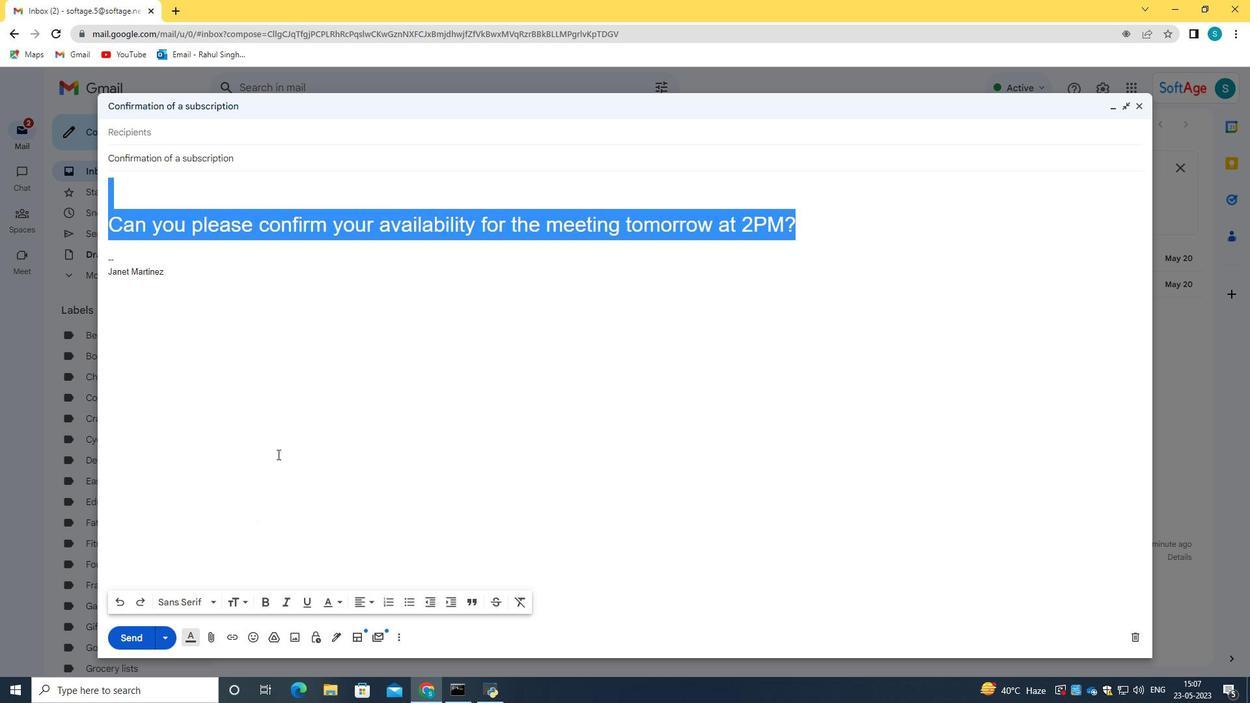 
Action: Mouse pressed left at (317, 327)
Screenshot: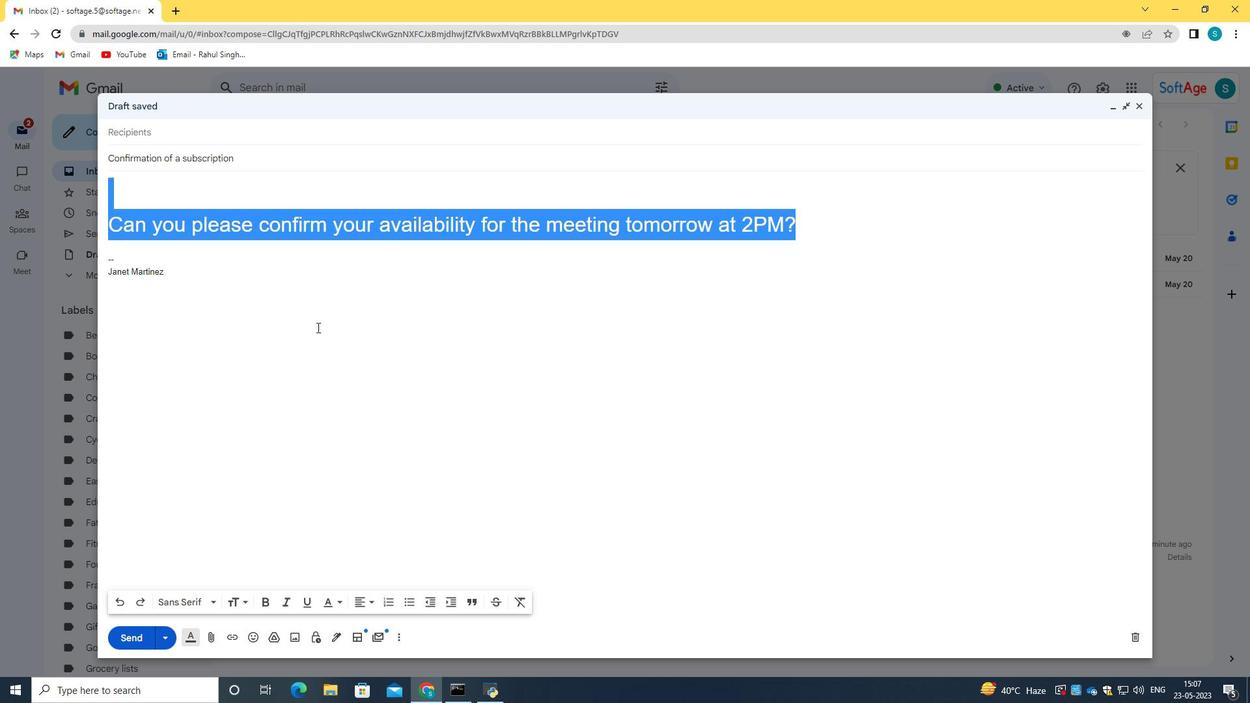 
Action: Mouse moved to (369, 607)
Screenshot: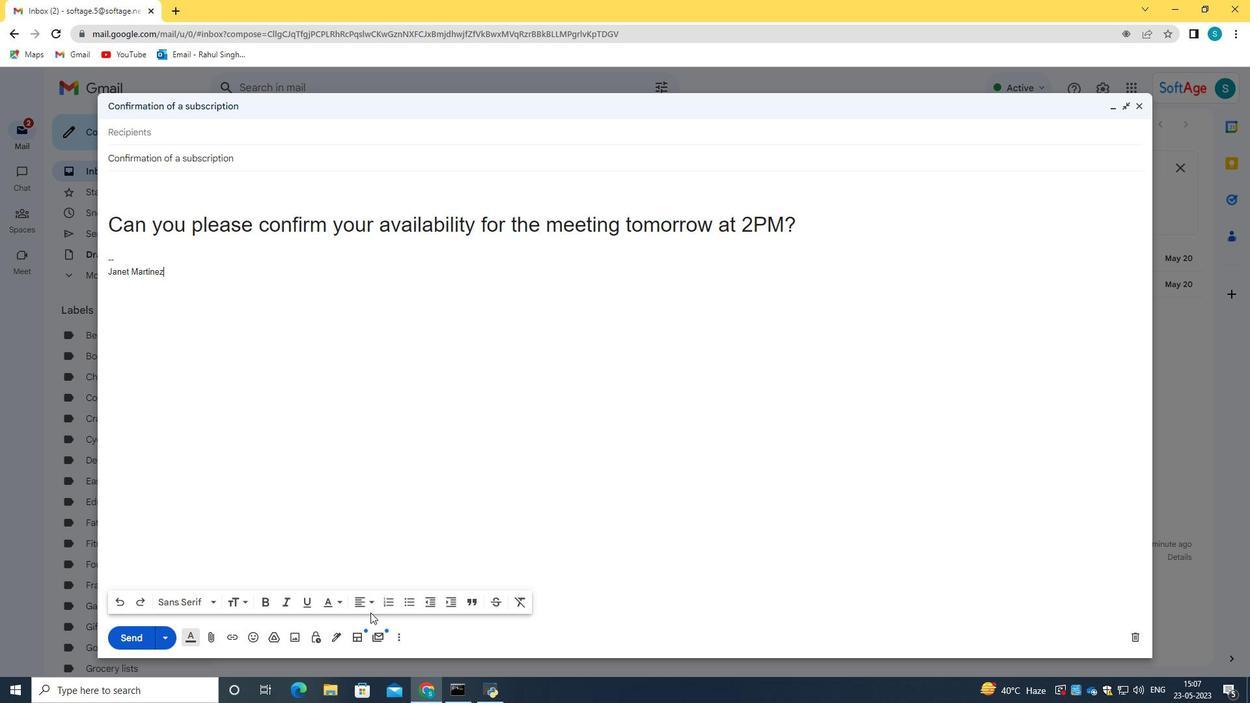 
Action: Mouse pressed left at (369, 607)
Screenshot: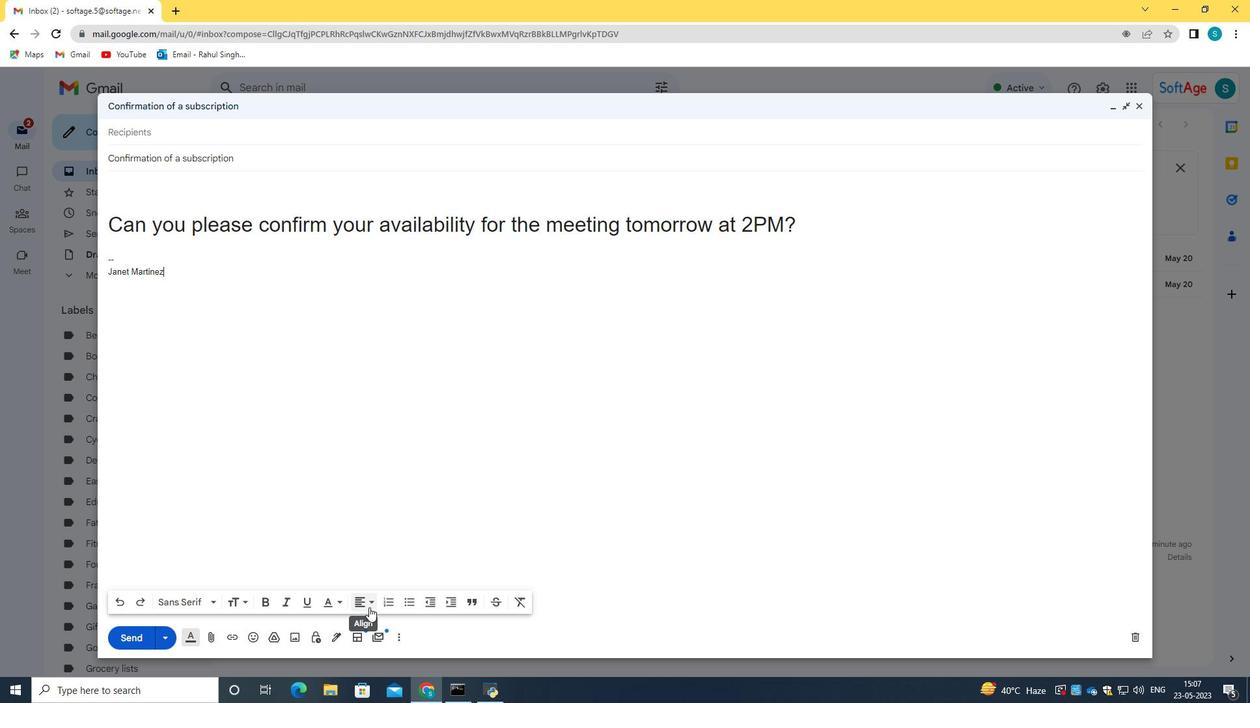 
Action: Mouse moved to (362, 582)
Screenshot: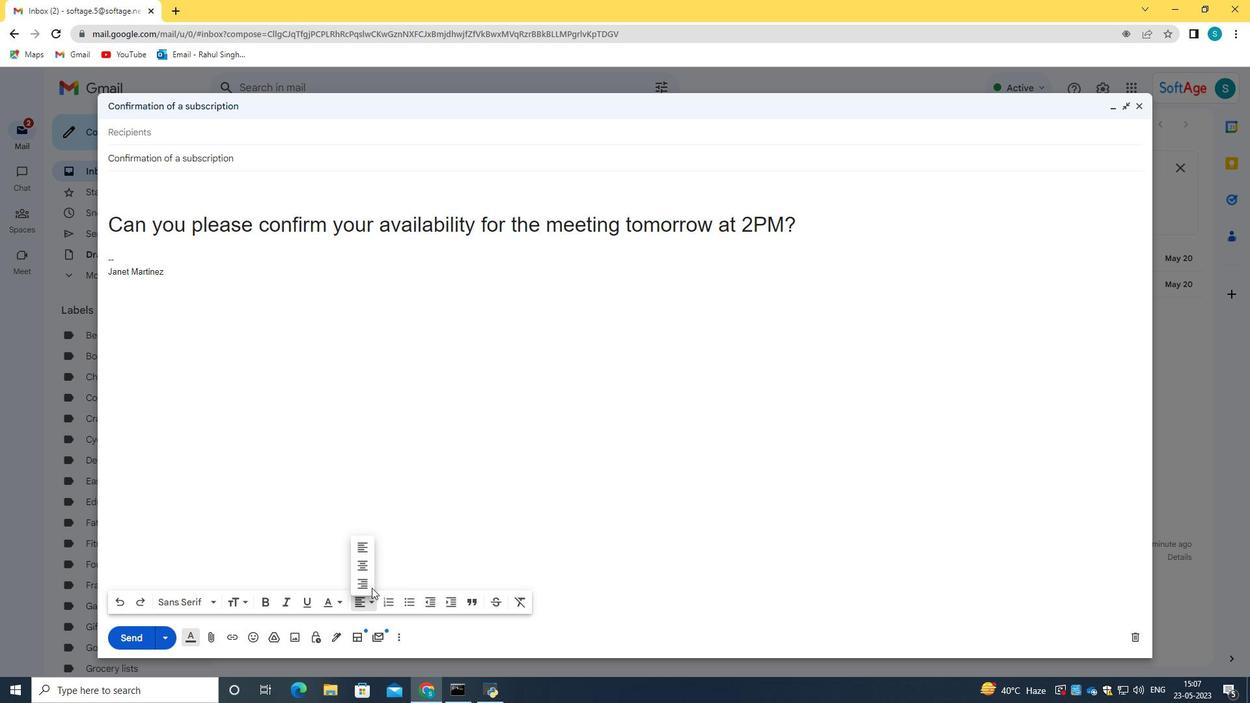 
Action: Mouse pressed left at (362, 582)
Screenshot: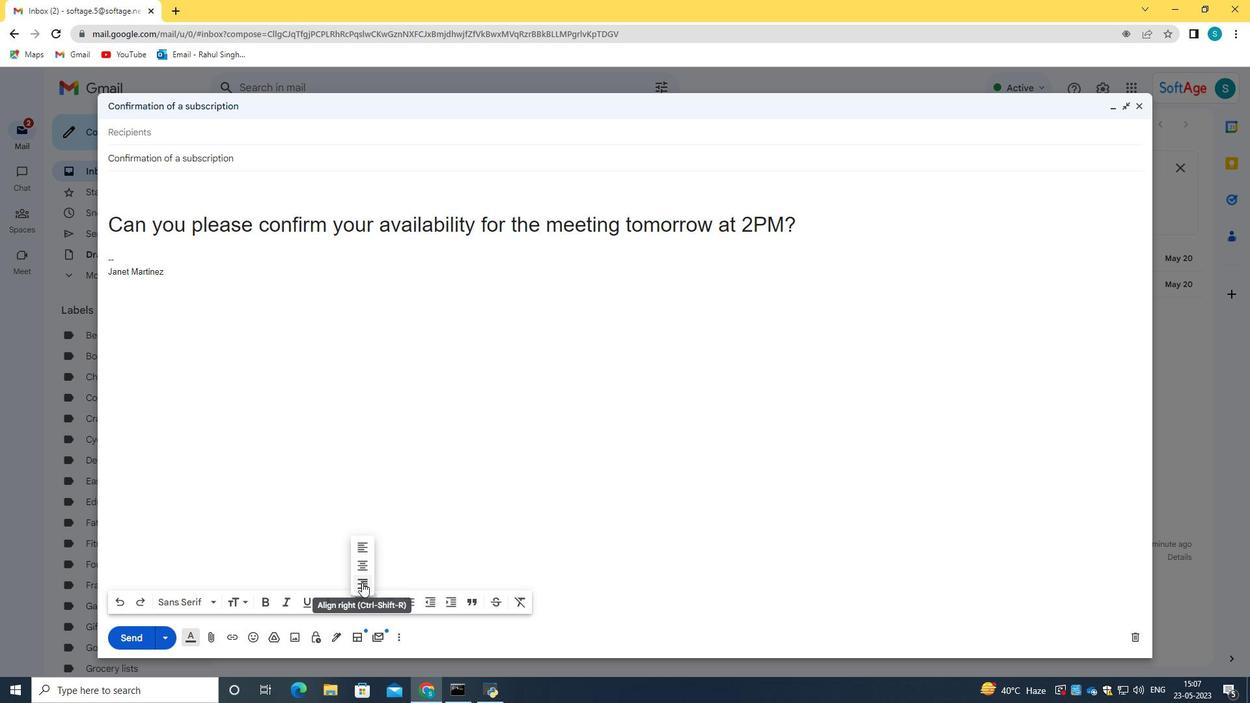 
Action: Mouse moved to (104, 224)
Screenshot: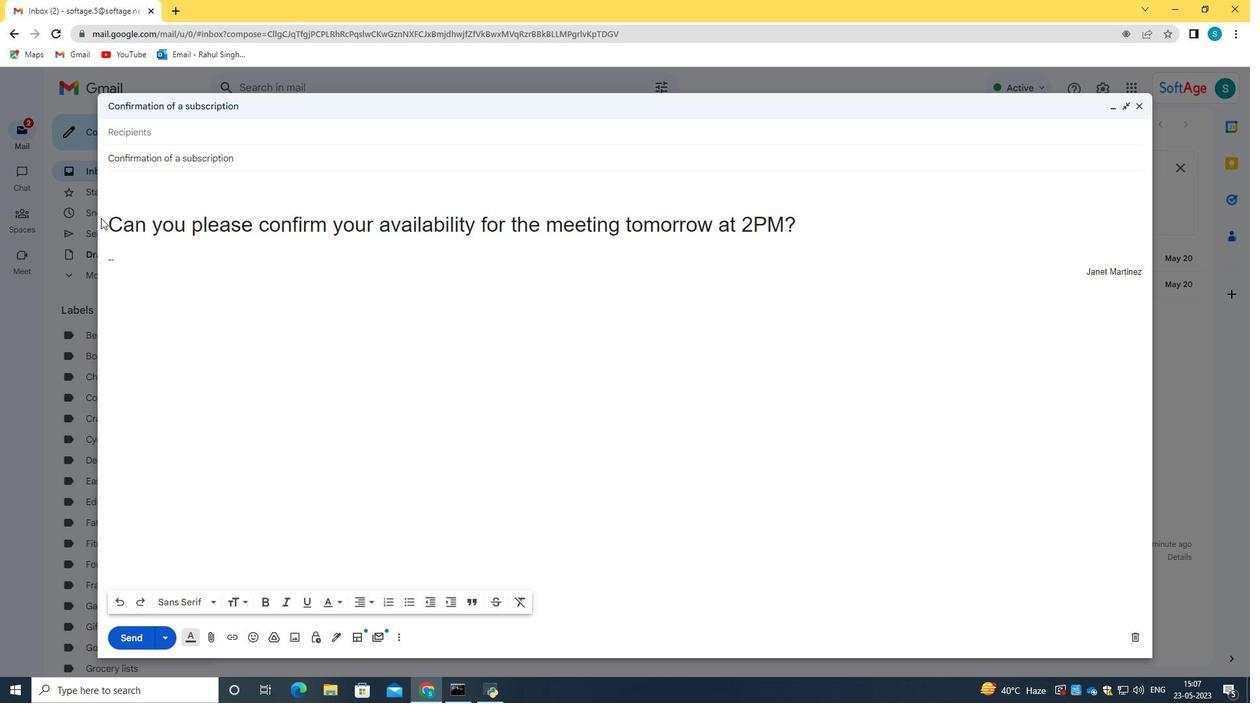 
Action: Mouse pressed left at (104, 224)
Screenshot: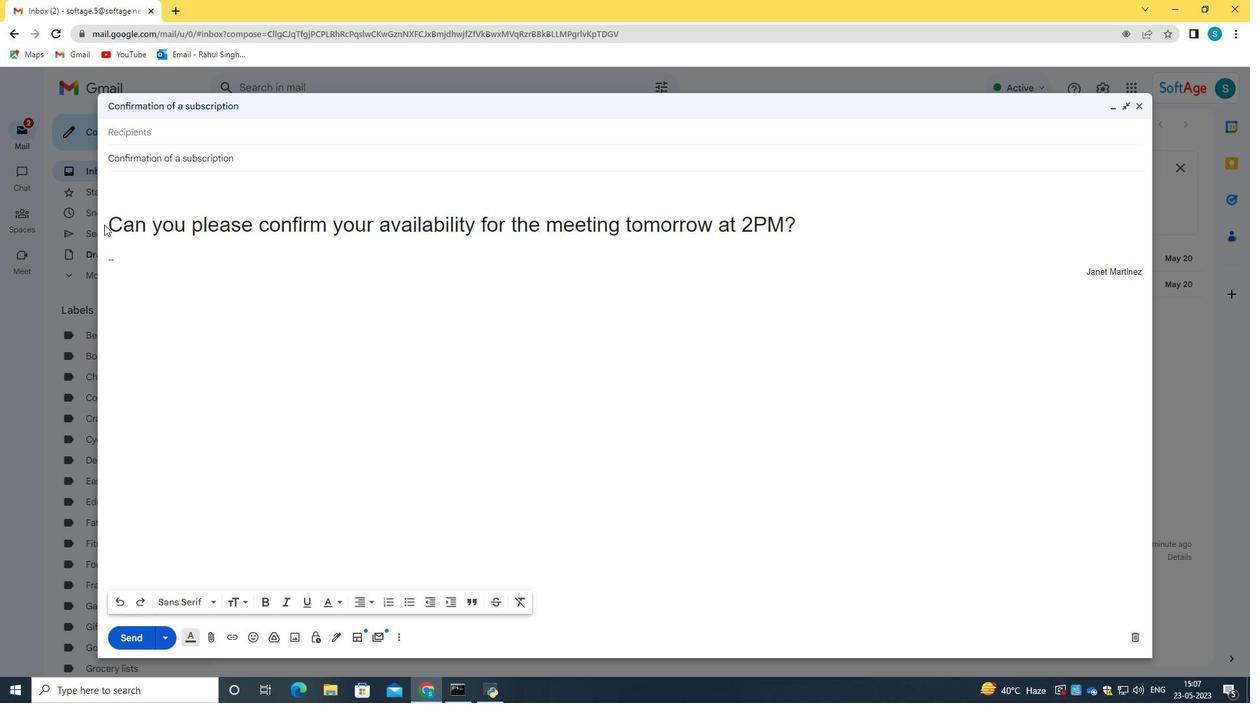 
Action: Mouse moved to (186, 186)
Screenshot: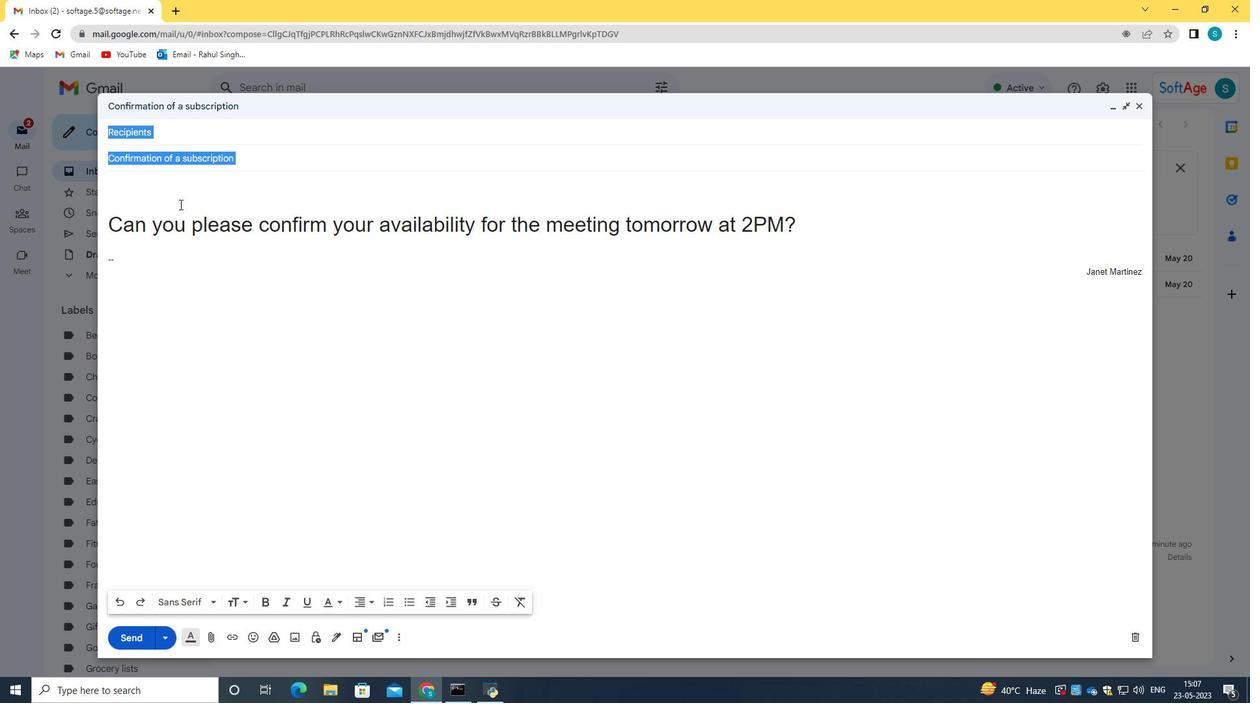
Action: Mouse pressed left at (186, 186)
Screenshot: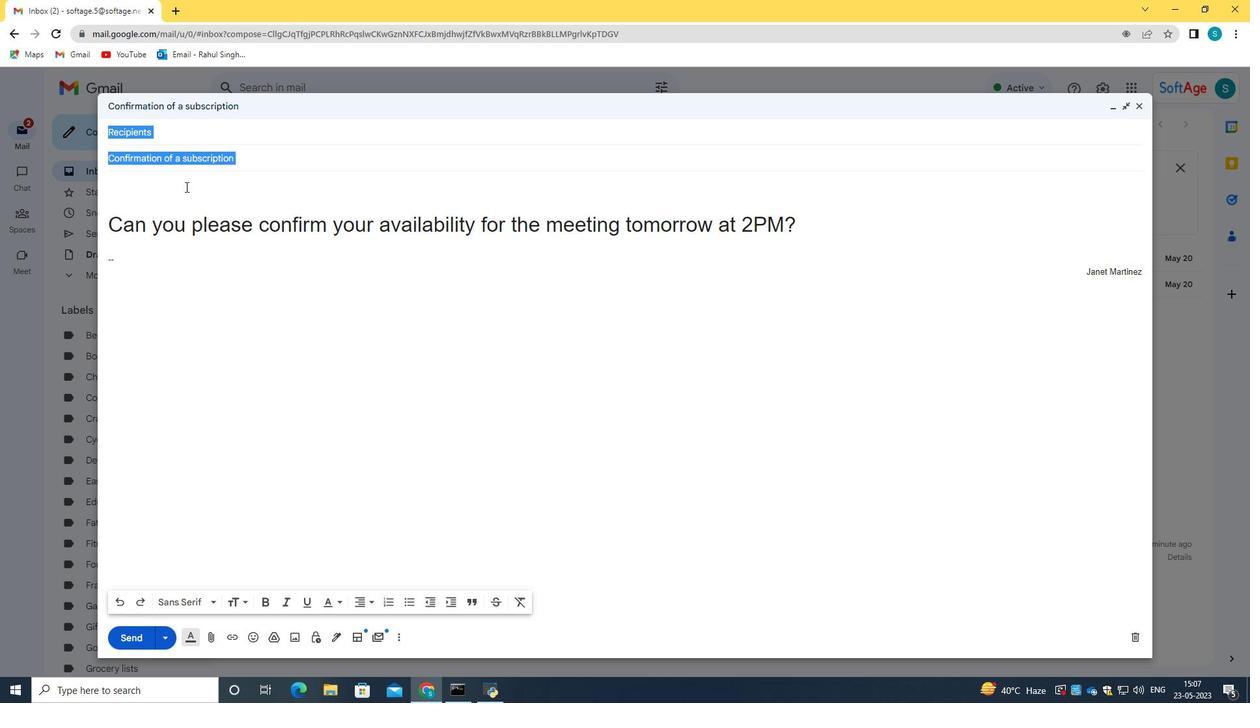 
Action: Mouse moved to (121, 603)
Screenshot: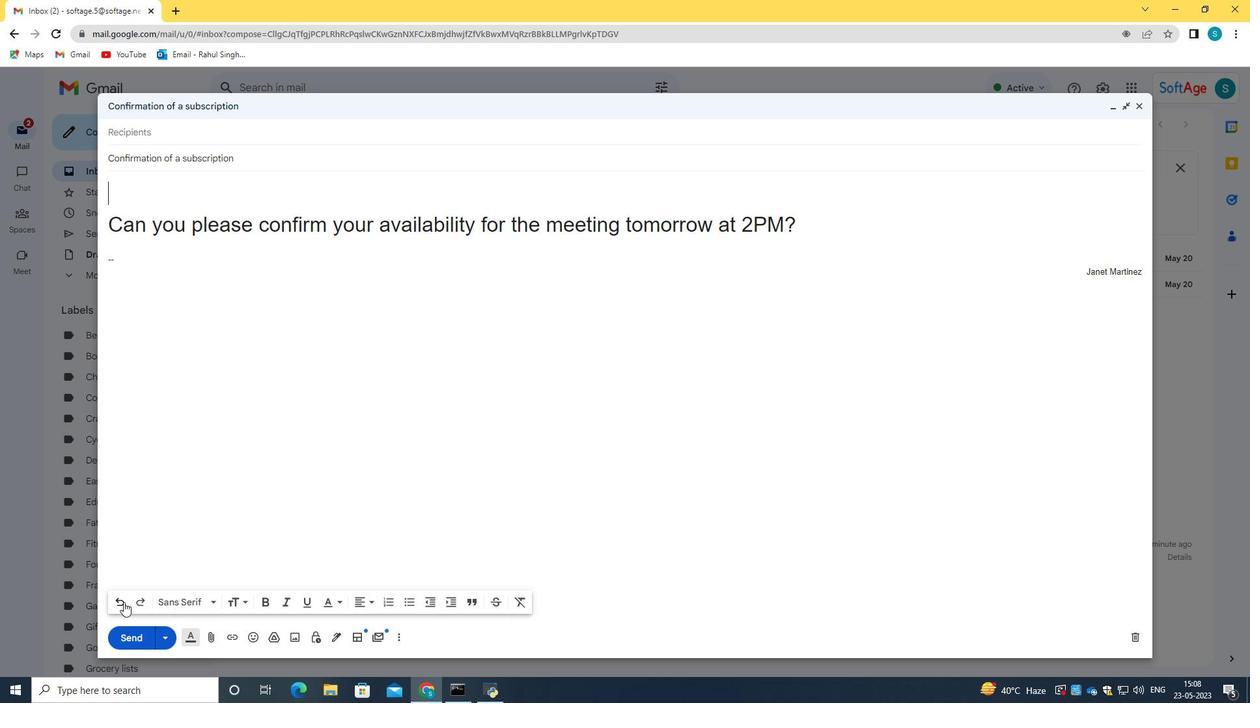 
Action: Mouse pressed left at (121, 603)
Screenshot: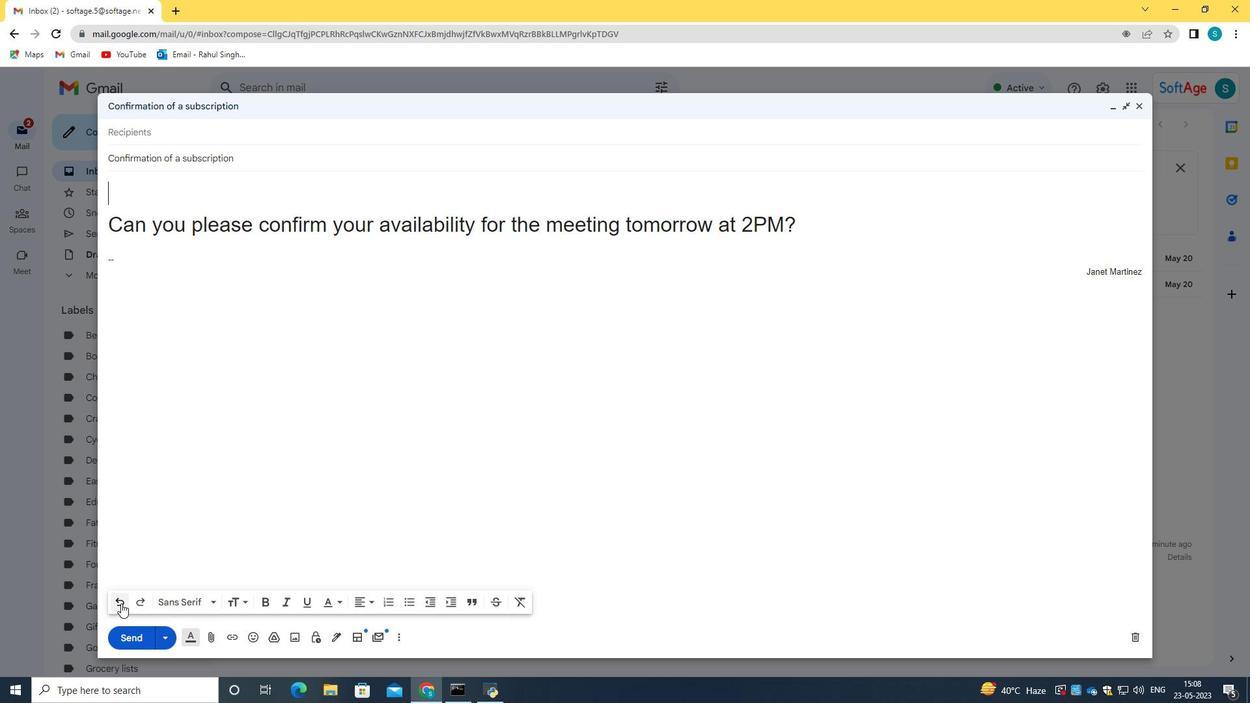 
Action: Mouse pressed left at (121, 603)
Screenshot: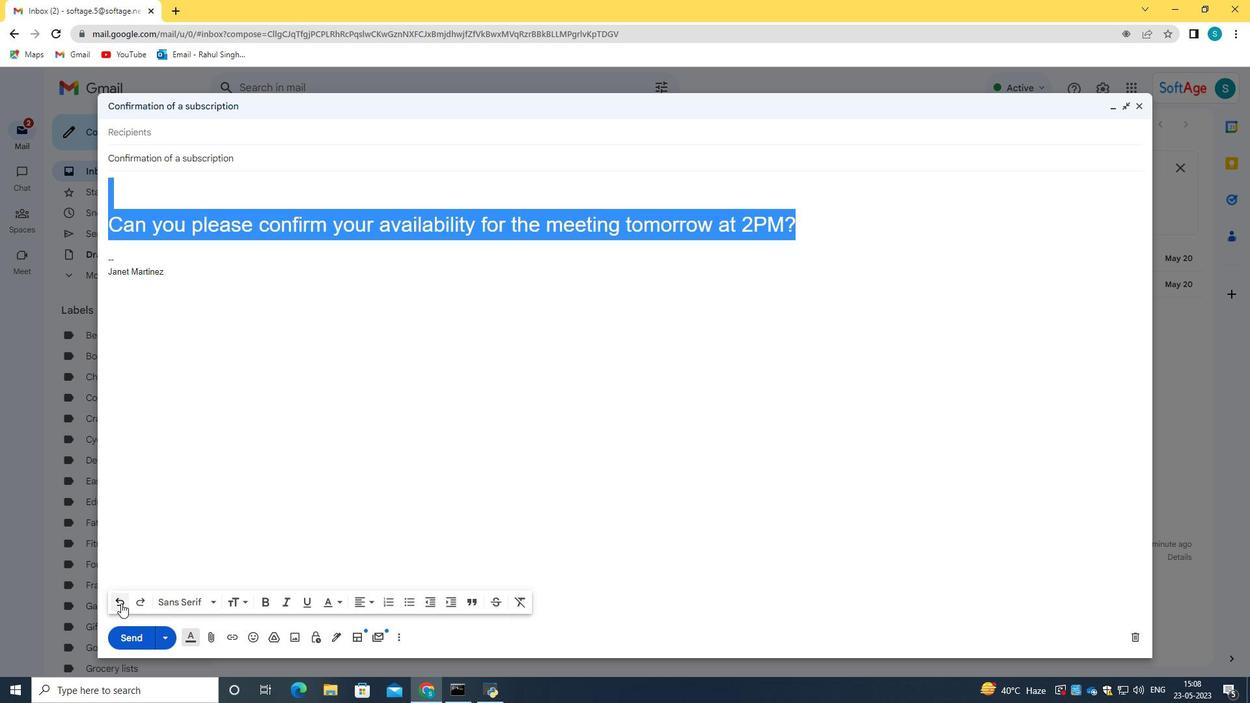 
Action: Mouse moved to (108, 191)
Screenshot: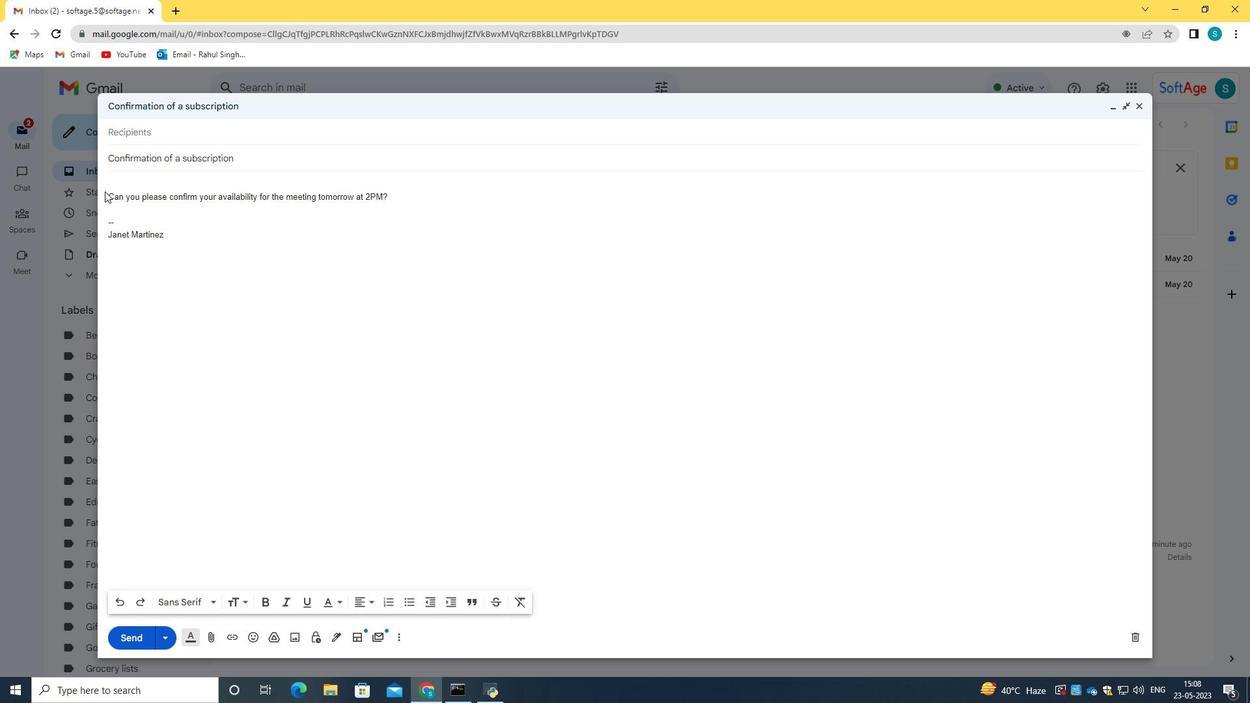 
Action: Mouse pressed left at (108, 191)
Screenshot: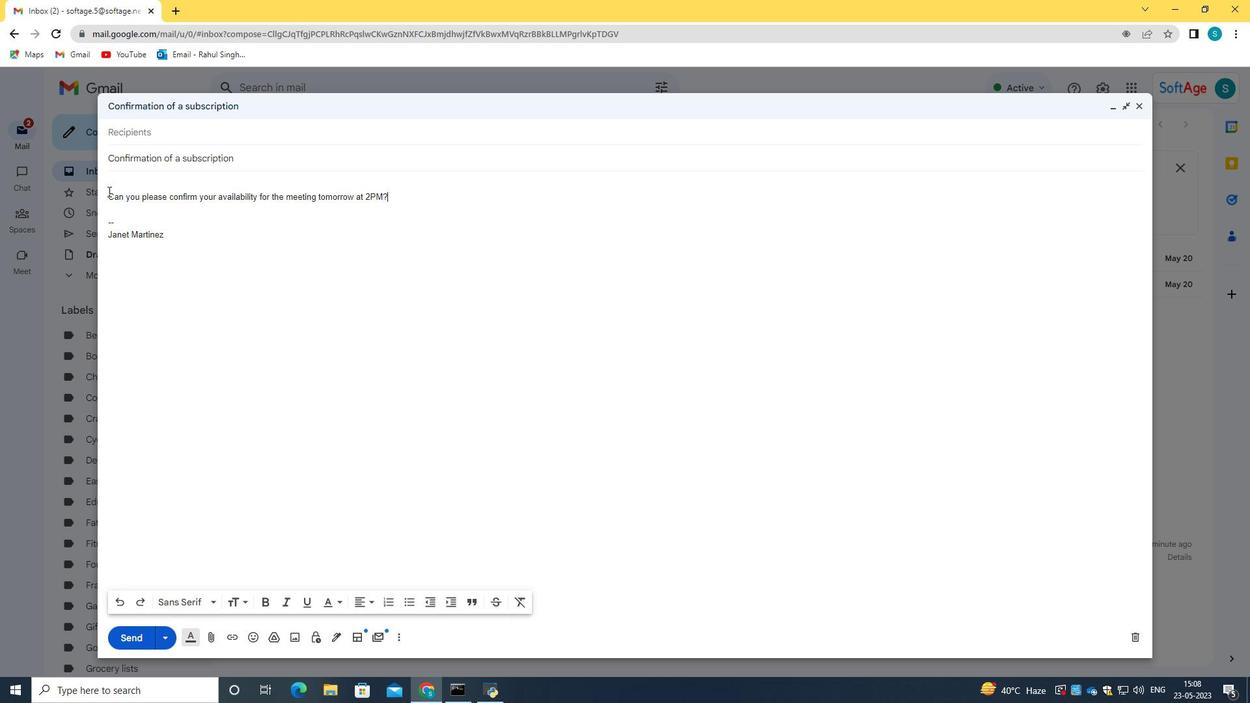 
Action: Mouse moved to (242, 603)
Screenshot: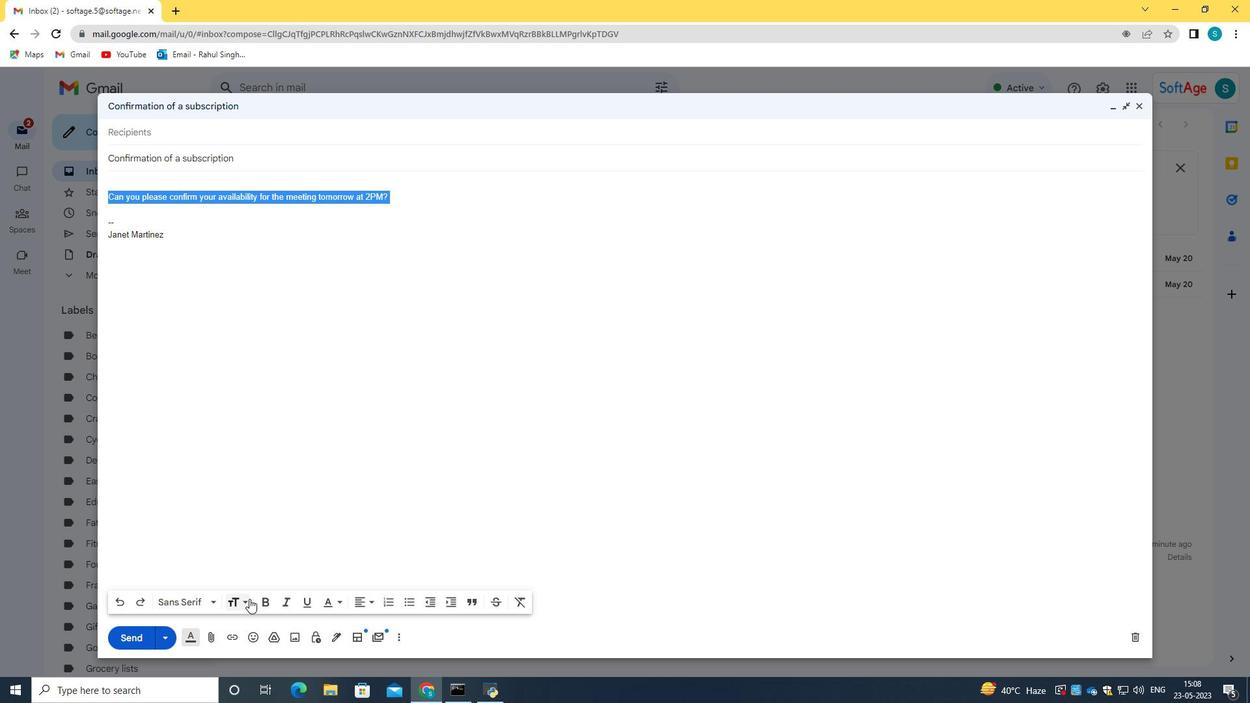 
Action: Mouse pressed left at (242, 603)
Screenshot: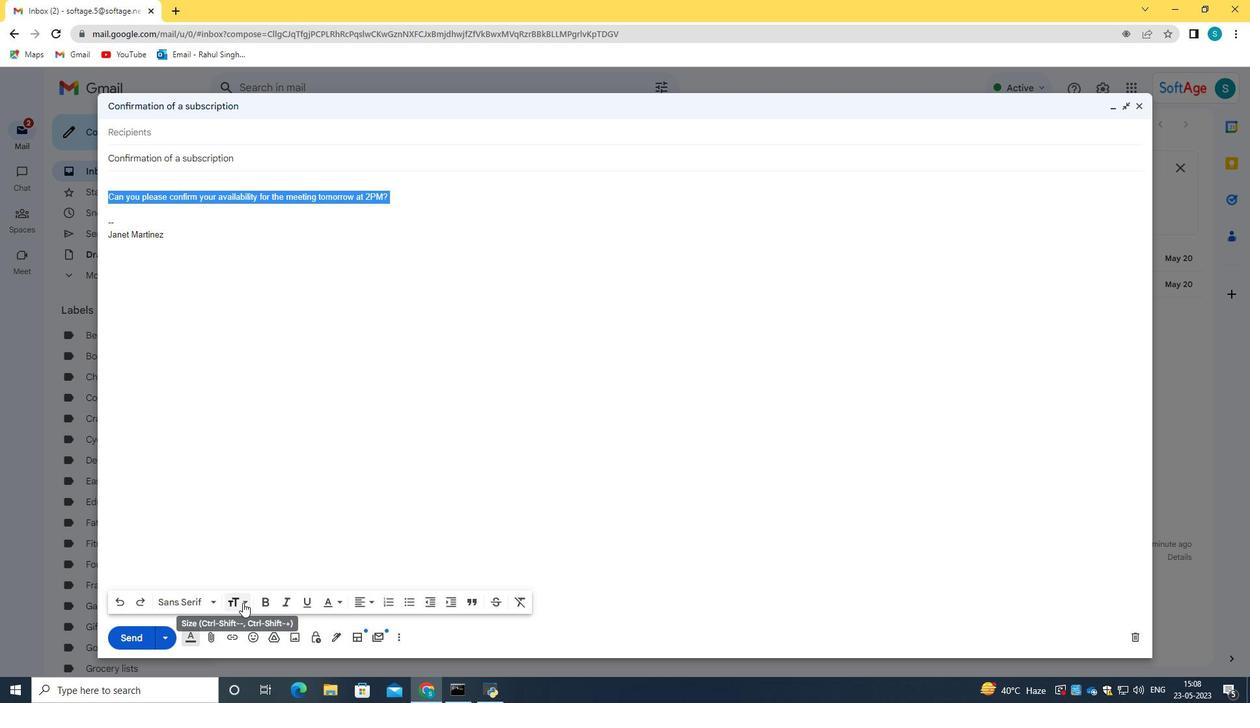 
Action: Mouse moved to (264, 582)
Screenshot: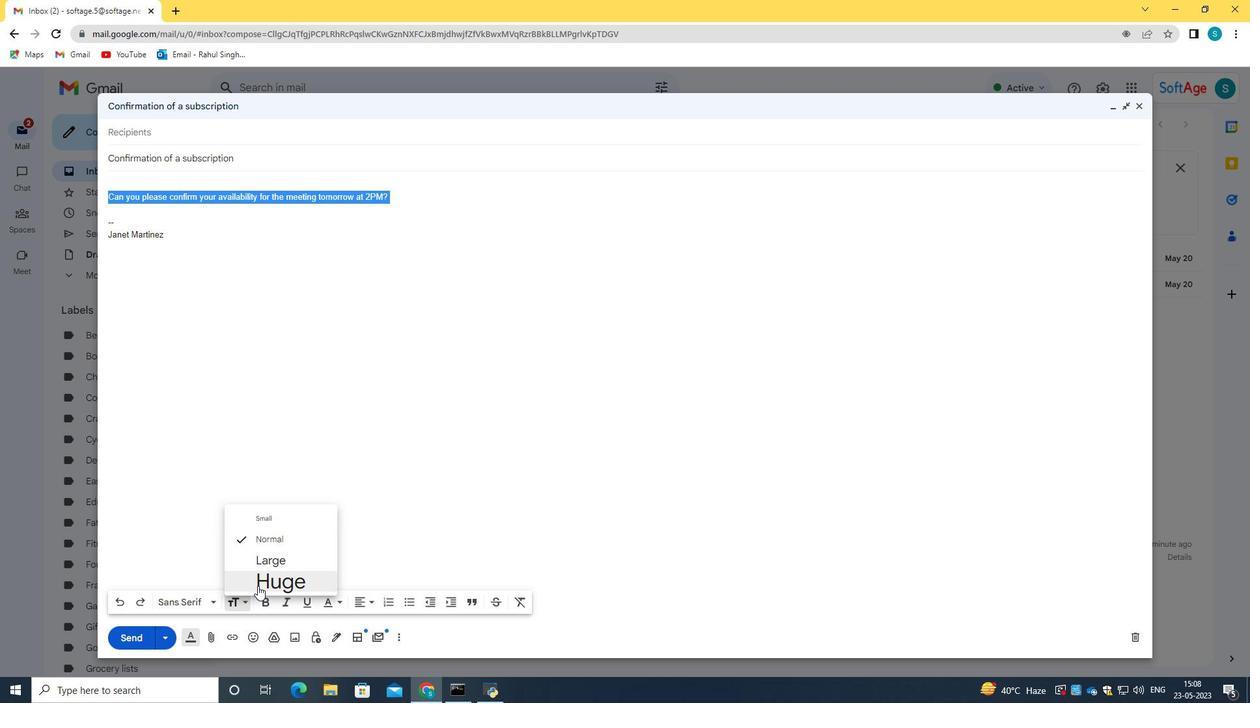 
Action: Mouse pressed left at (264, 582)
Screenshot: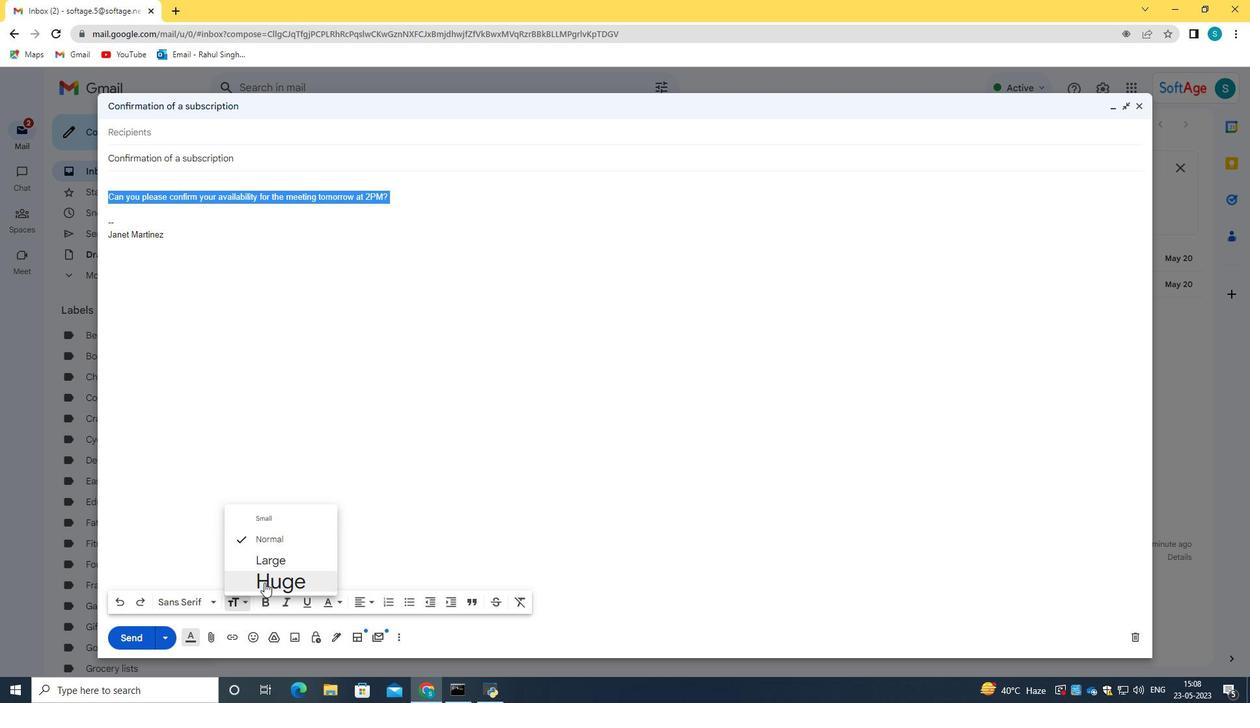 
Action: Mouse moved to (416, 431)
Screenshot: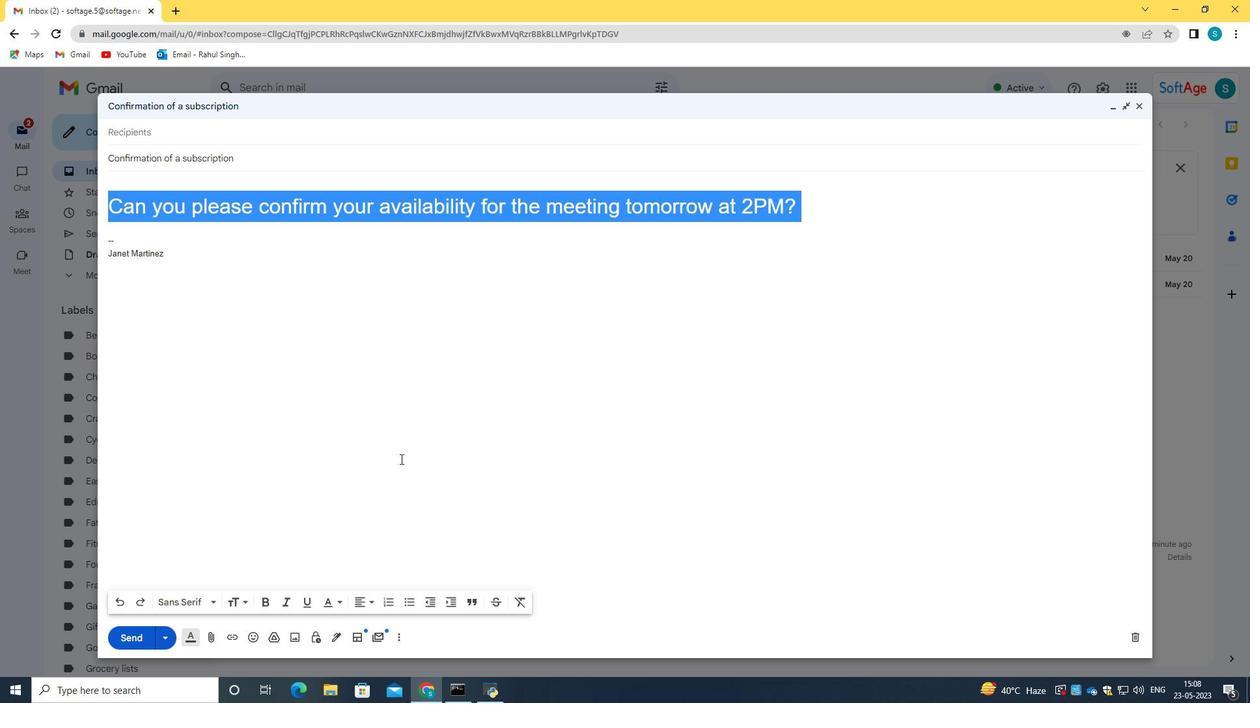
Action: Mouse pressed left at (416, 431)
Screenshot: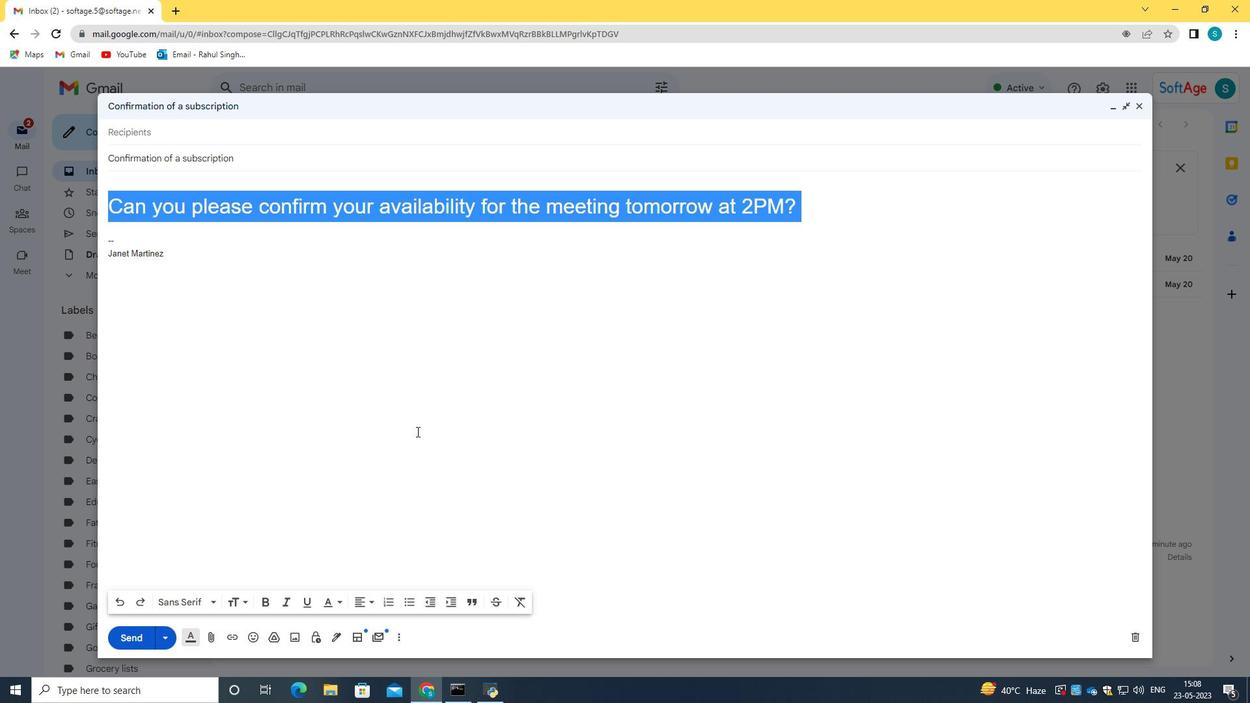 
Action: Mouse moved to (107, 207)
Screenshot: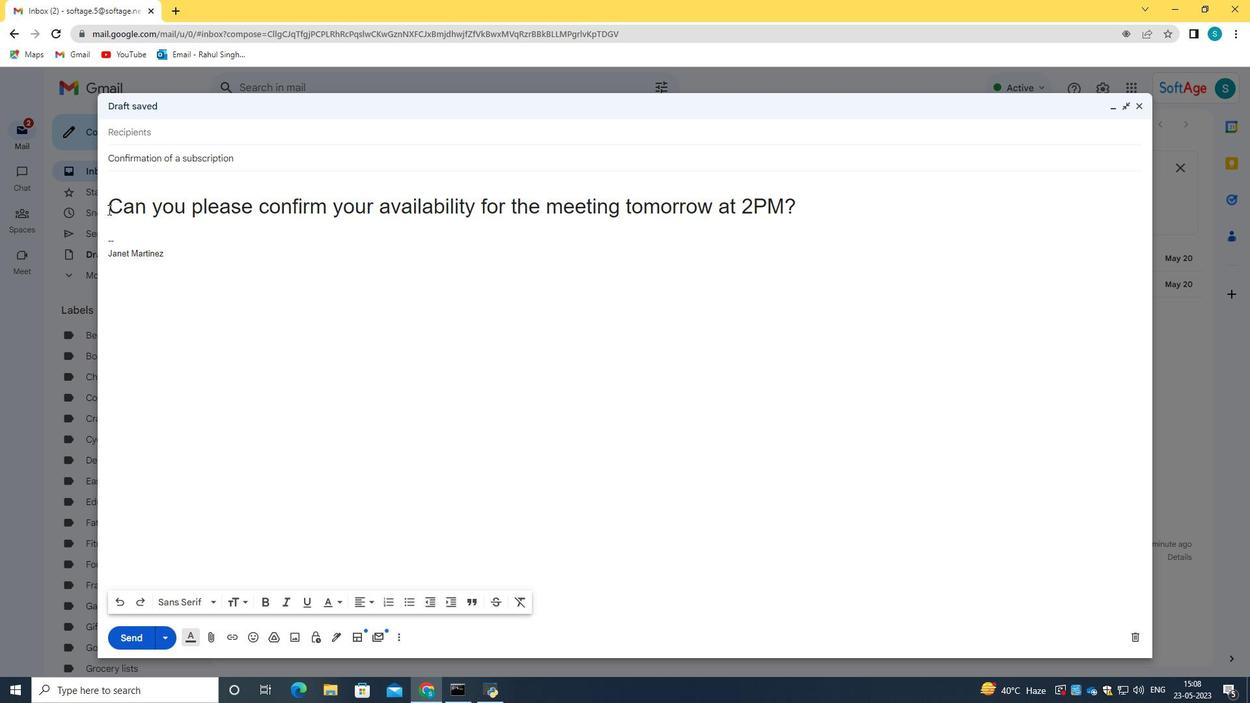 
Action: Mouse pressed left at (107, 207)
Screenshot: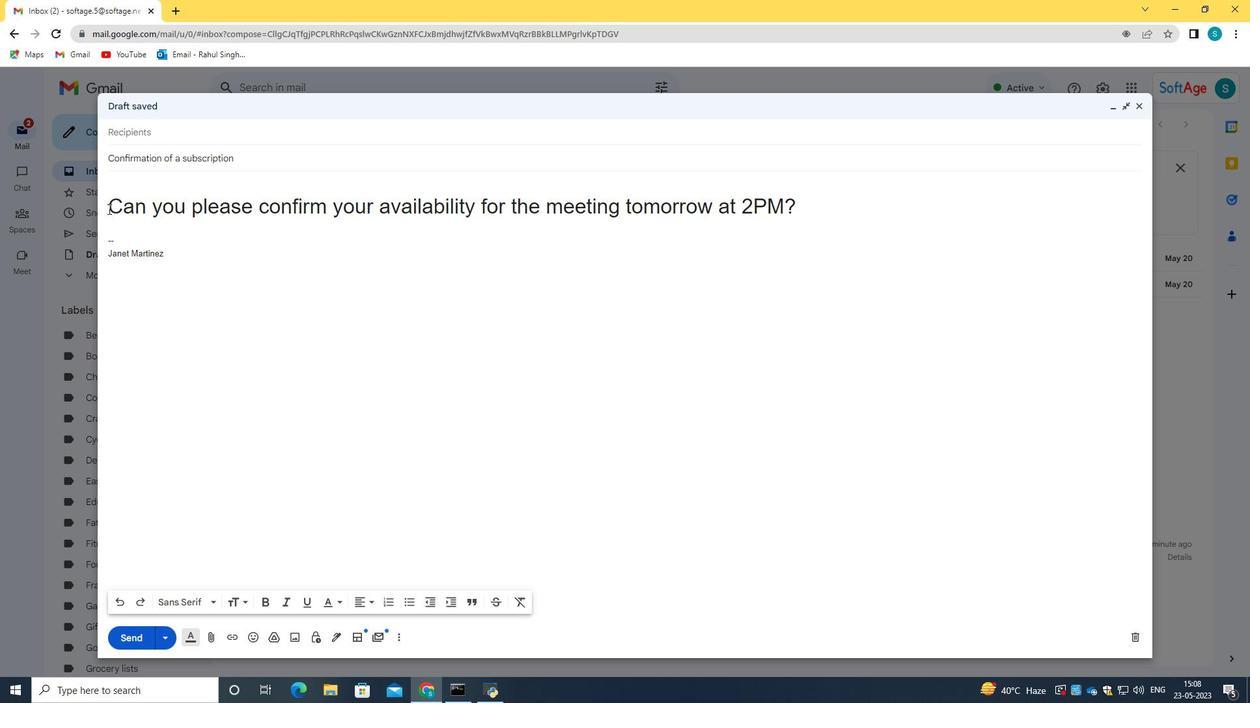 
Action: Mouse moved to (113, 207)
Screenshot: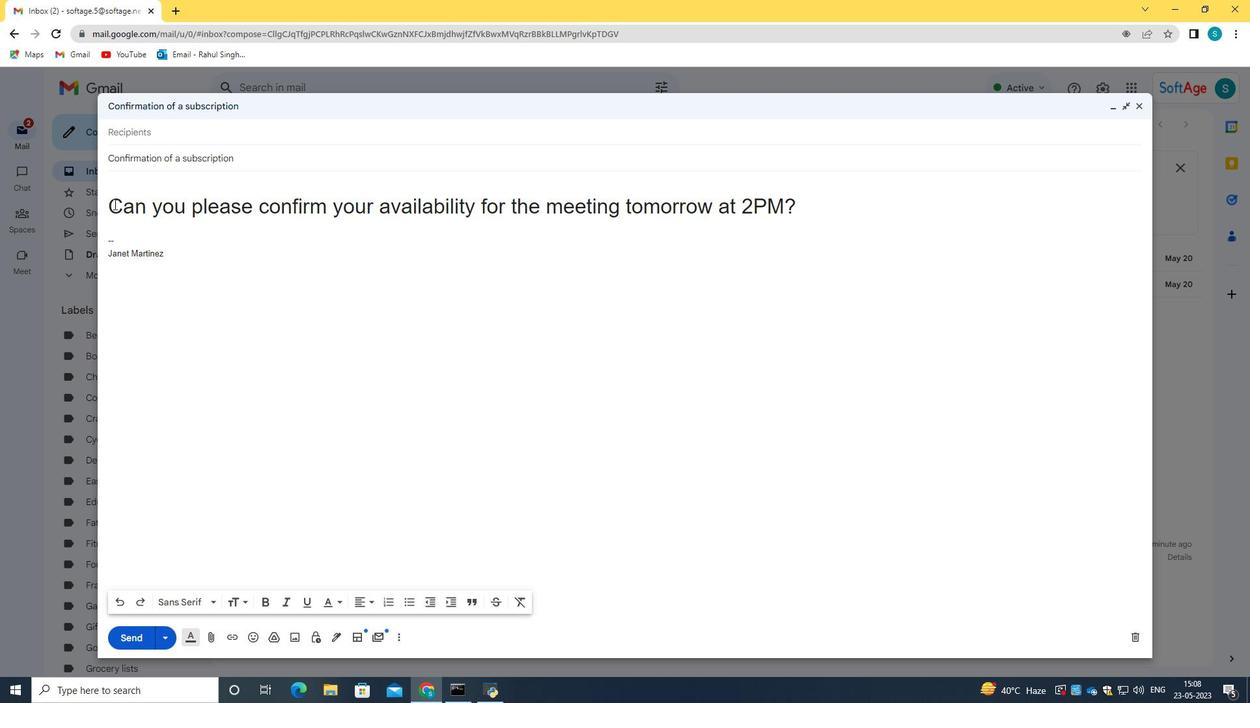 
Action: Mouse pressed left at (113, 207)
Screenshot: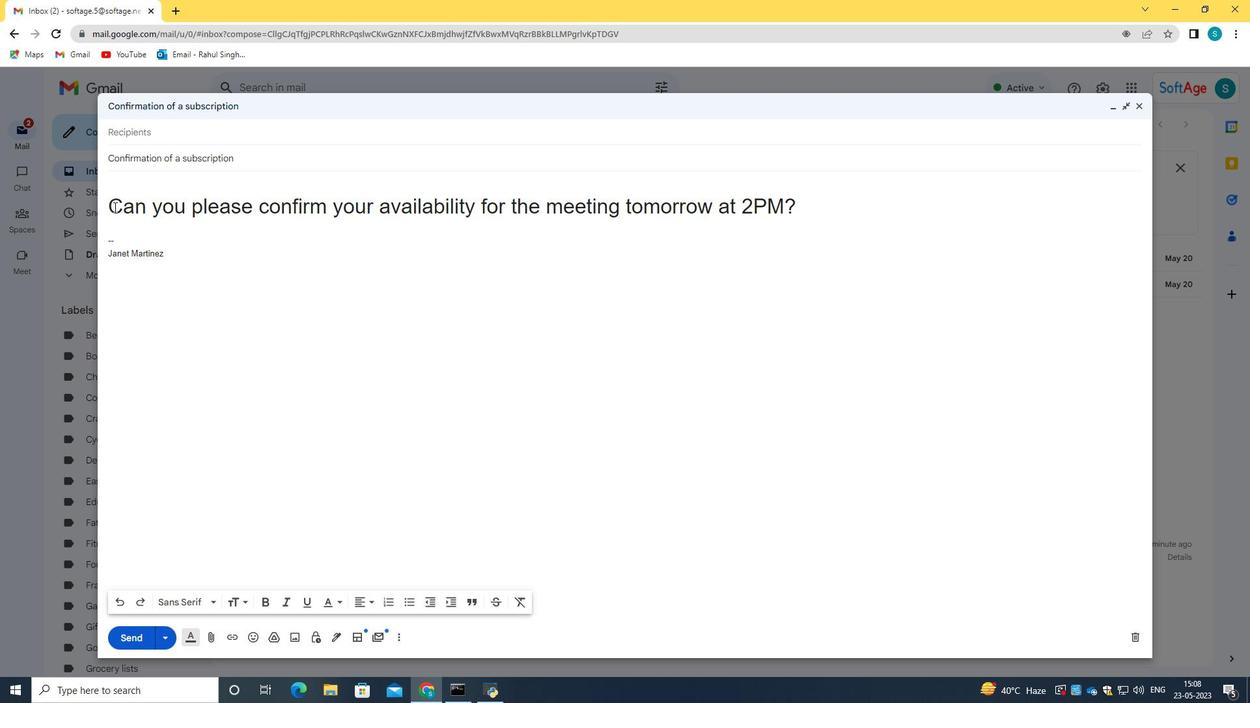 
Action: Mouse pressed left at (113, 207)
Screenshot: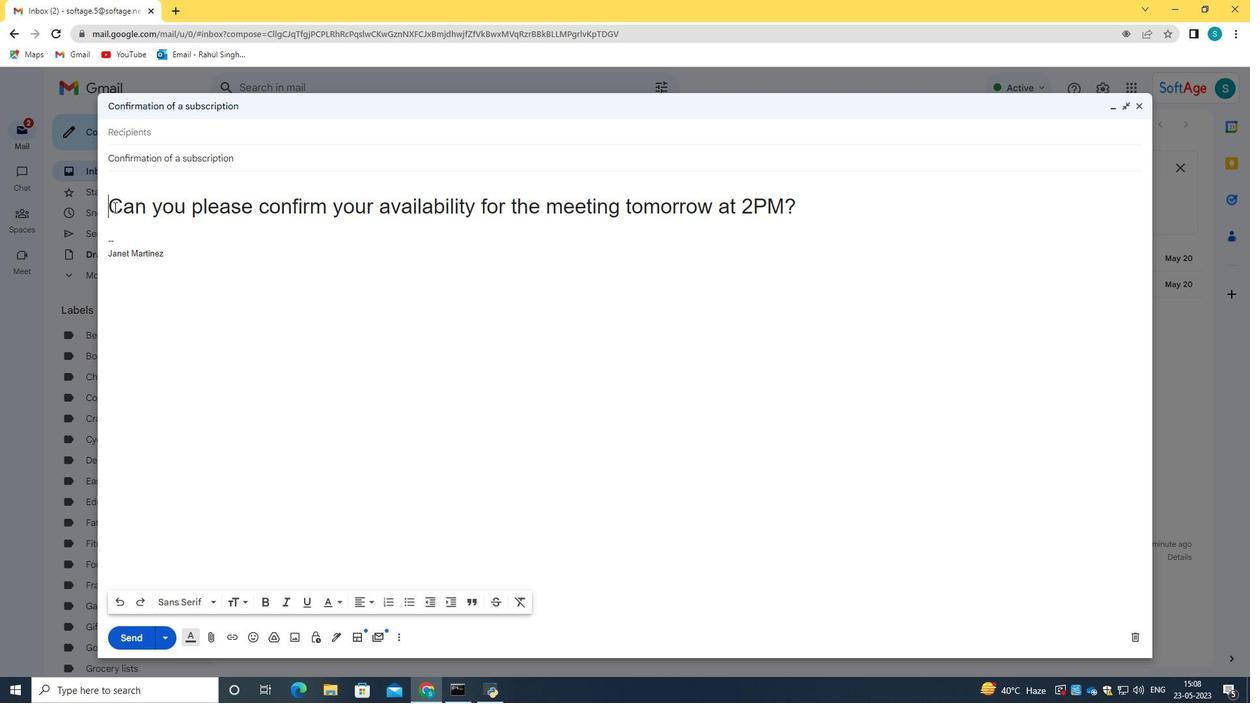 
Action: Key pressed ctrl+A
Screenshot: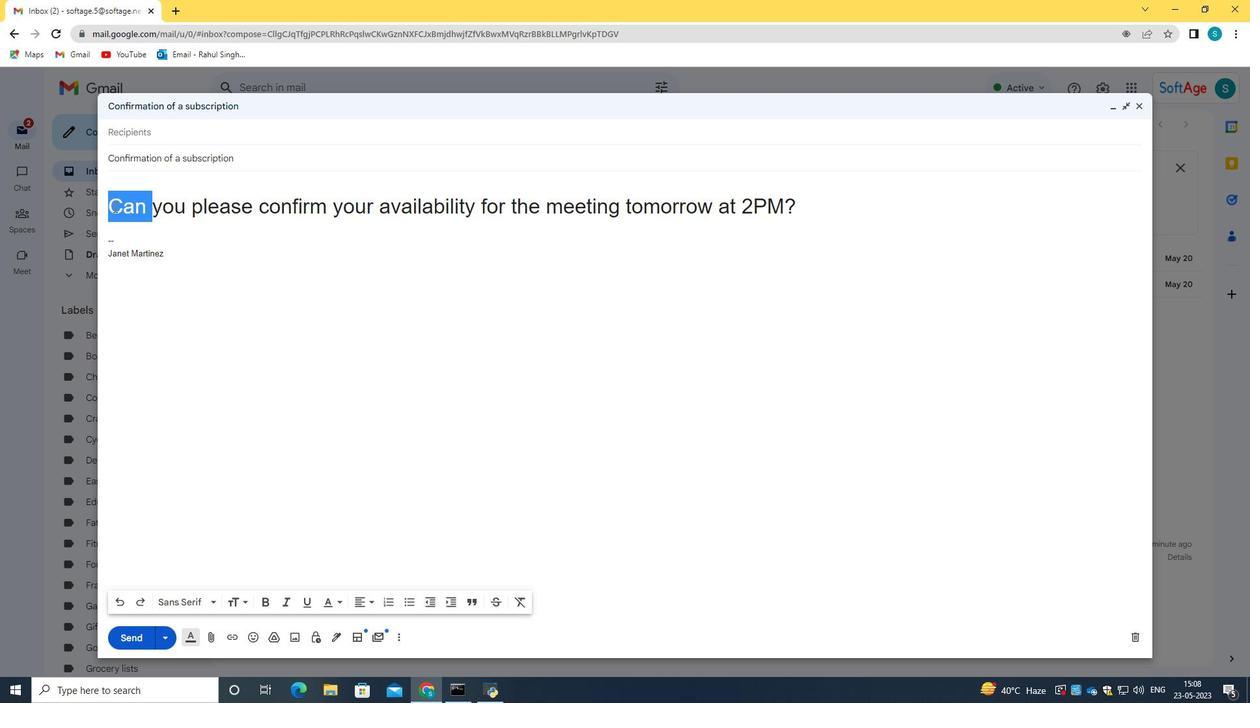 
Action: Mouse moved to (175, 238)
Screenshot: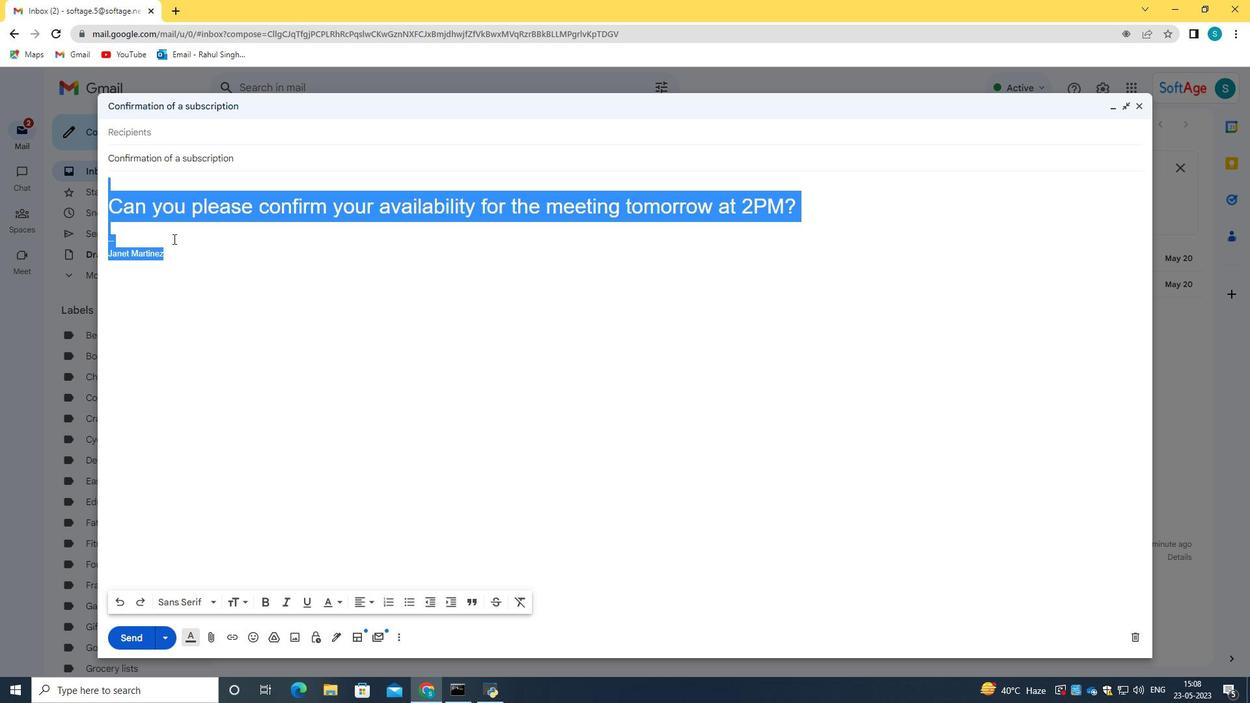 
Action: Mouse pressed left at (175, 238)
Screenshot: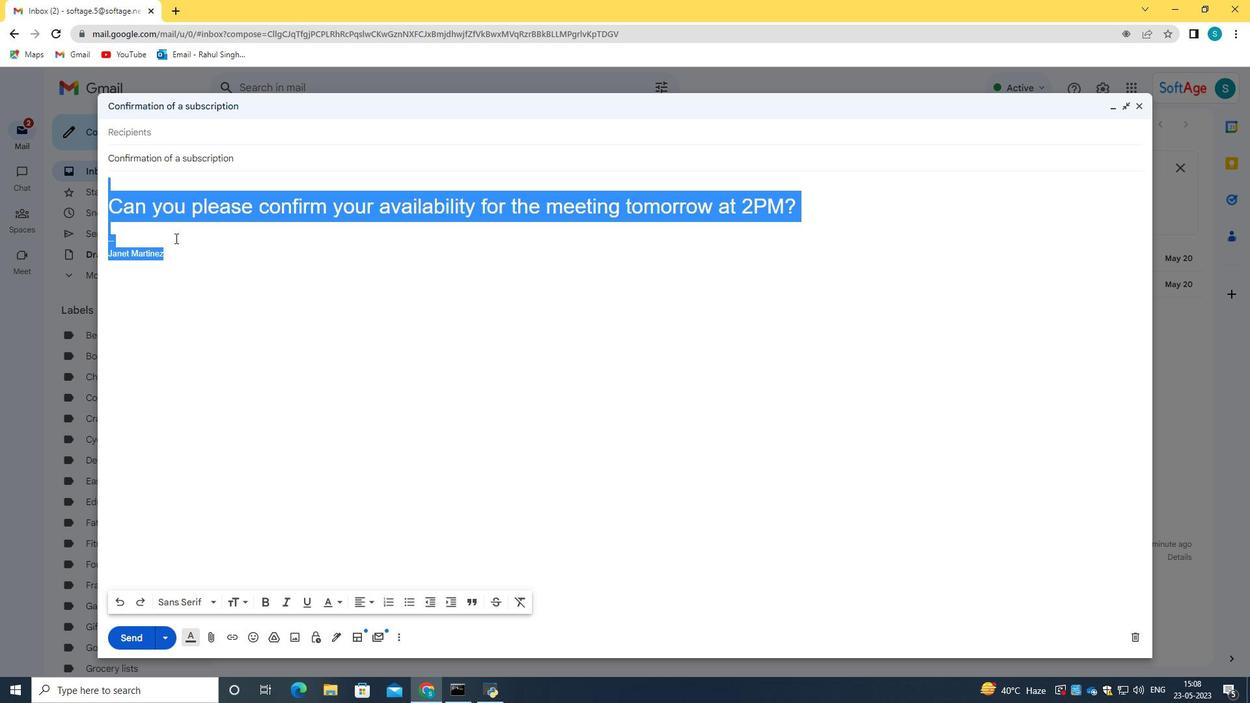 
Action: Mouse moved to (799, 205)
Screenshot: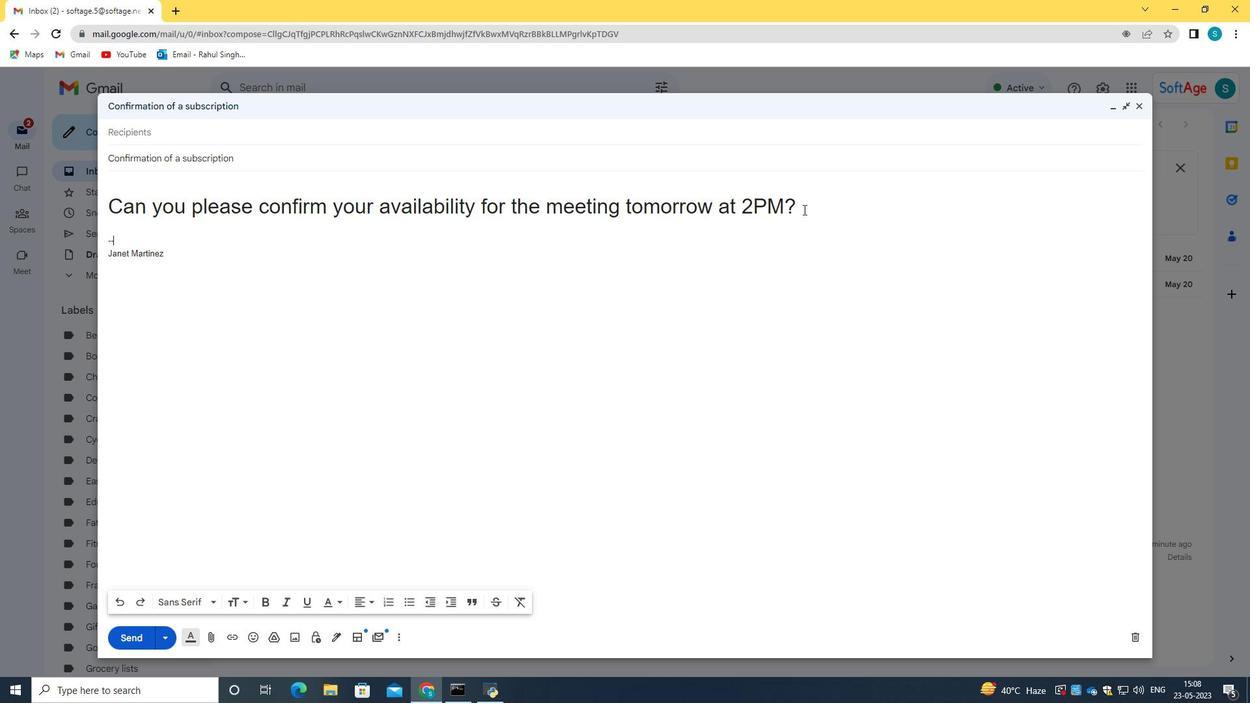 
Action: Mouse pressed left at (799, 205)
Screenshot: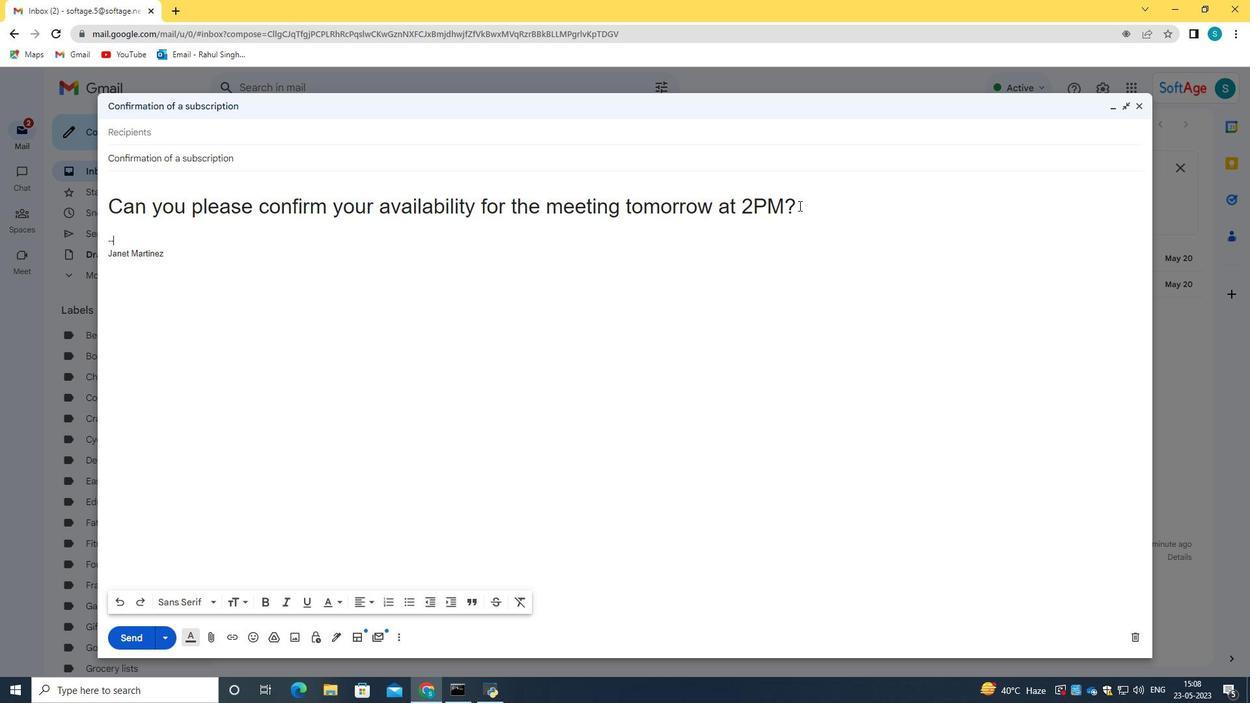 
Action: Key pressed <Key.shift_r><Key.left><Key.left><Key.left><Key.left><Key.left><Key.left><Key.left><Key.left><Key.left><Key.left><Key.left><Key.left><Key.left><Key.left><Key.left><Key.left><Key.left><Key.left><Key.left><Key.left><Key.left><Key.left><Key.left><Key.left><Key.left><Key.left><Key.left><Key.left><Key.left><Key.left><Key.left><Key.left><Key.left><Key.left><Key.left><Key.left><Key.left><Key.left><Key.left><Key.left><Key.left><Key.left><Key.left><Key.left><Key.left><Key.left><Key.left><Key.left><Key.left><Key.left><Key.left><Key.left><Key.left><Key.left><Key.left><Key.left><Key.left><Key.left><Key.left><Key.left><Key.left><Key.left><Key.left><Key.left><Key.left><Key.left><Key.left><Key.left><Key.left><Key.left><Key.left><Key.left><Key.left><Key.left><Key.left><Key.left><Key.left><Key.left><Key.left>
Screenshot: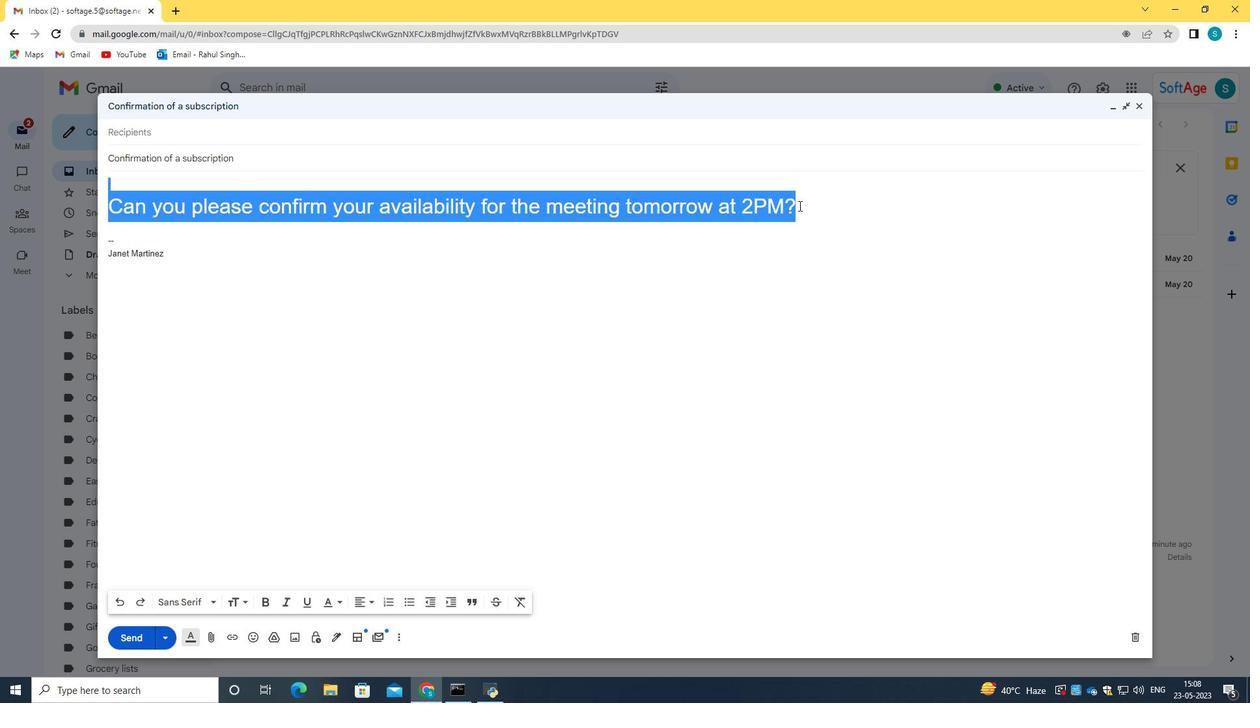 
Action: Mouse moved to (375, 602)
Screenshot: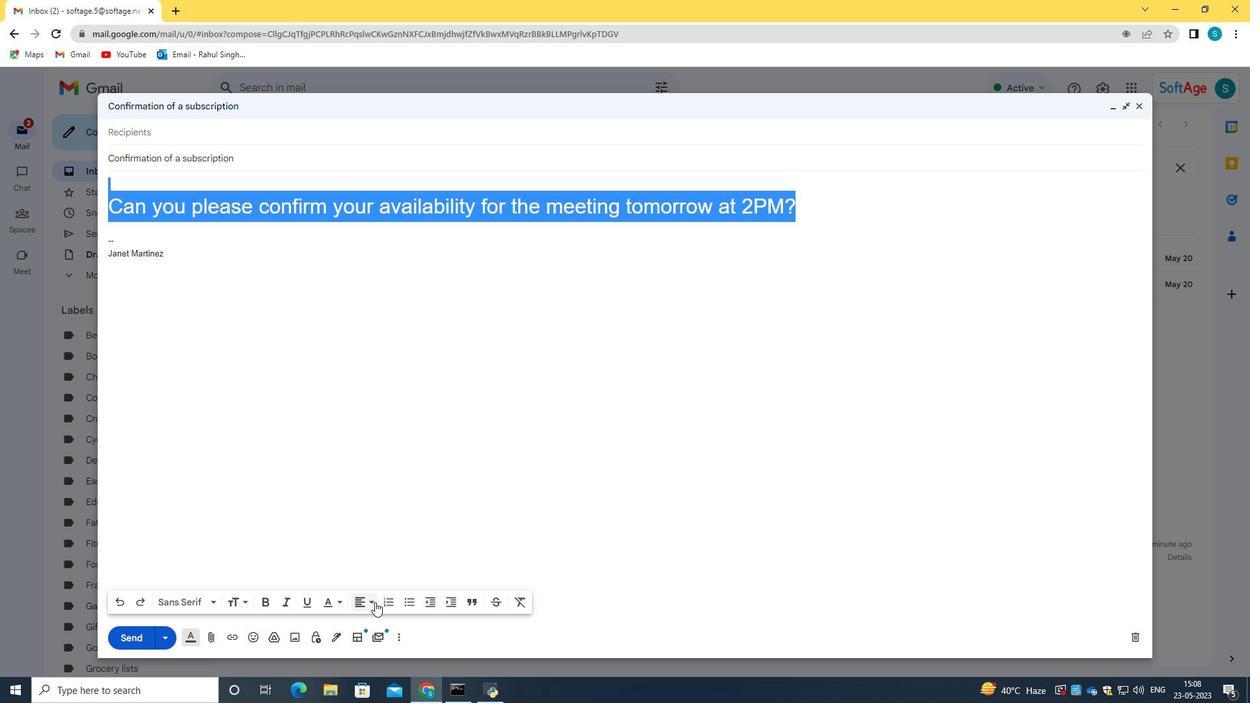 
Action: Mouse pressed left at (375, 602)
Screenshot: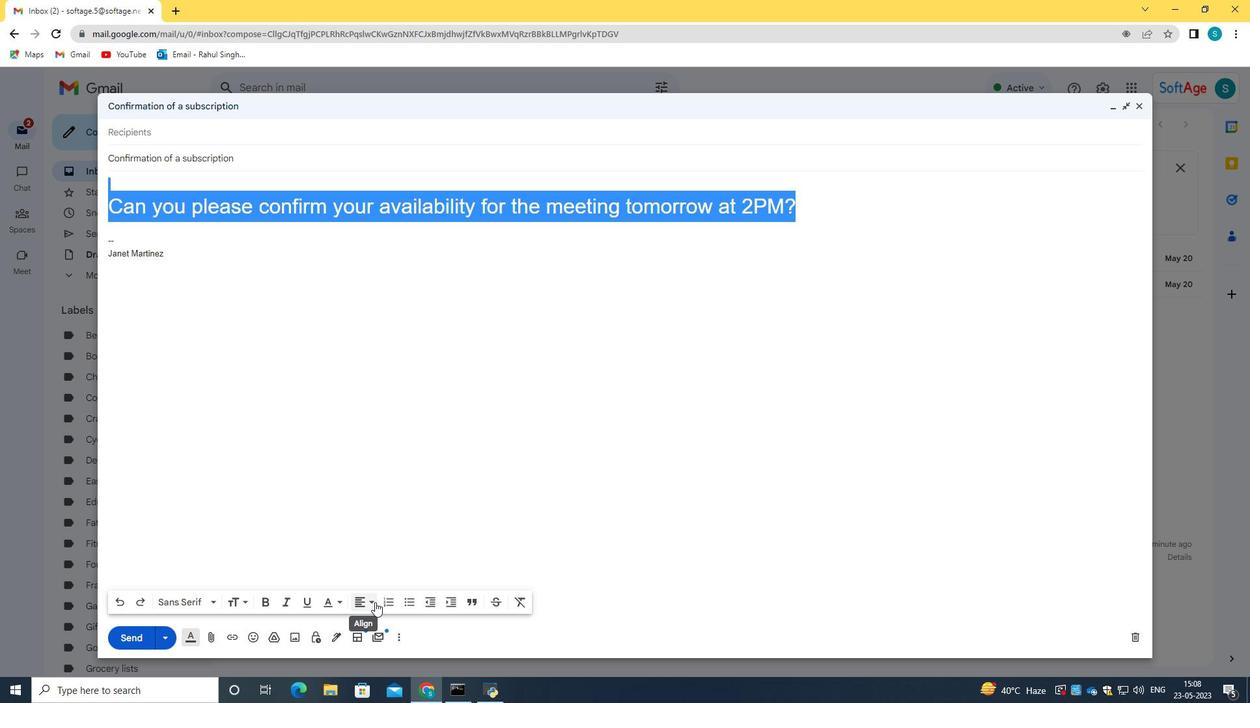 
Action: Mouse moved to (364, 582)
Screenshot: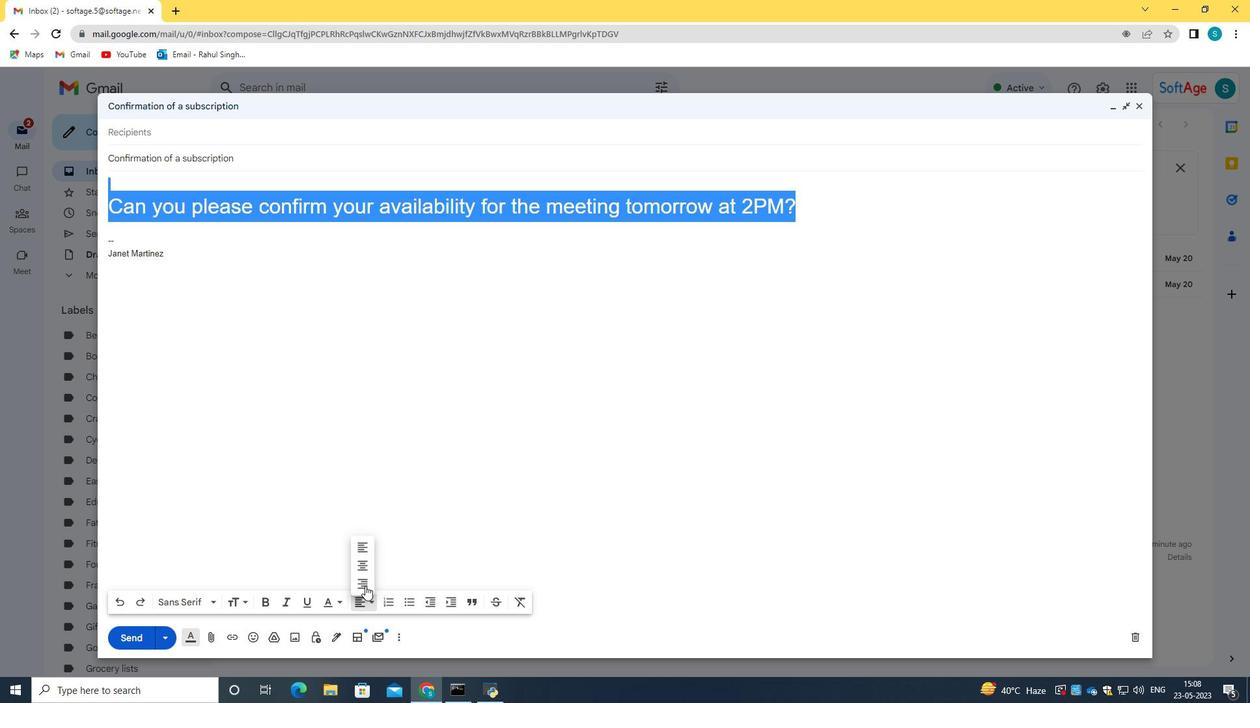 
Action: Mouse pressed left at (364, 582)
Screenshot: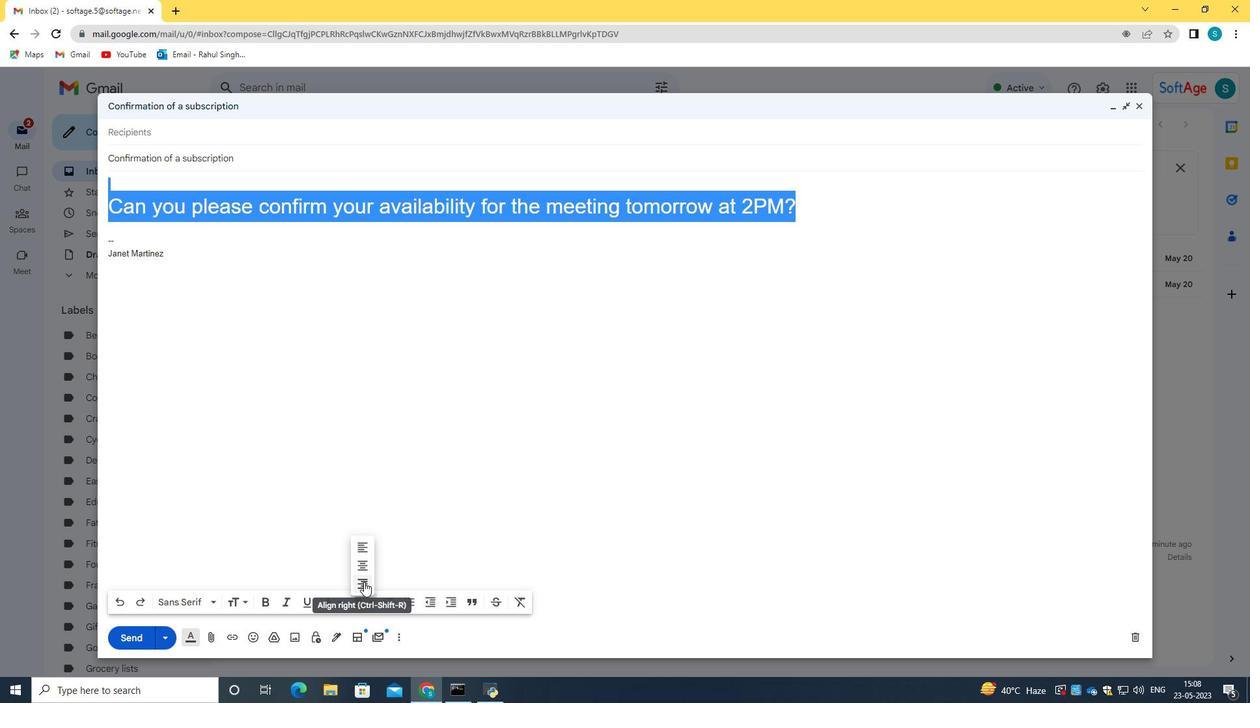
Action: Mouse moved to (429, 412)
Screenshot: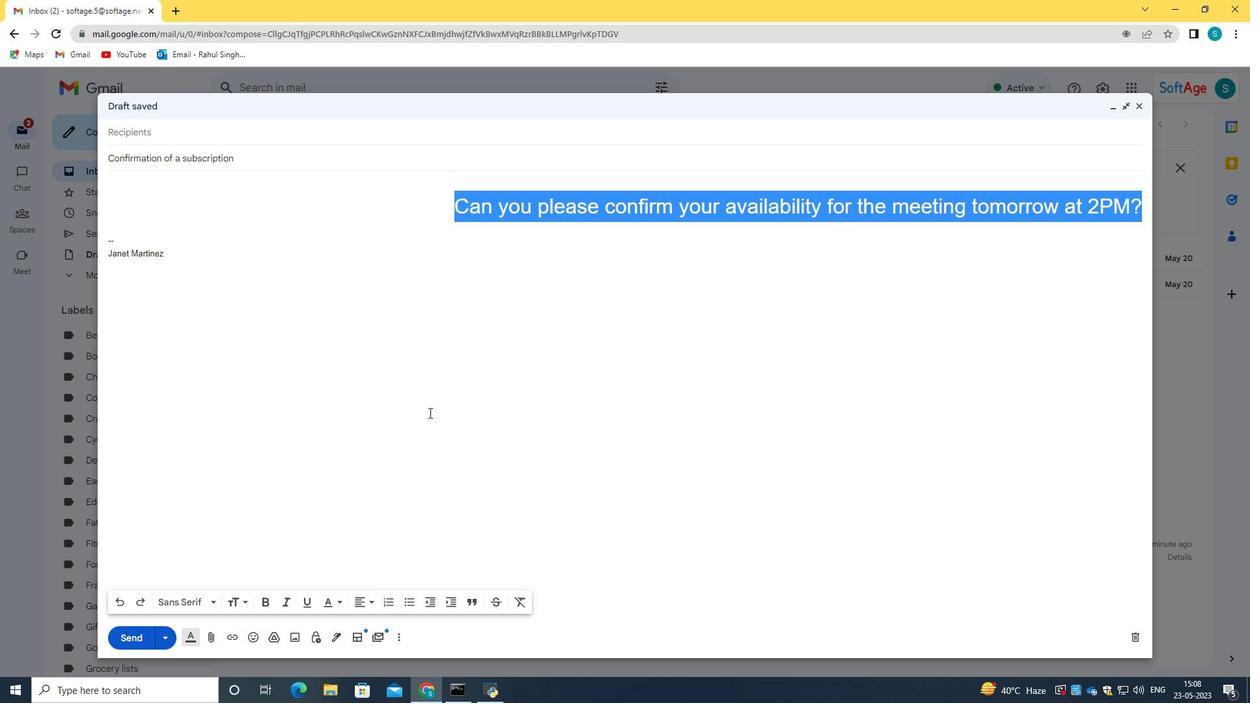 
Action: Mouse pressed left at (429, 412)
Screenshot: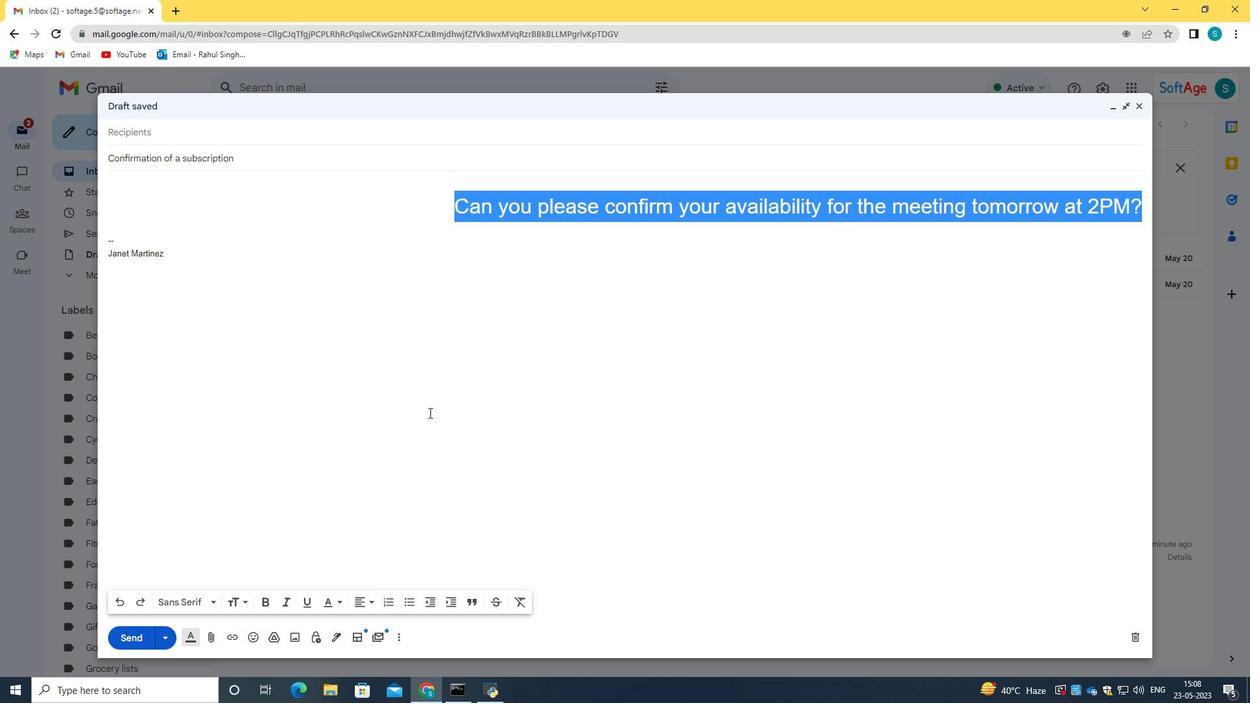 
Action: Mouse moved to (136, 638)
Screenshot: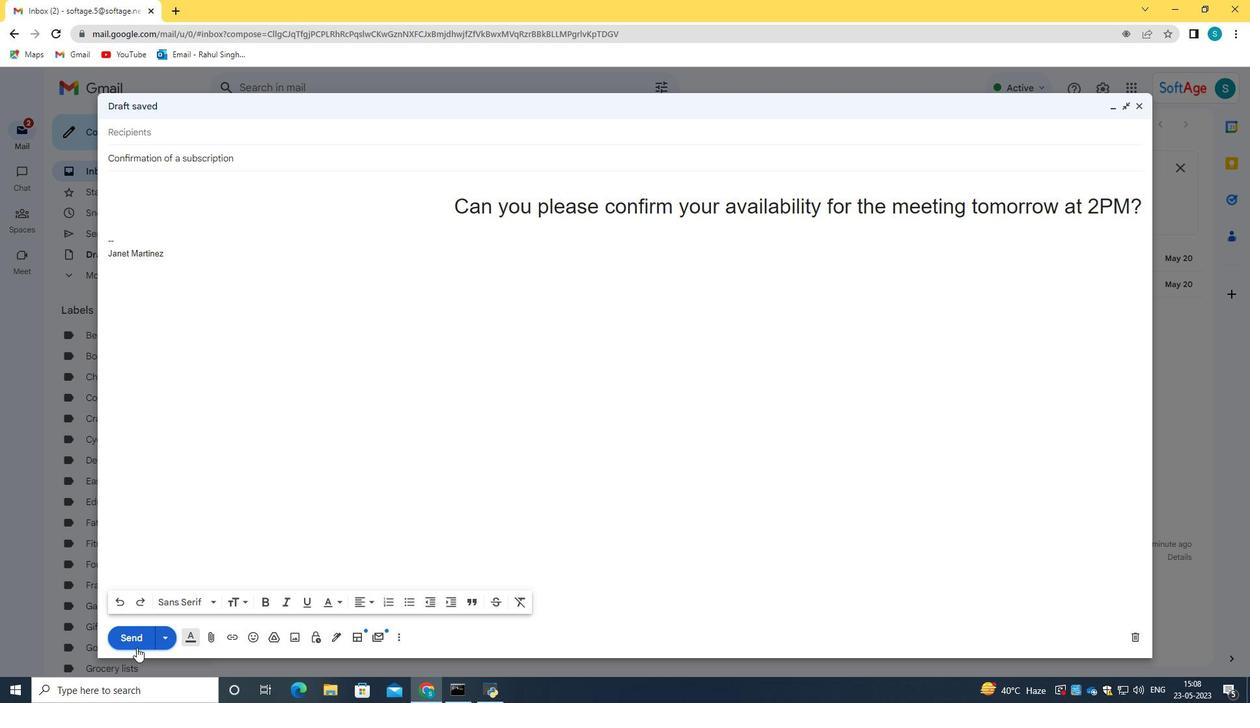 
Action: Mouse pressed left at (136, 638)
Screenshot: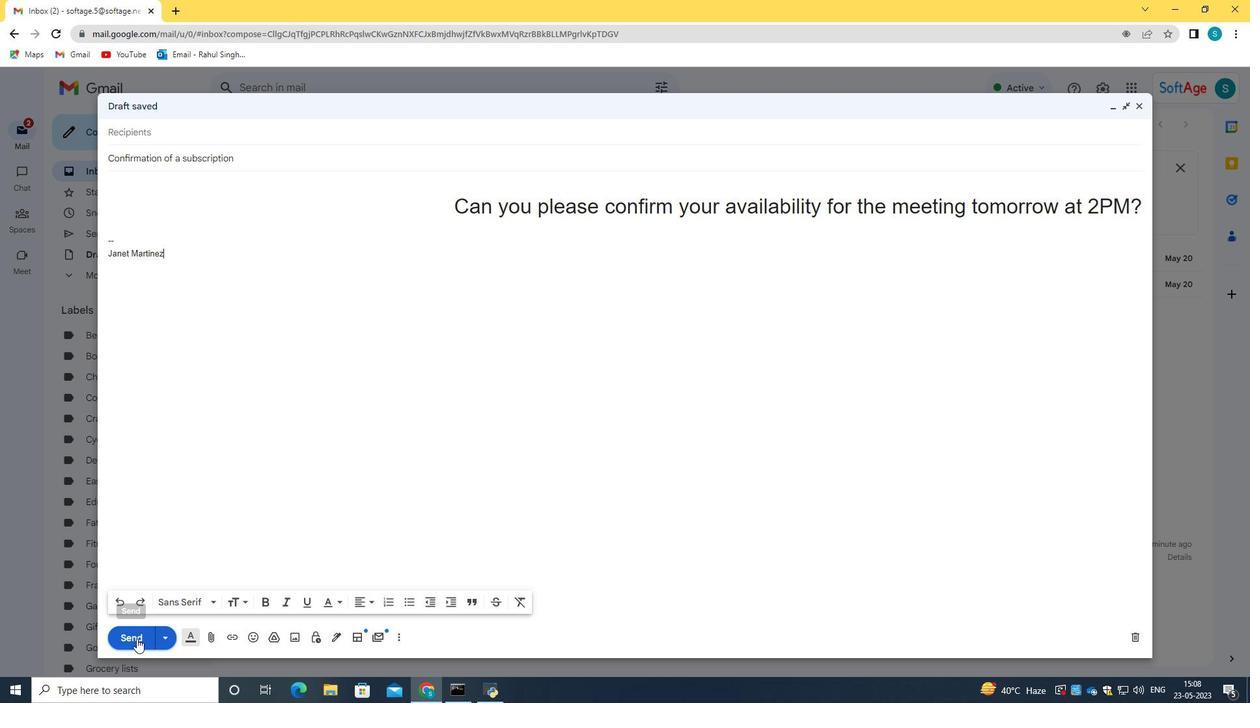 
Action: Mouse moved to (765, 398)
Screenshot: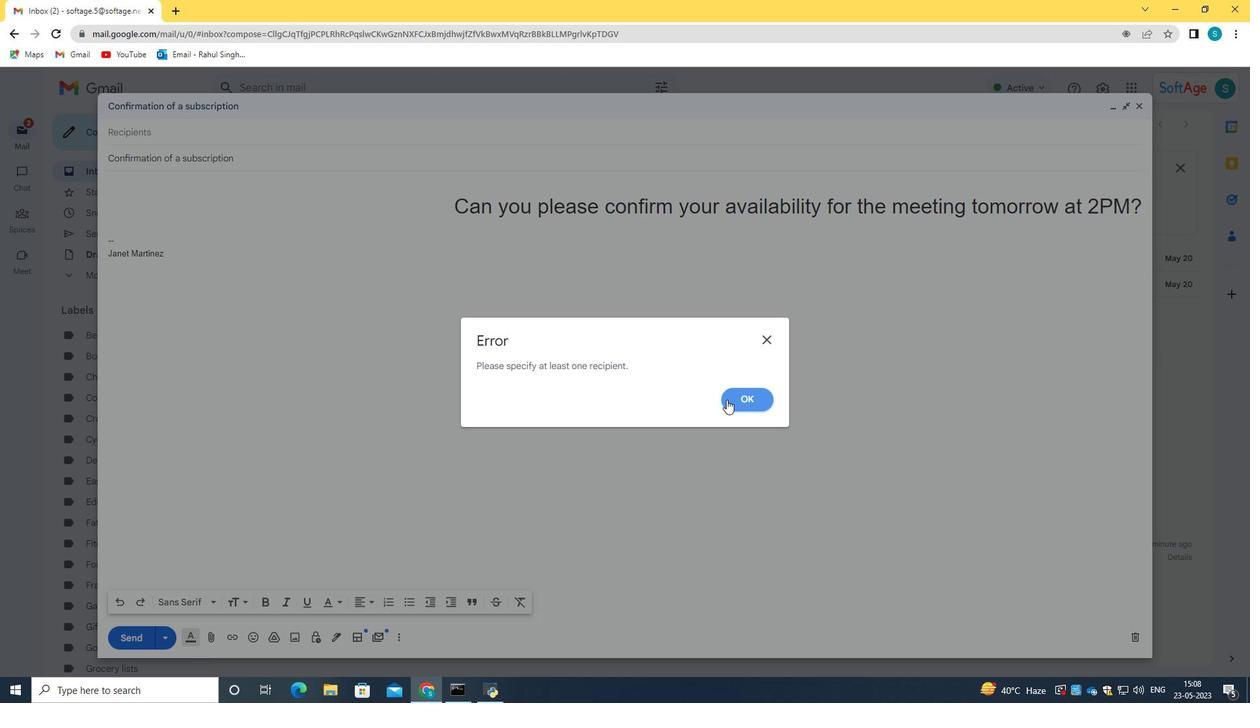
Action: Mouse pressed left at (765, 398)
Screenshot: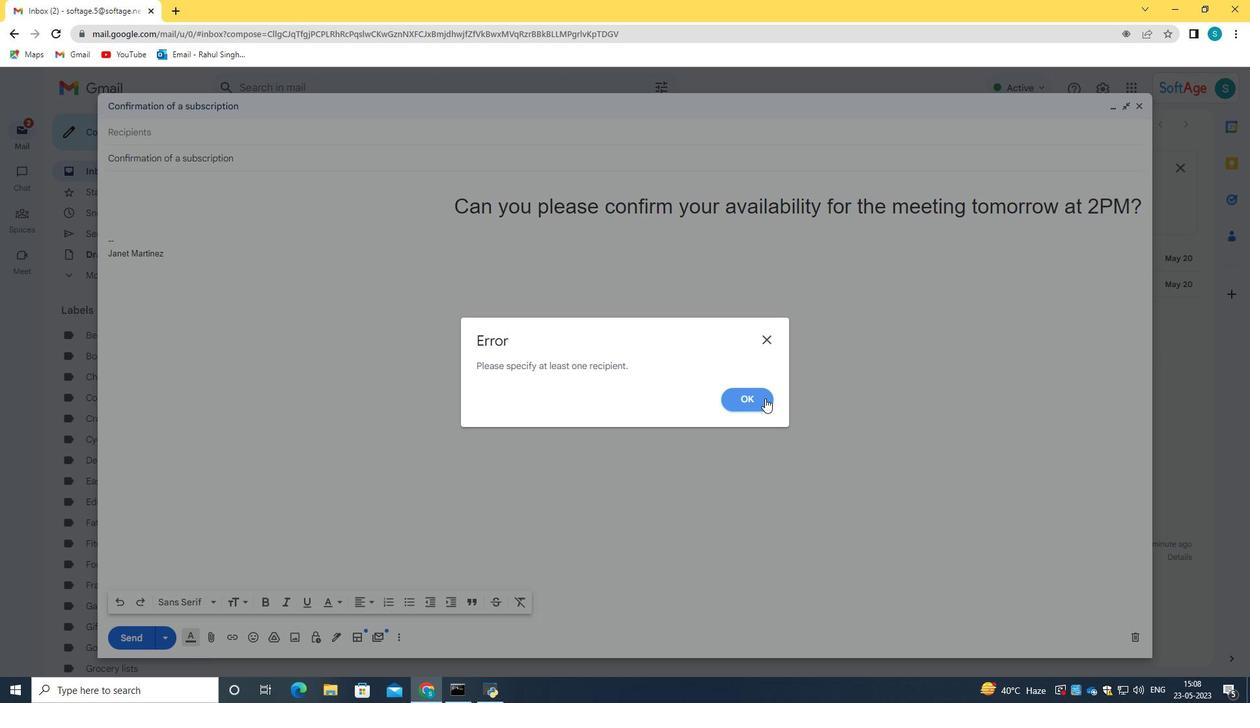 
Action: Mouse moved to (218, 124)
Screenshot: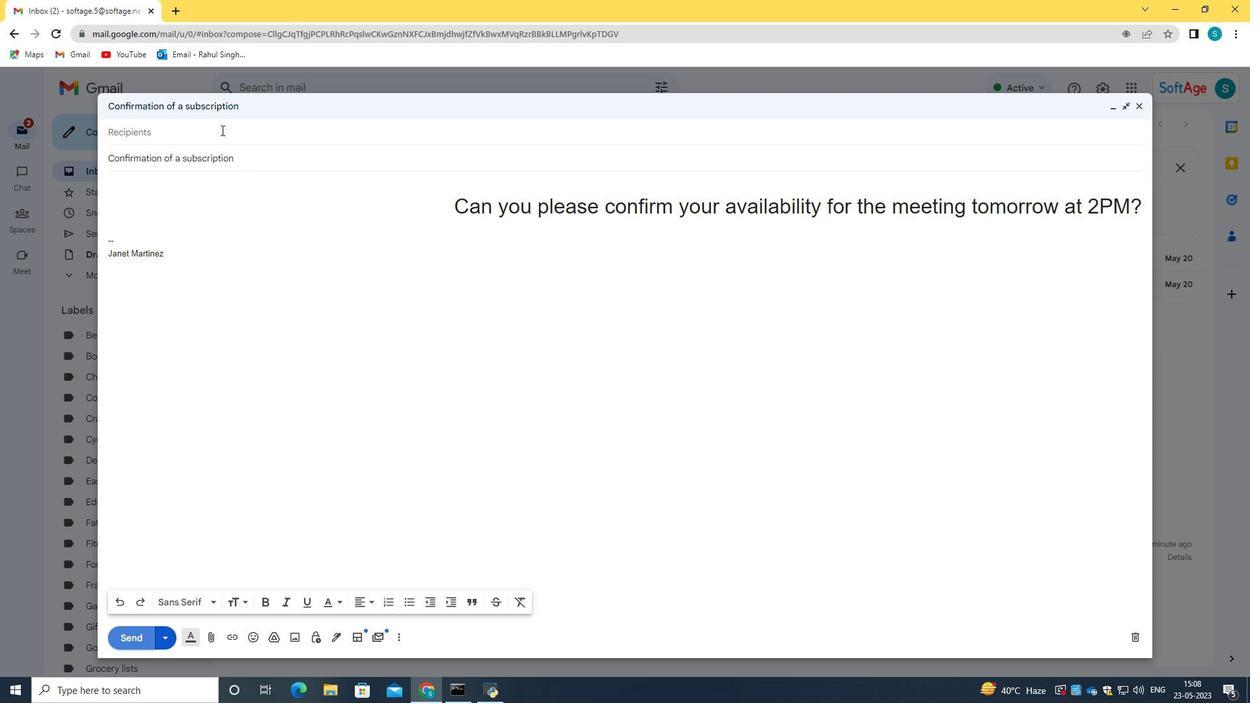 
Action: Mouse pressed left at (218, 124)
Screenshot: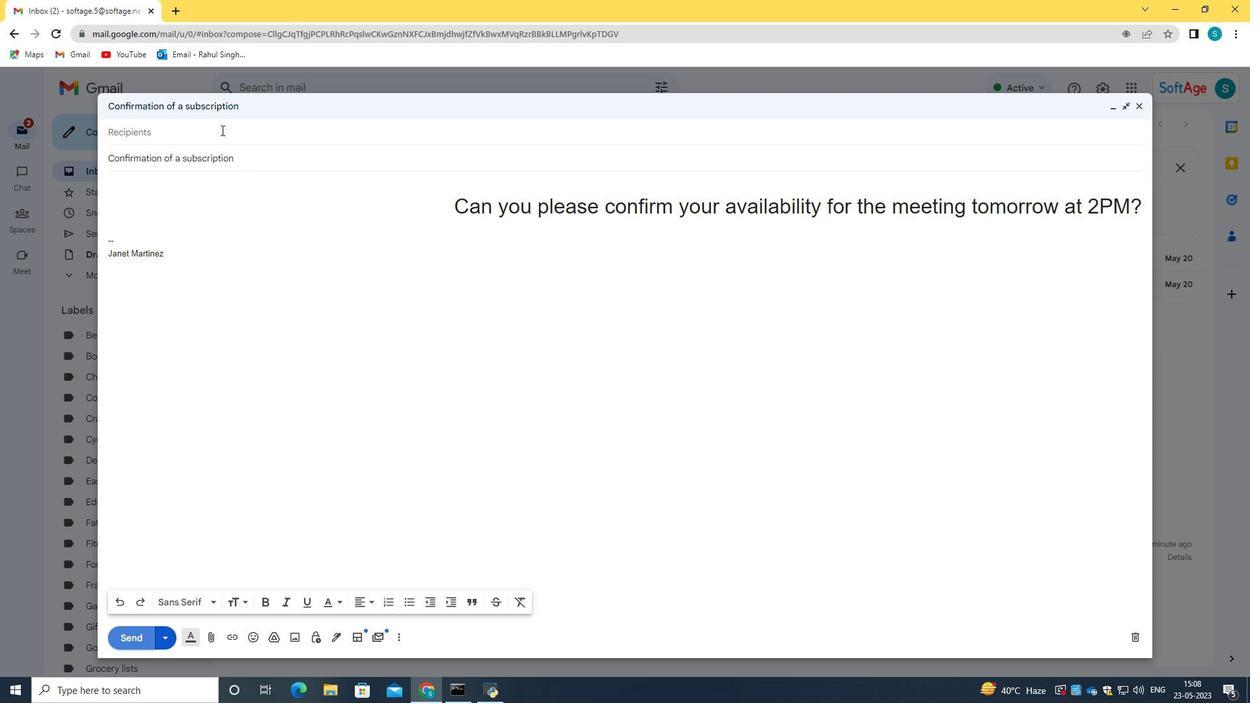 
Action: Key pressed SOFTAG=<Key.backspace><Key.backspace><Key.backspace><Key.backspace><Key.backspace><Key.backspace><Key.backspace><Key.backspace><Key.backspace><Key.backspace><Key.backspace><Key.backspace><Key.caps_lock>softage.1
Screenshot: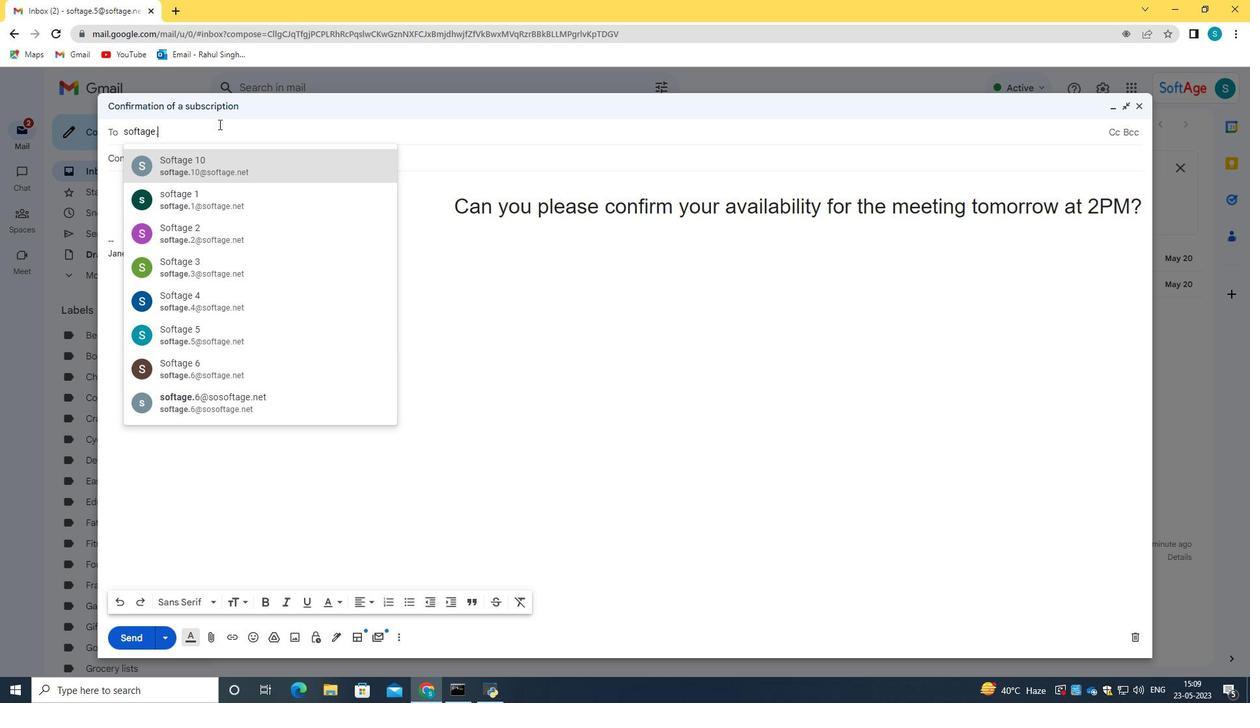
Action: Mouse moved to (188, 196)
Screenshot: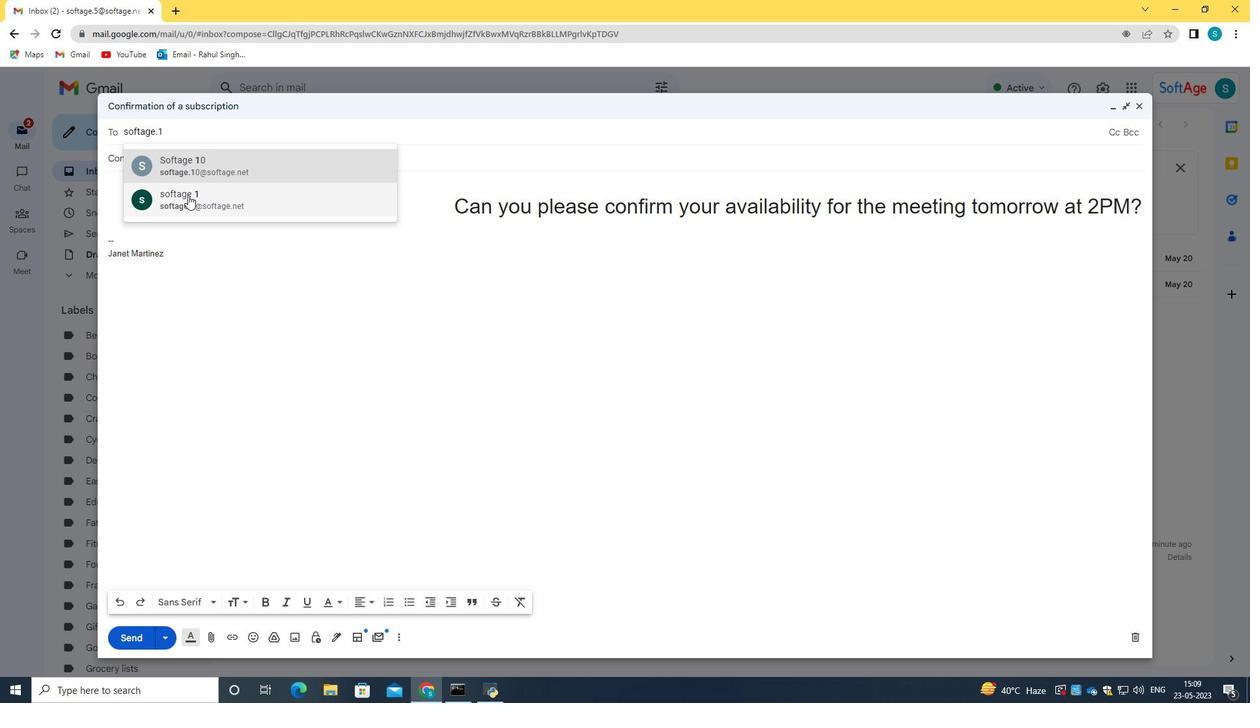 
Action: Mouse pressed left at (188, 196)
Screenshot: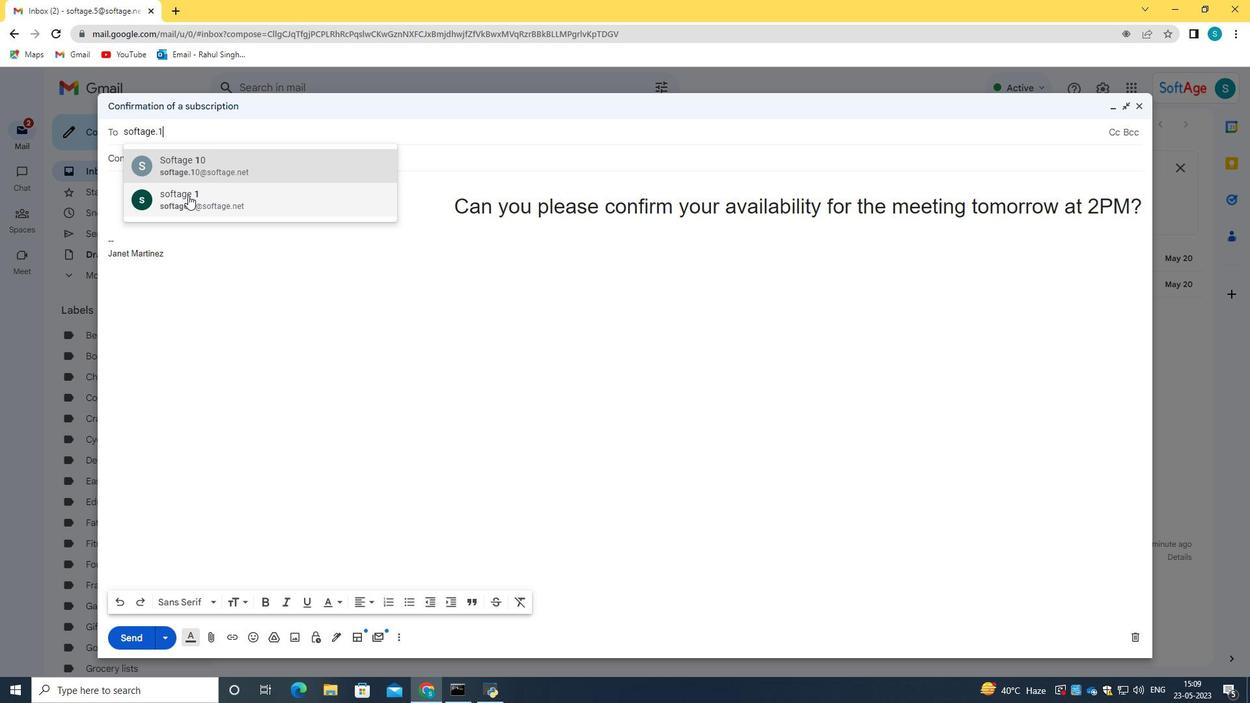 
Action: Mouse moved to (141, 649)
Screenshot: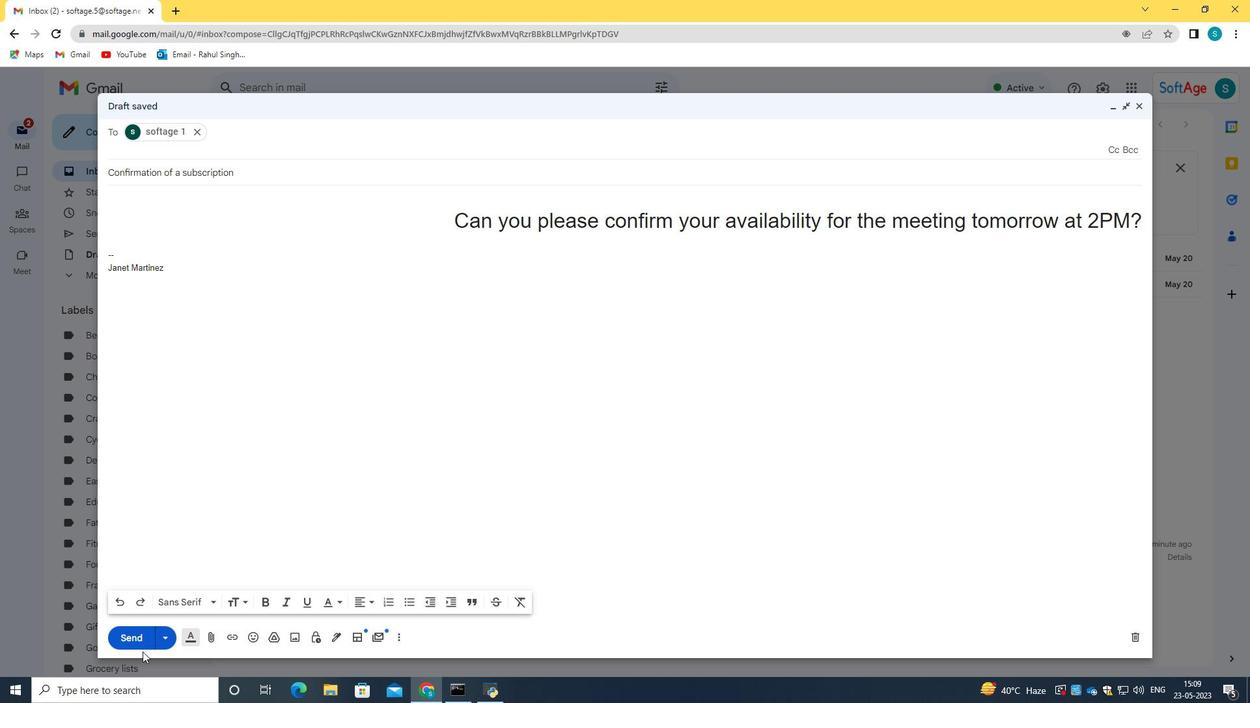 
Action: Mouse pressed left at (141, 649)
Screenshot: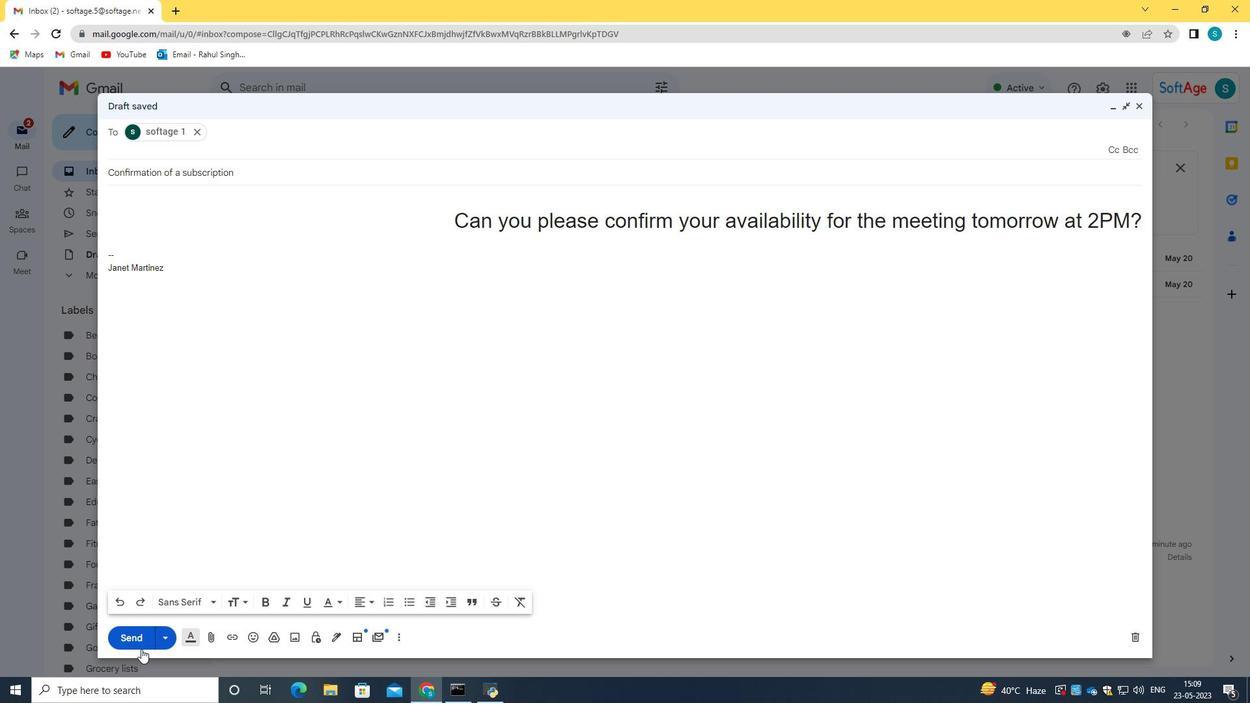 
Action: Mouse moved to (113, 239)
Screenshot: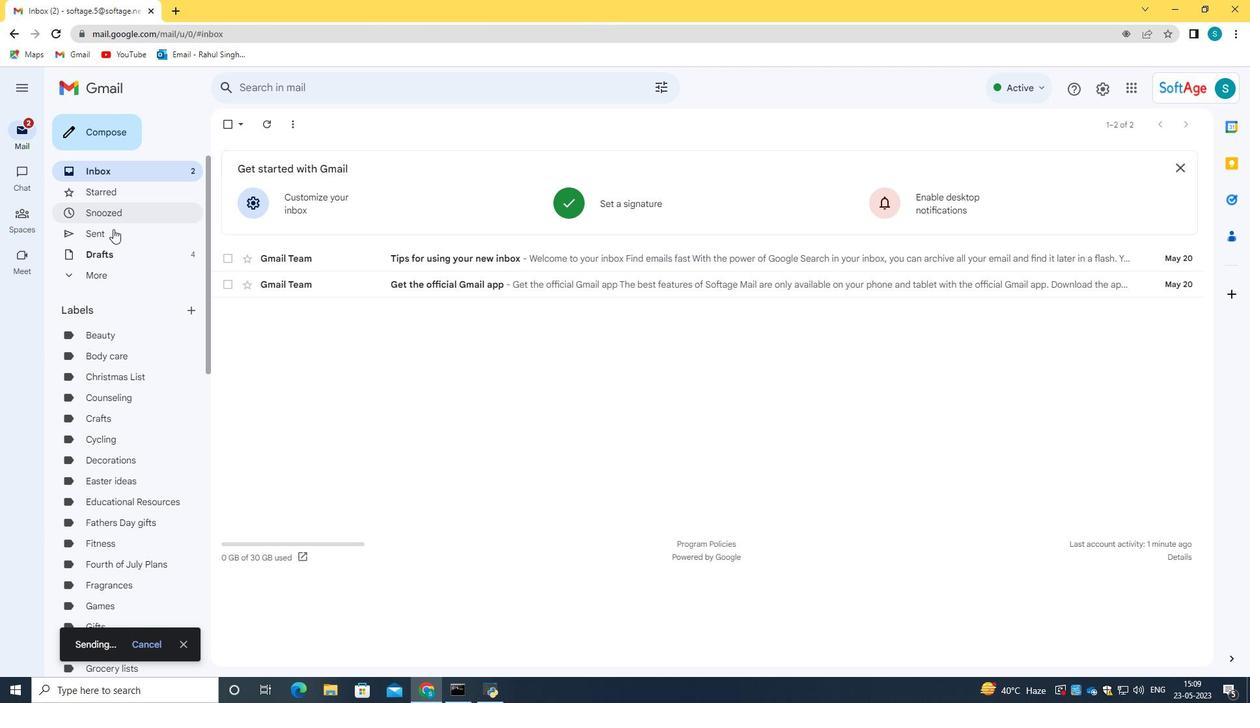
Action: Mouse pressed left at (113, 239)
Screenshot: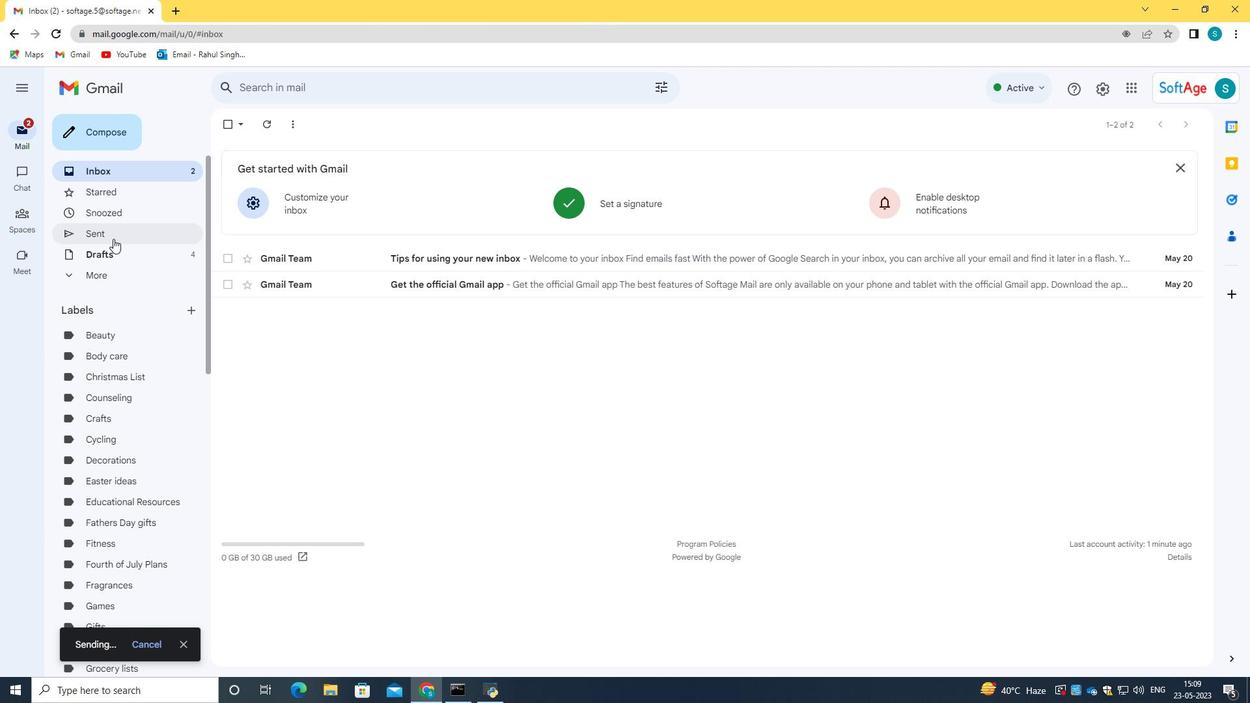 
Action: Mouse moved to (231, 189)
Screenshot: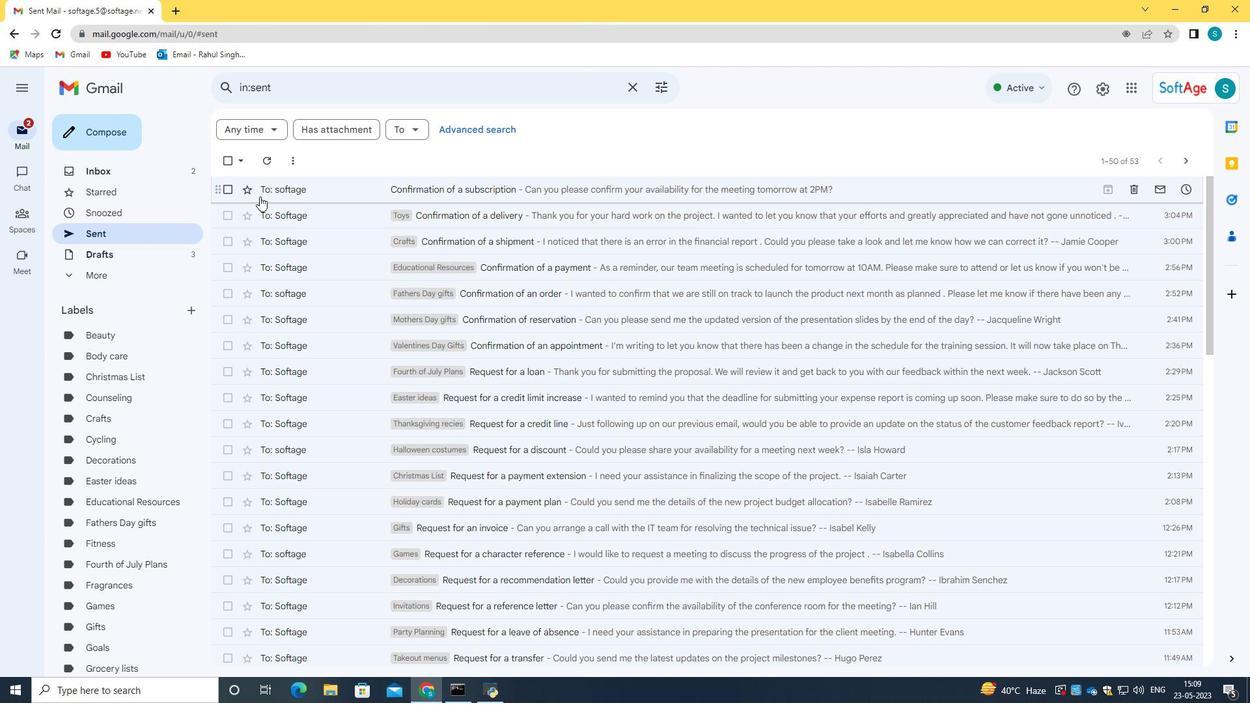 
Action: Mouse pressed left at (231, 189)
Screenshot: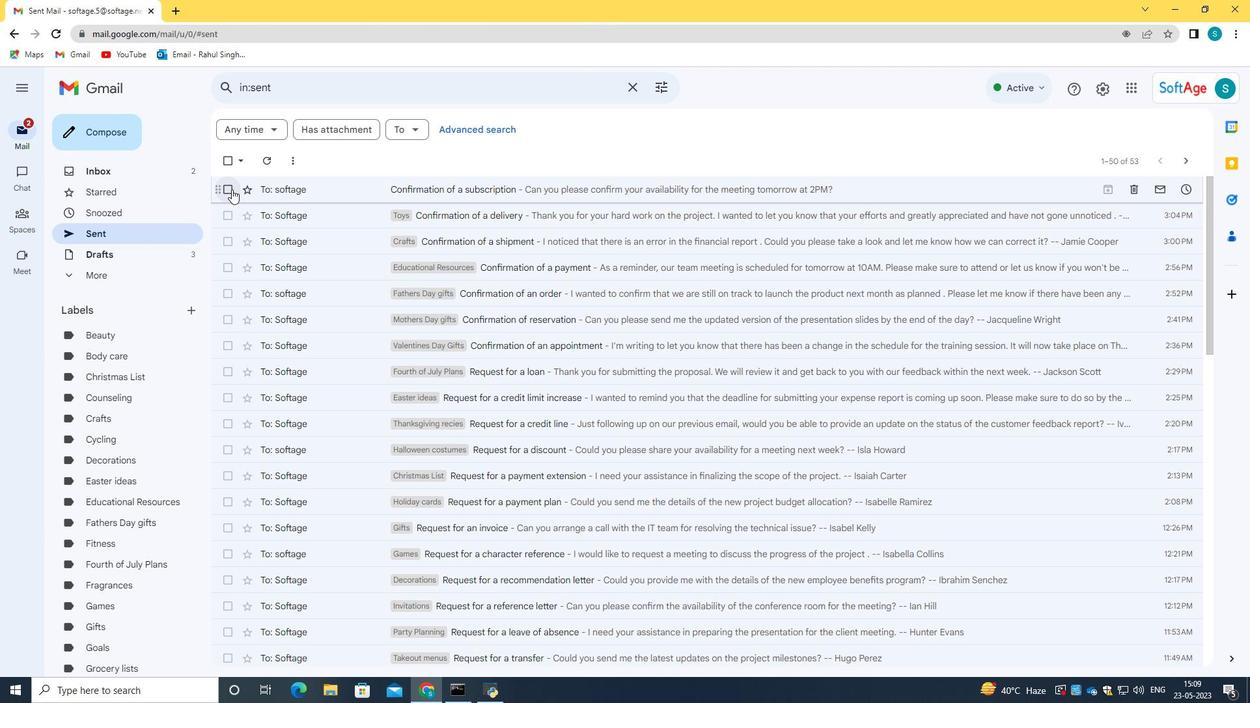 
Action: Mouse moved to (330, 192)
Screenshot: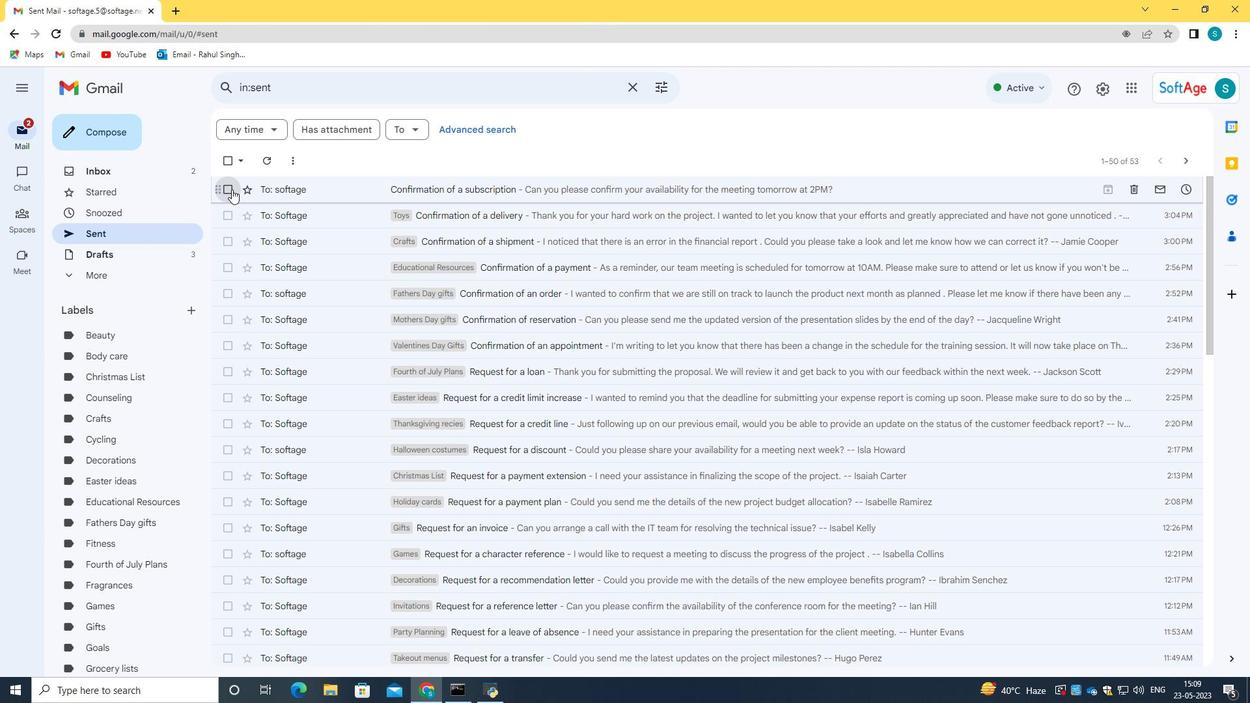 
Action: Mouse pressed right at (330, 192)
Screenshot: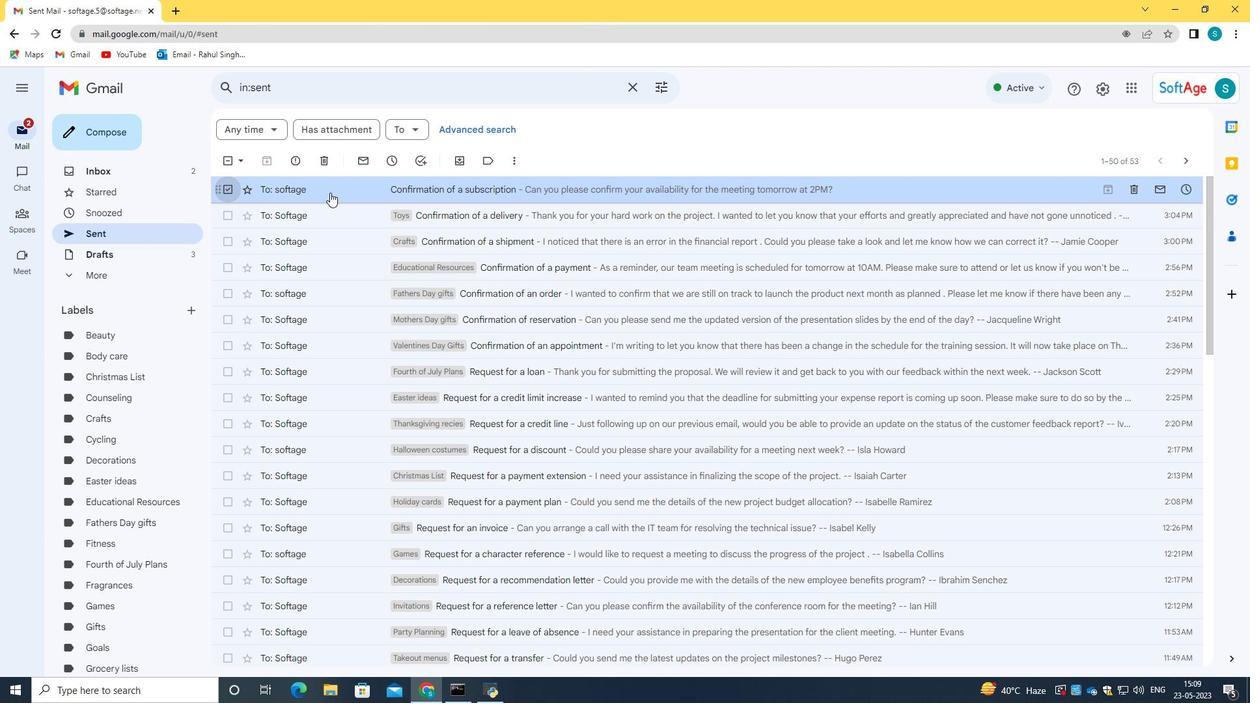 
Action: Mouse moved to (535, 390)
Screenshot: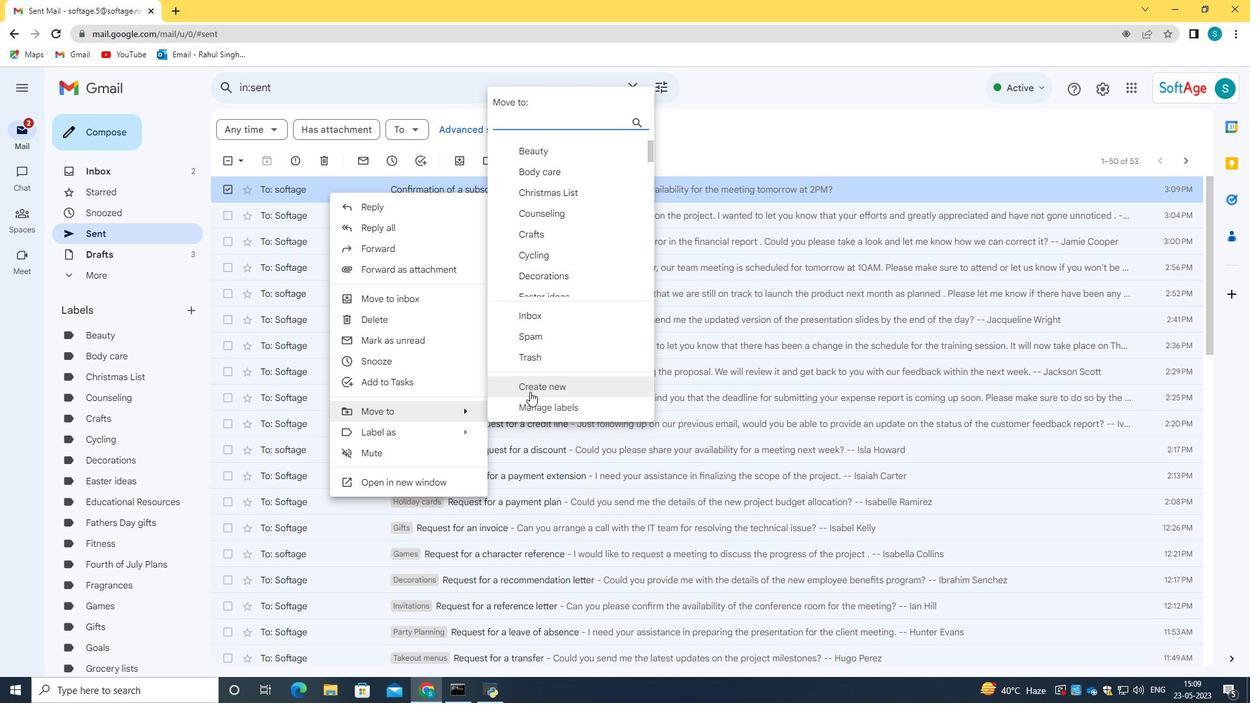 
Action: Mouse pressed left at (535, 390)
Screenshot: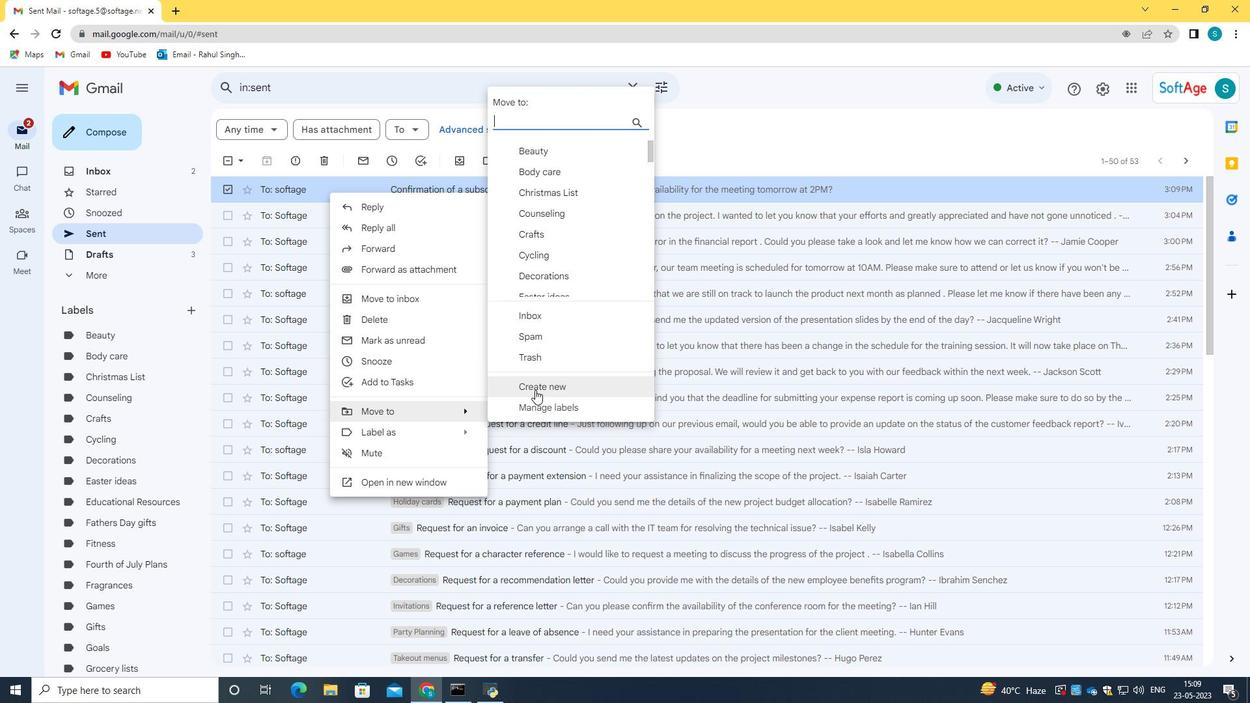 
Action: Mouse moved to (507, 365)
Screenshot: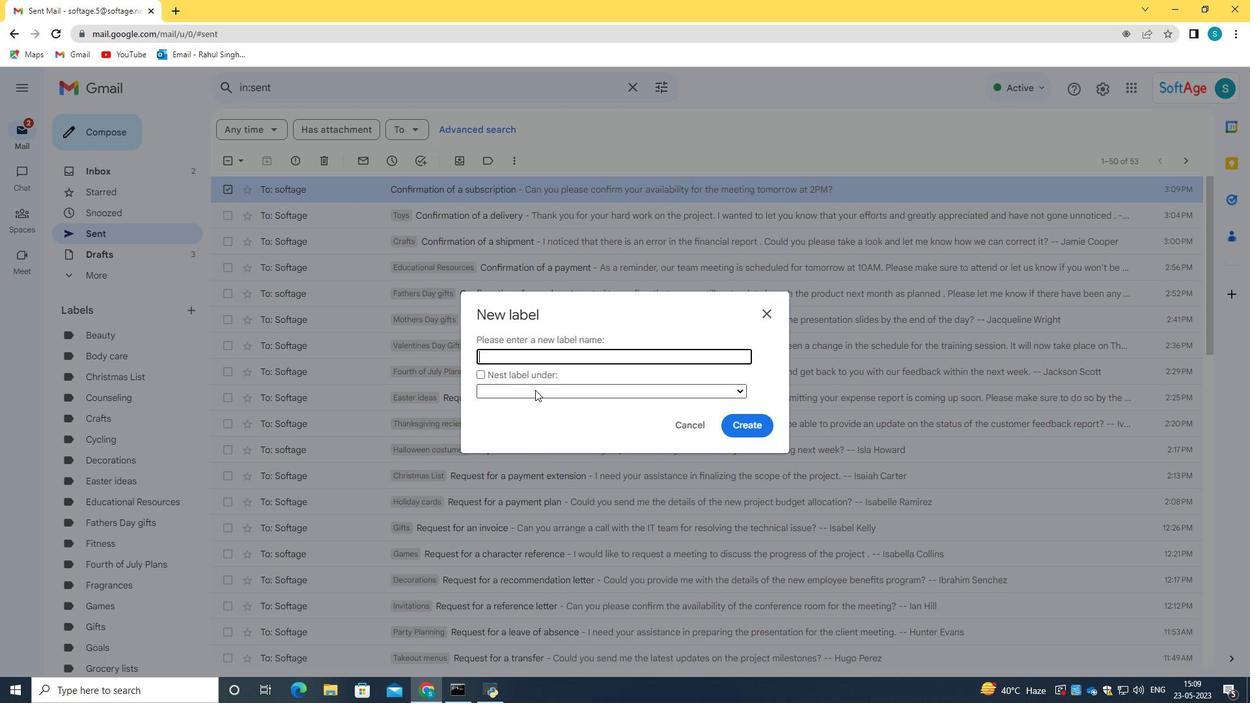
Action: Key pressed <Key.shift><Key.shift><Key.shift><Key.shift><Key.shift>Games
Screenshot: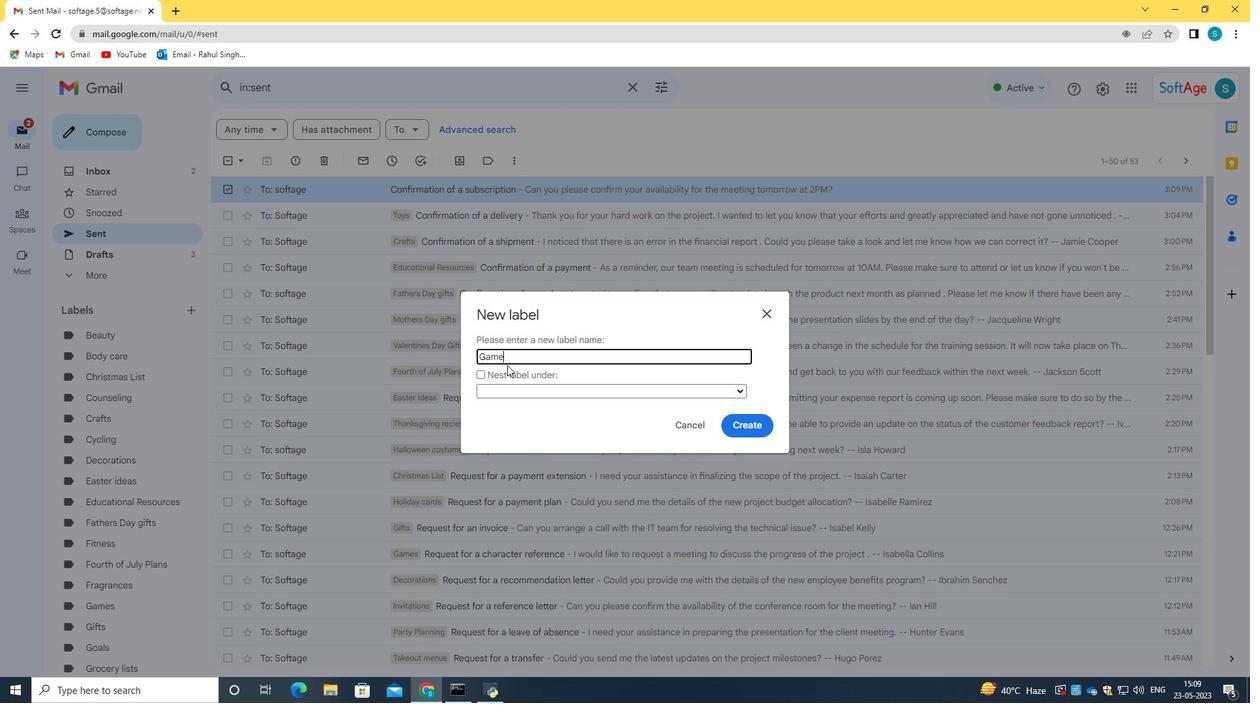 
Action: Mouse scrolled (507, 366) with delta (0, 0)
Screenshot: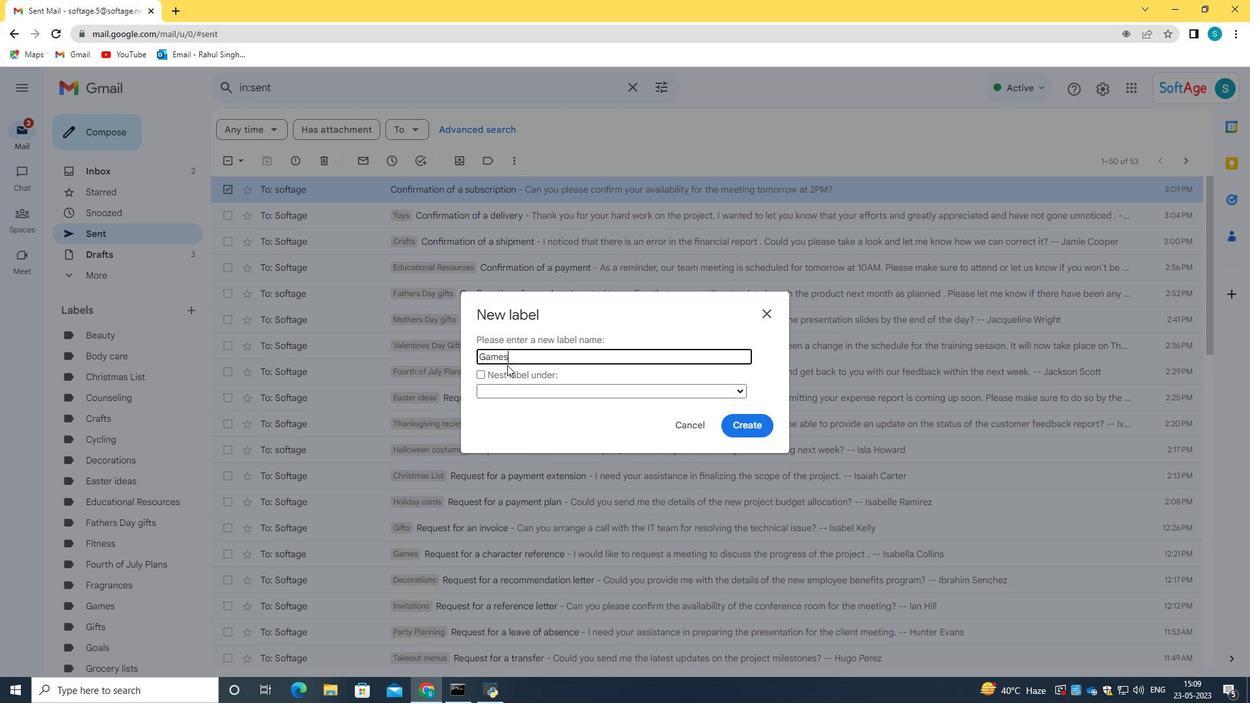 
Action: Mouse scrolled (507, 366) with delta (0, 0)
Screenshot: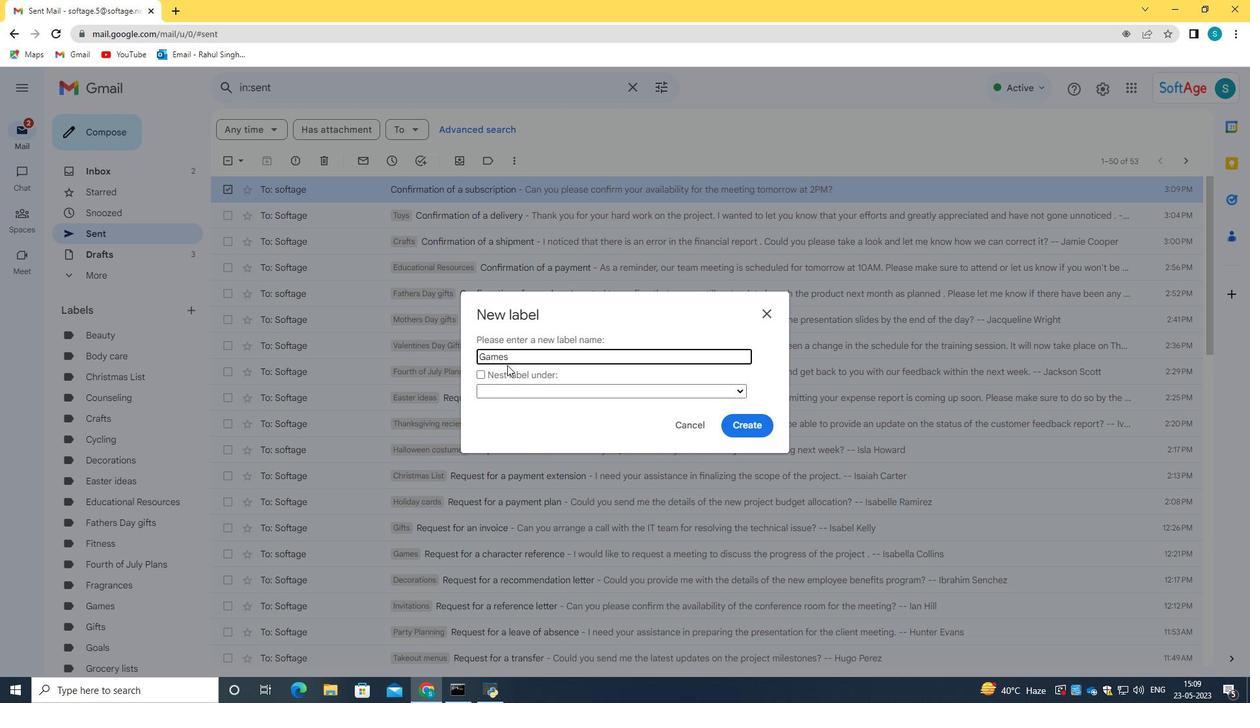 
Action: Mouse scrolled (507, 366) with delta (0, 0)
Screenshot: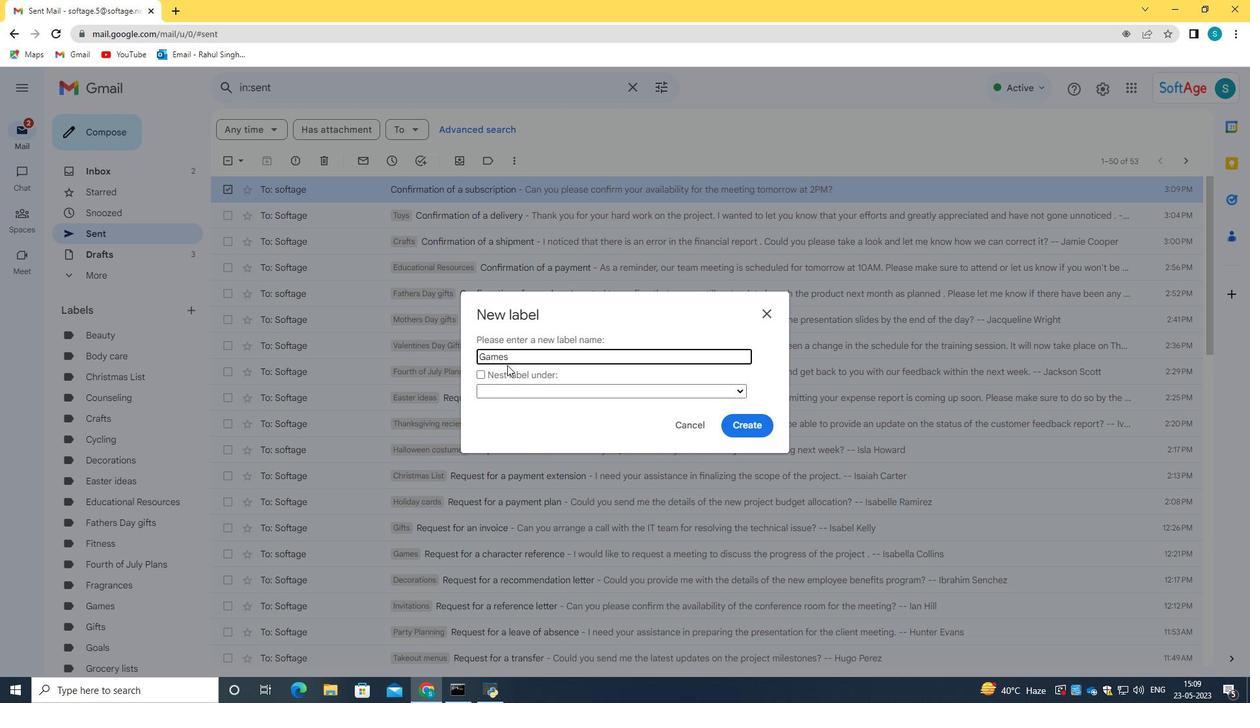 
Action: Mouse moved to (745, 430)
Screenshot: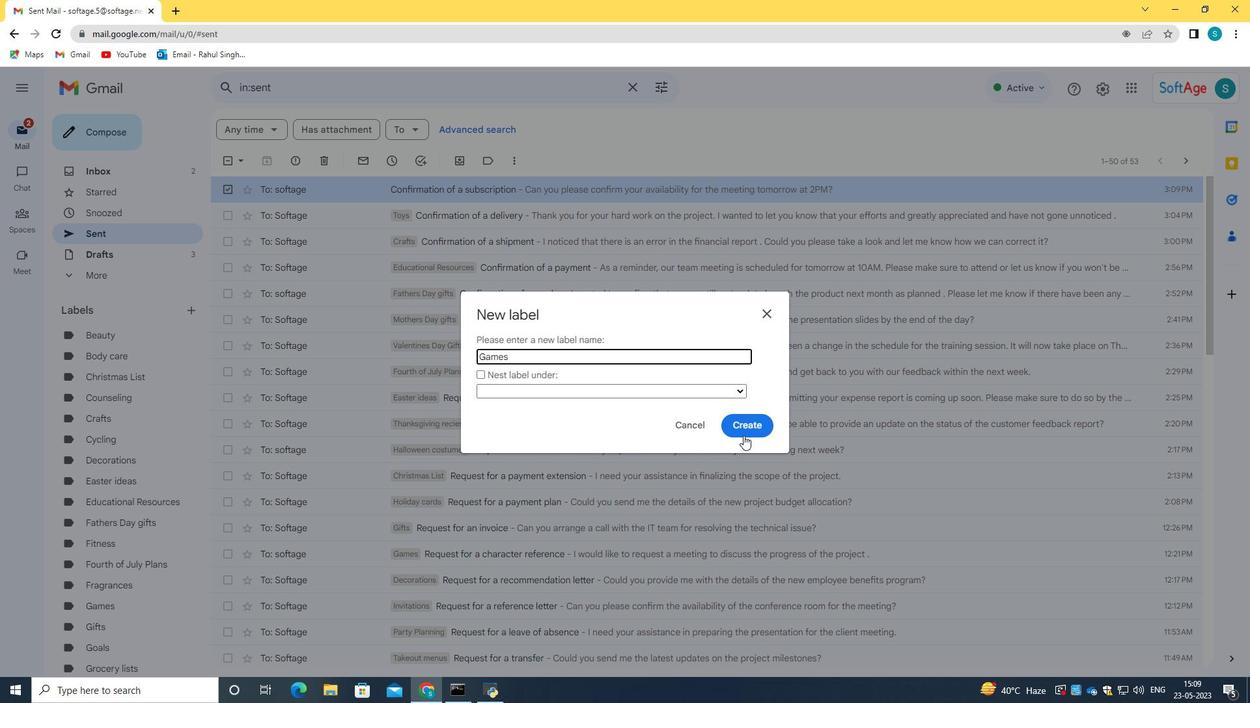 
Action: Mouse pressed left at (745, 430)
Screenshot: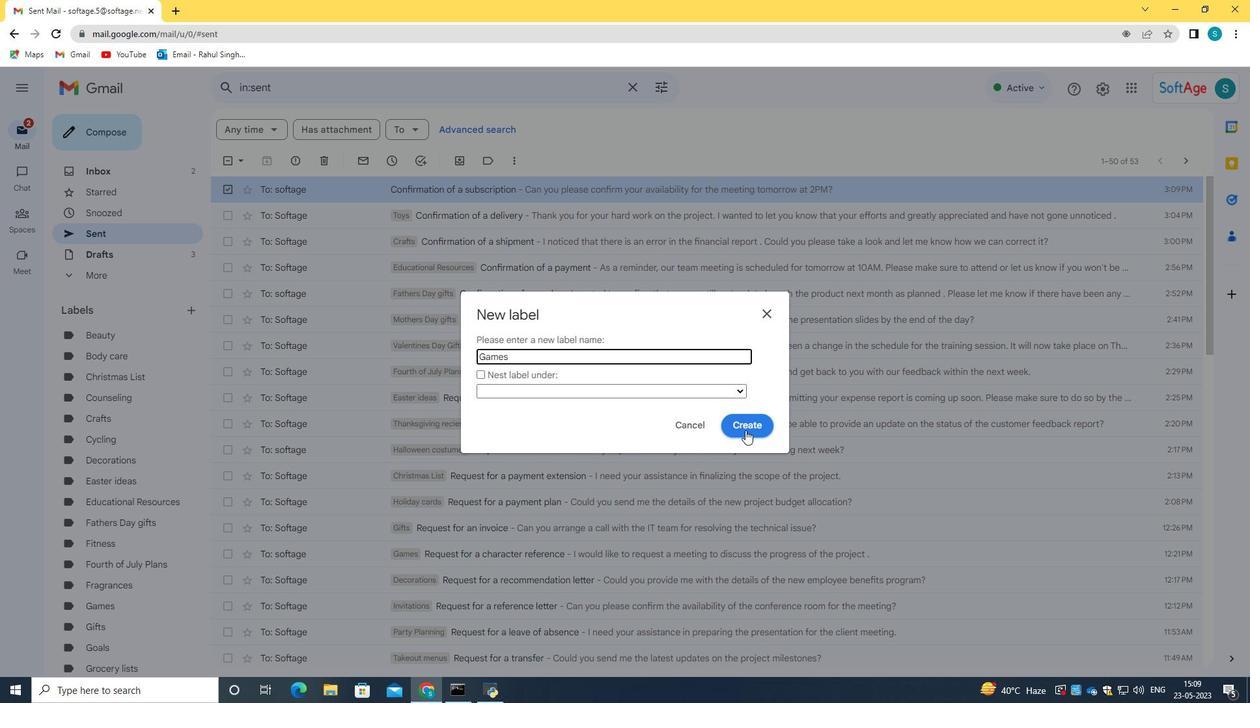 
Action: Mouse moved to (739, 437)
Screenshot: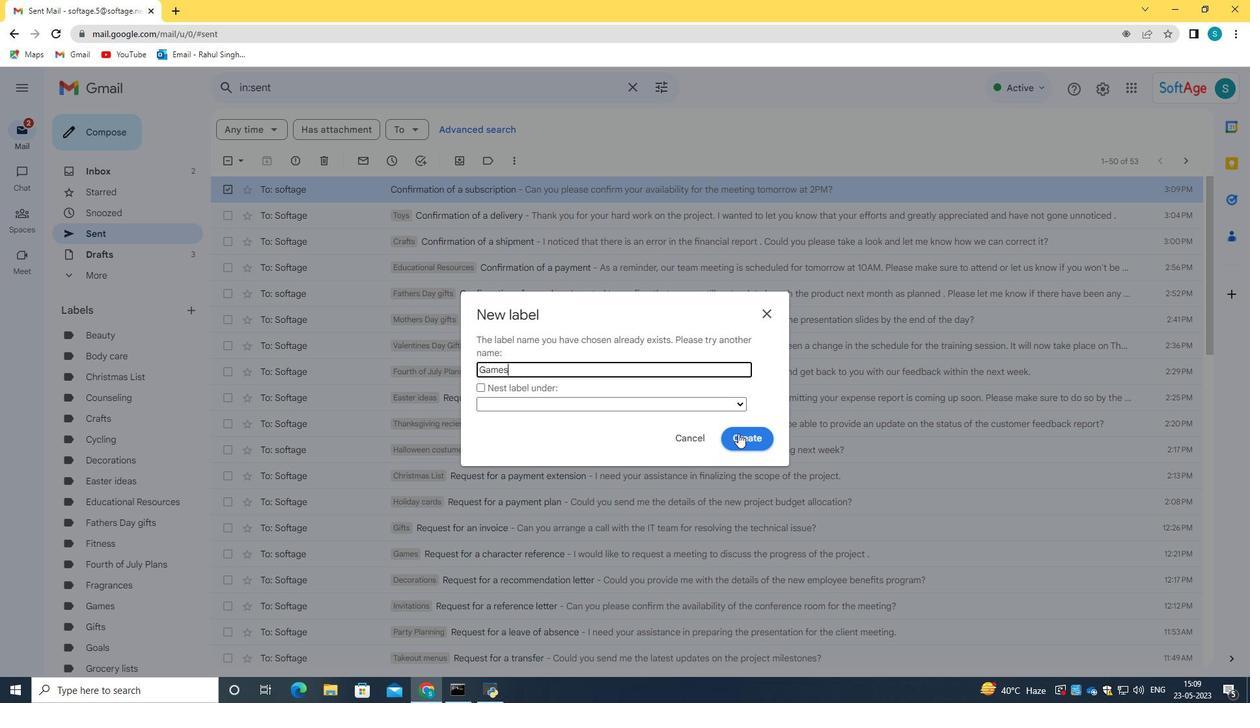 
Action: Mouse pressed left at (739, 437)
Screenshot: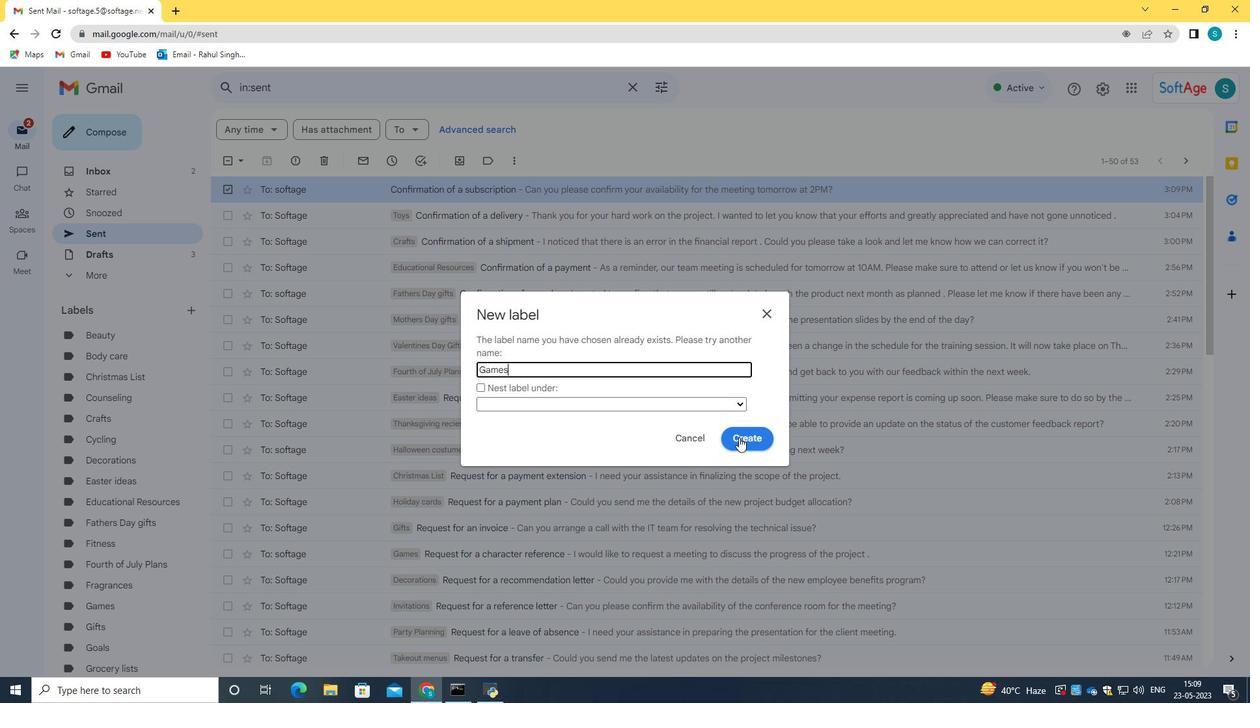 
Action: Mouse moved to (764, 316)
Screenshot: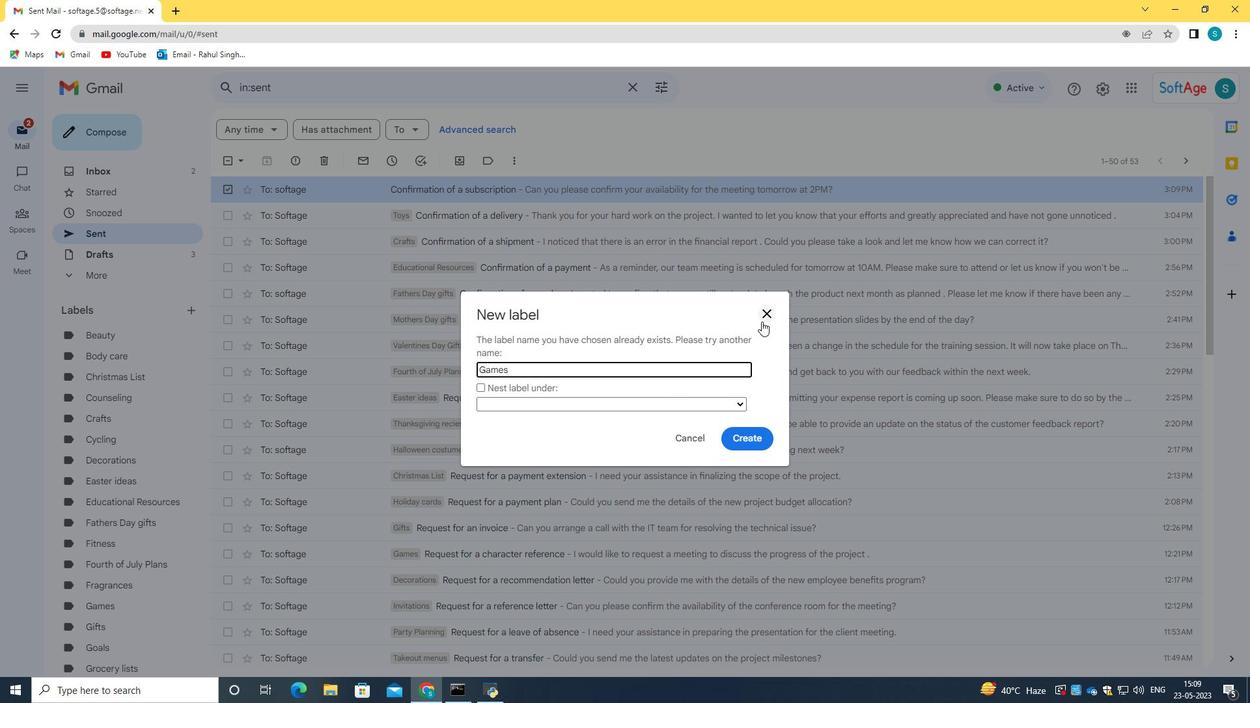 
Action: Mouse pressed left at (764, 316)
Screenshot: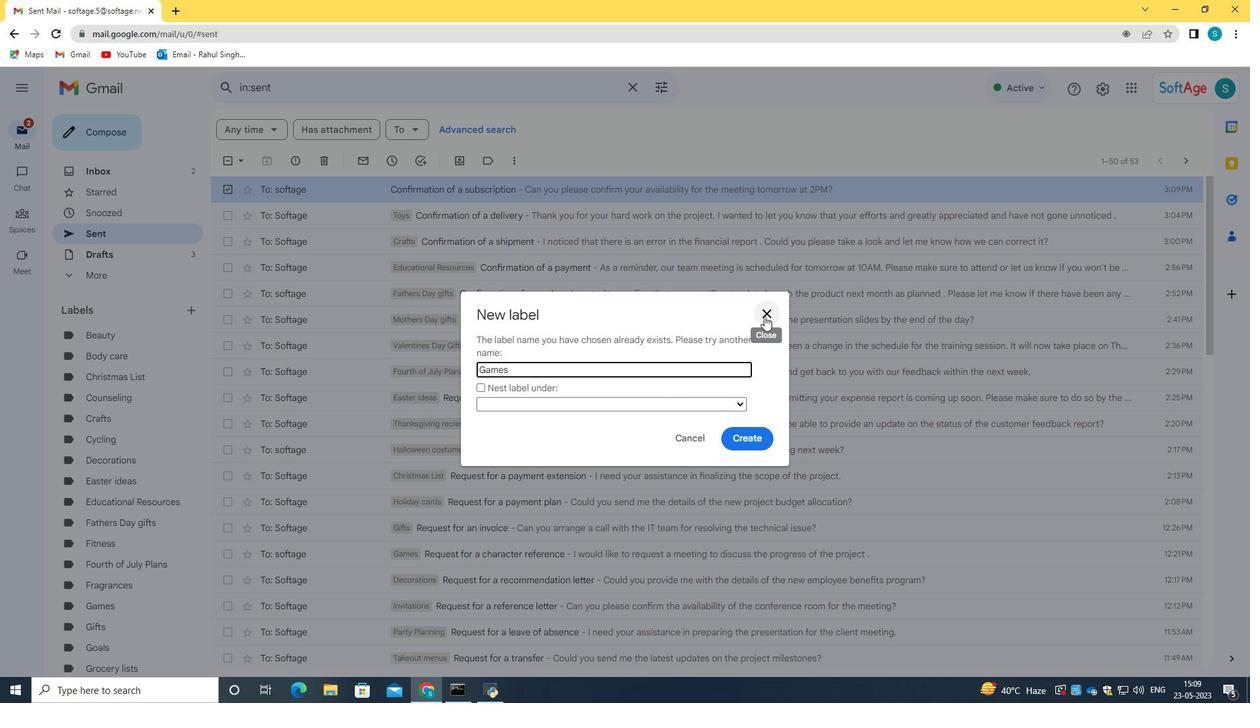 
Action: Mouse moved to (250, 189)
Screenshot: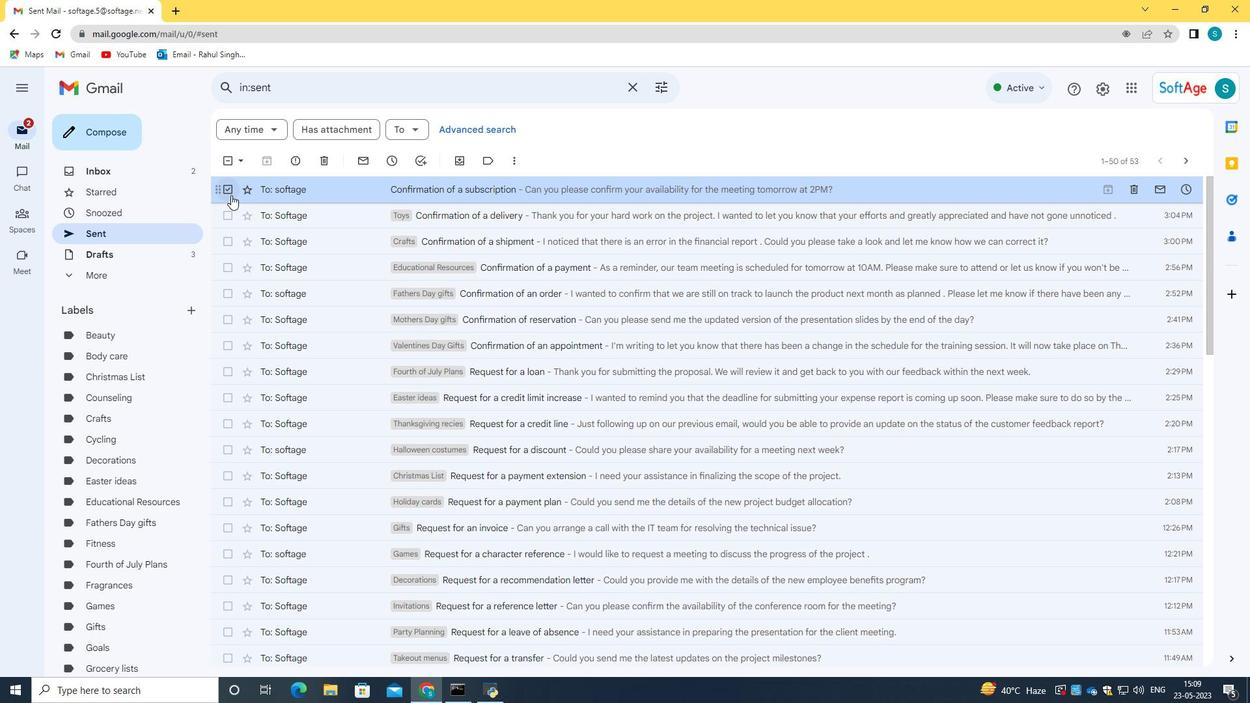
Action: Mouse pressed right at (250, 189)
Screenshot: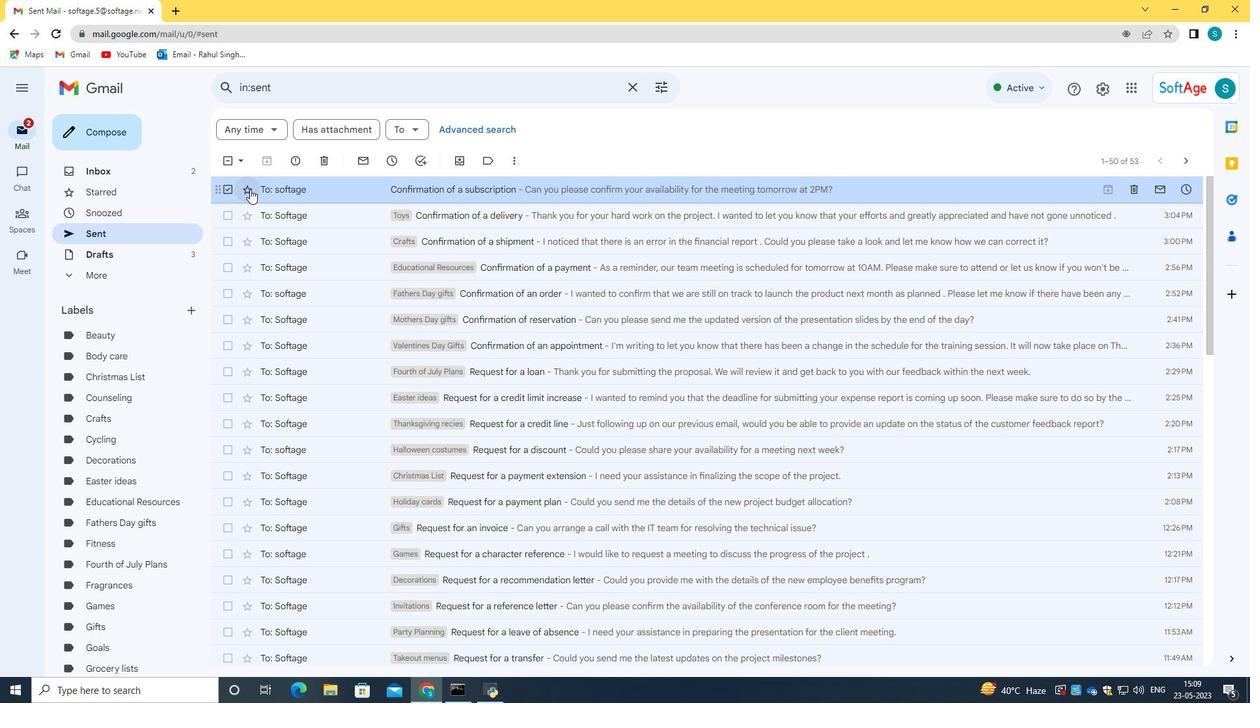 
Action: Mouse moved to (486, 214)
Screenshot: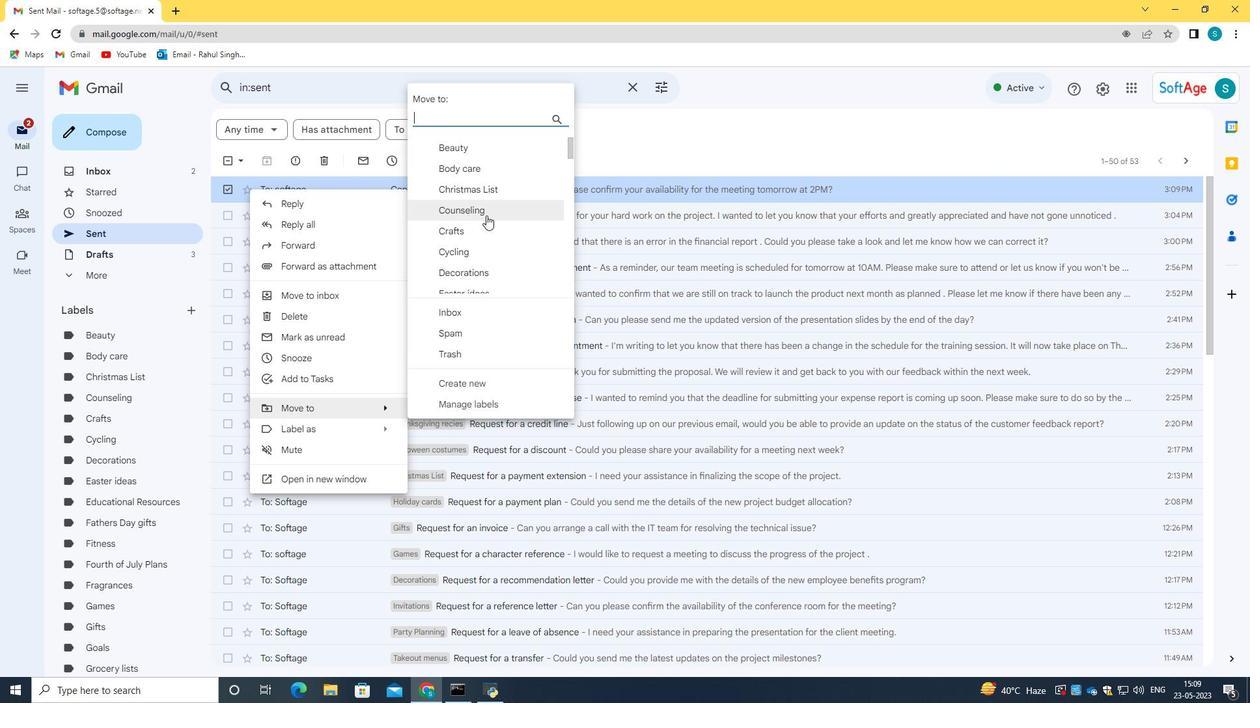 
Action: Mouse scrolled (486, 213) with delta (0, 0)
Screenshot: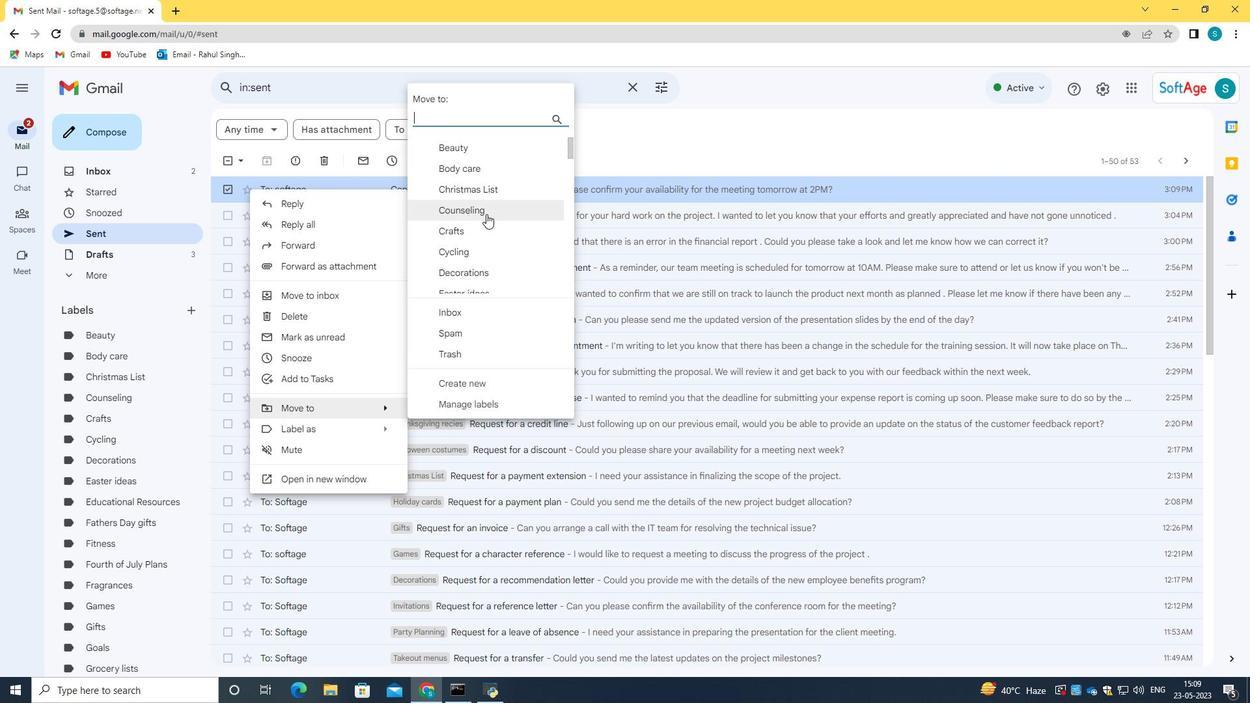 
Action: Mouse scrolled (486, 213) with delta (0, 0)
Screenshot: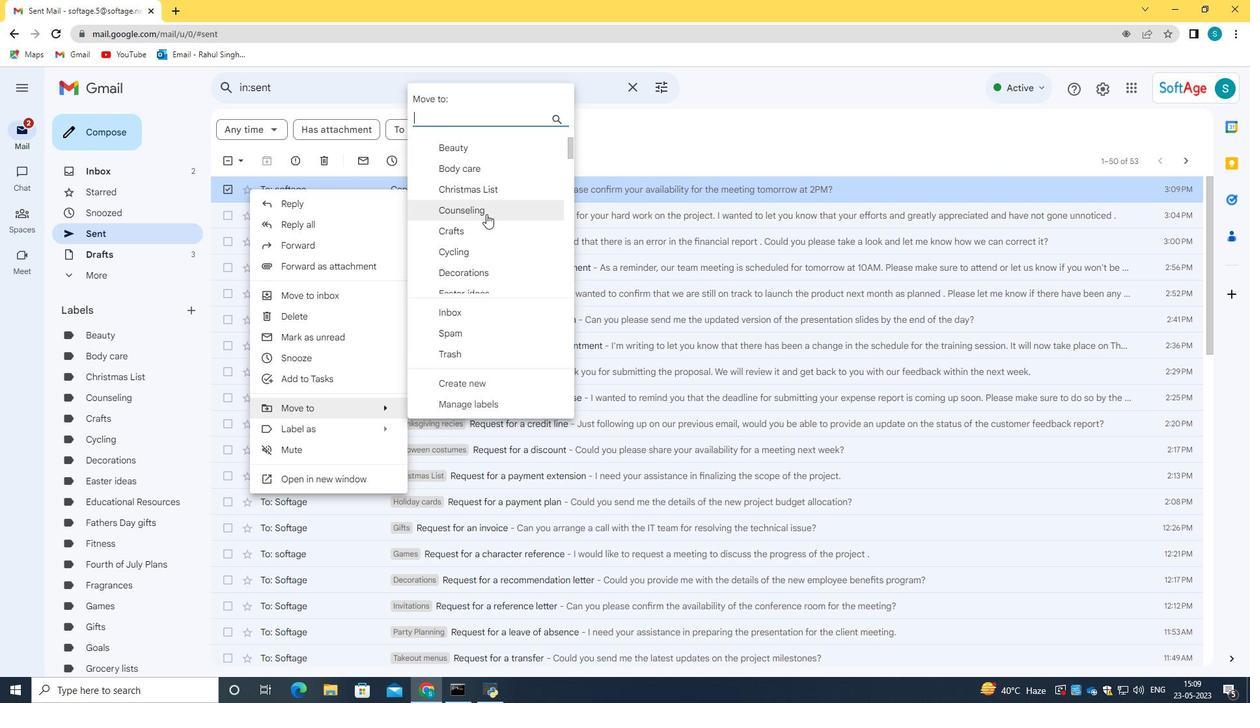 
Action: Mouse scrolled (486, 213) with delta (0, 0)
Screenshot: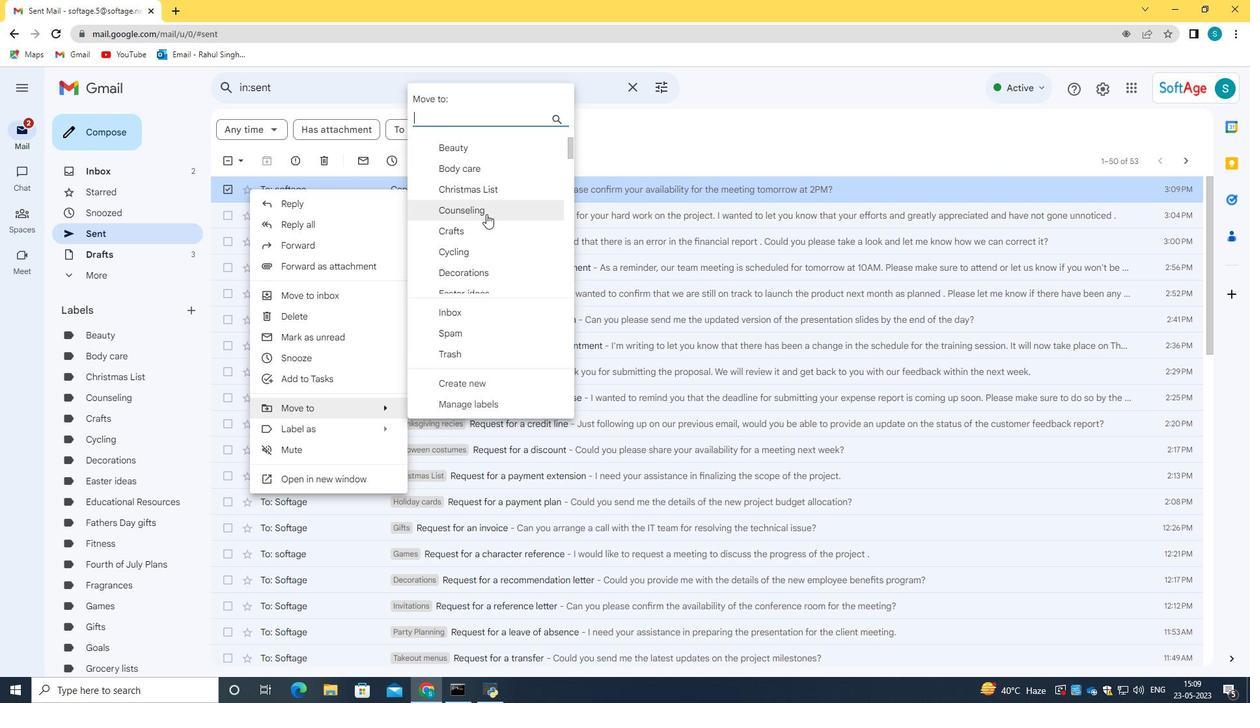 
Action: Mouse scrolled (486, 213) with delta (0, 0)
Screenshot: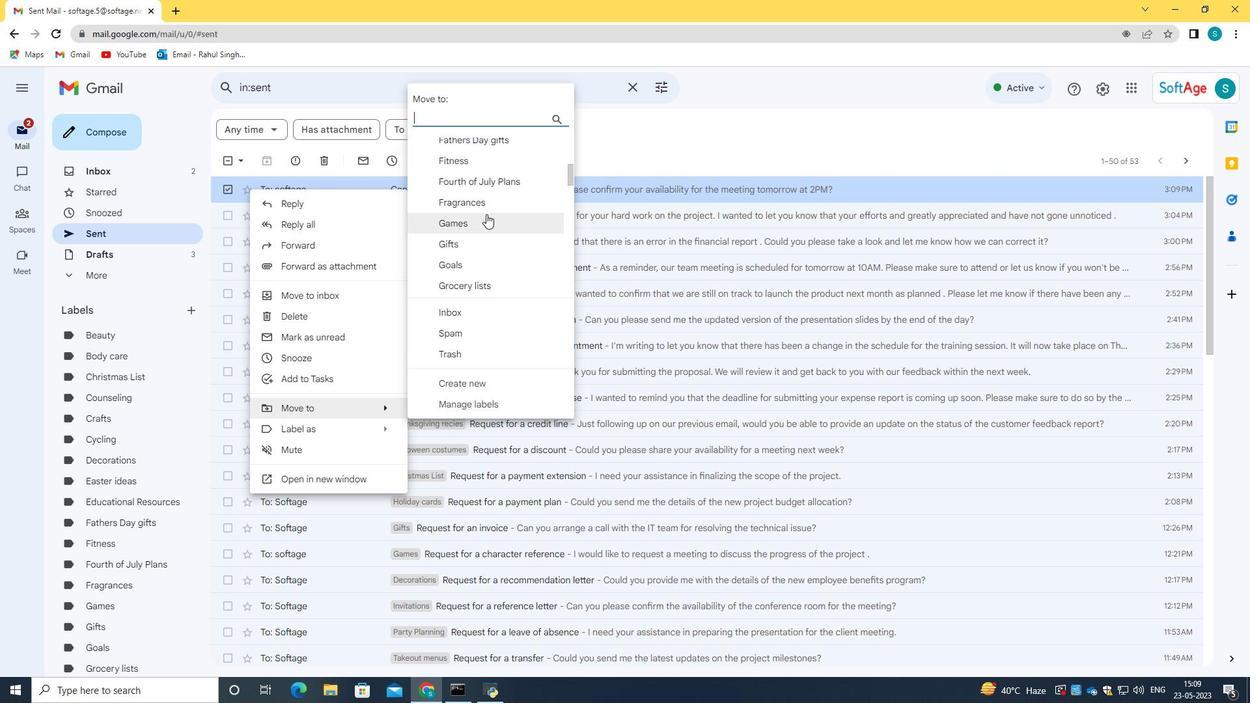 
Action: Mouse moved to (476, 167)
Screenshot: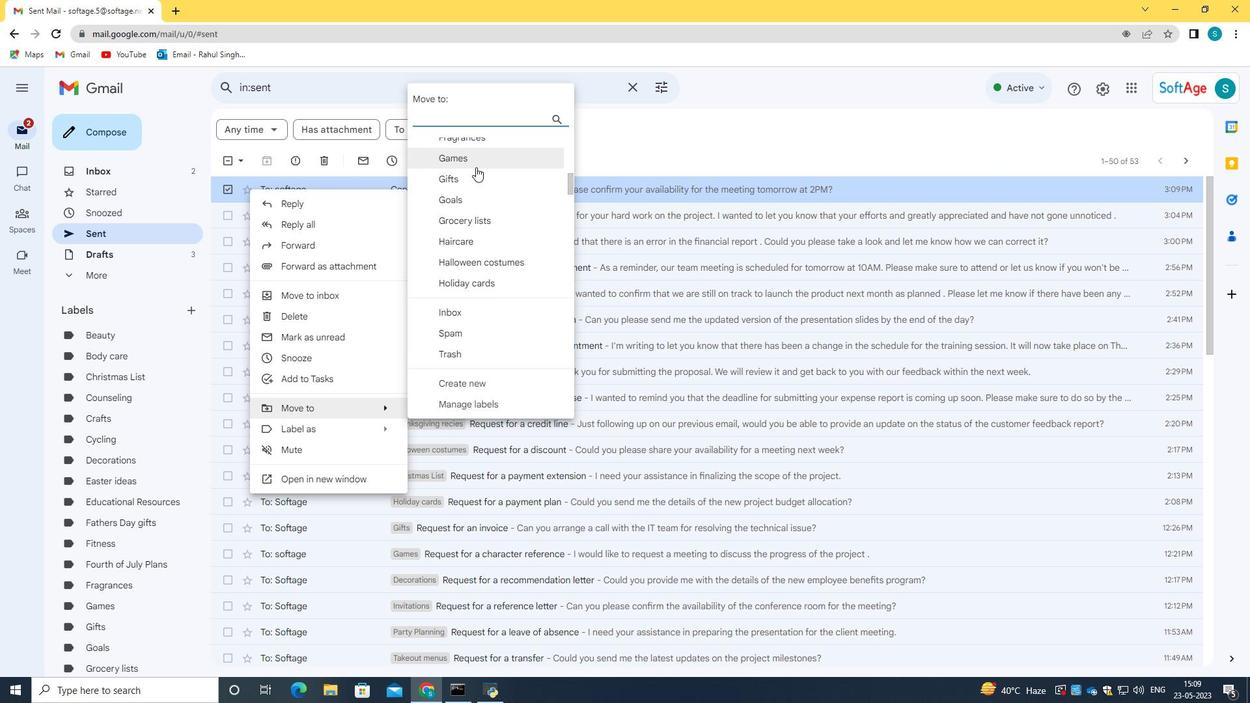 
Action: Mouse pressed left at (476, 167)
Screenshot: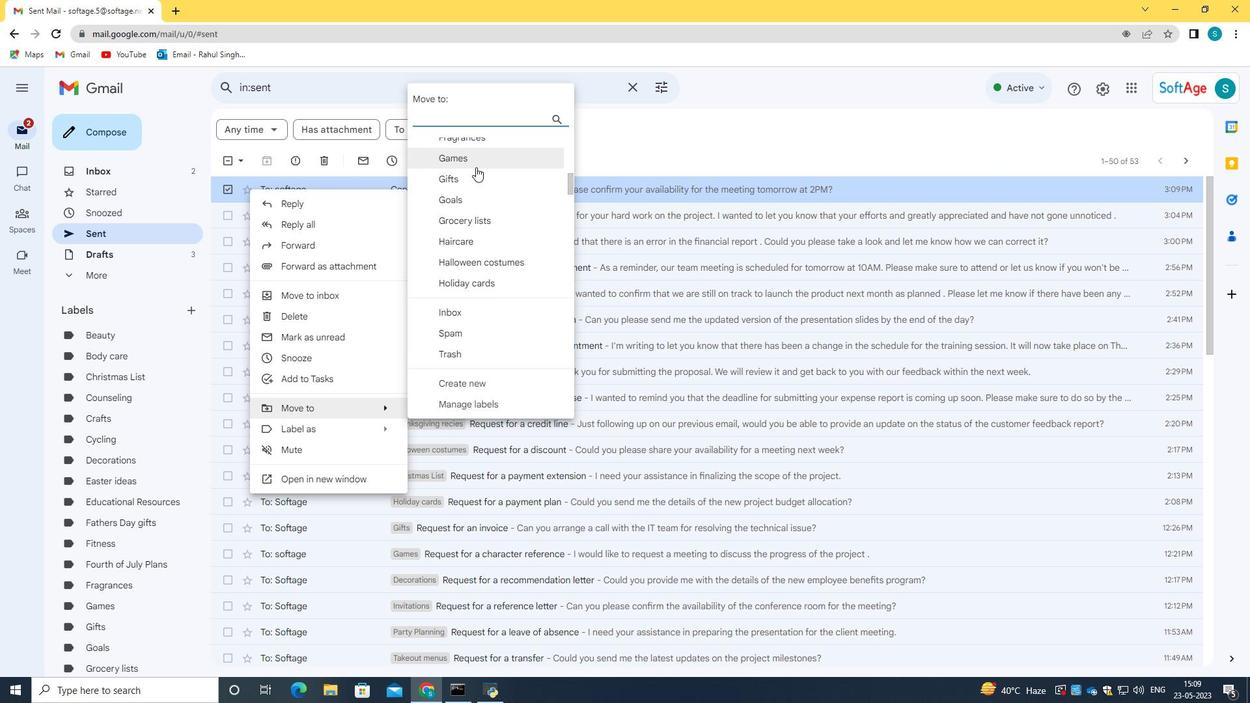 
Action: Mouse moved to (442, 67)
Screenshot: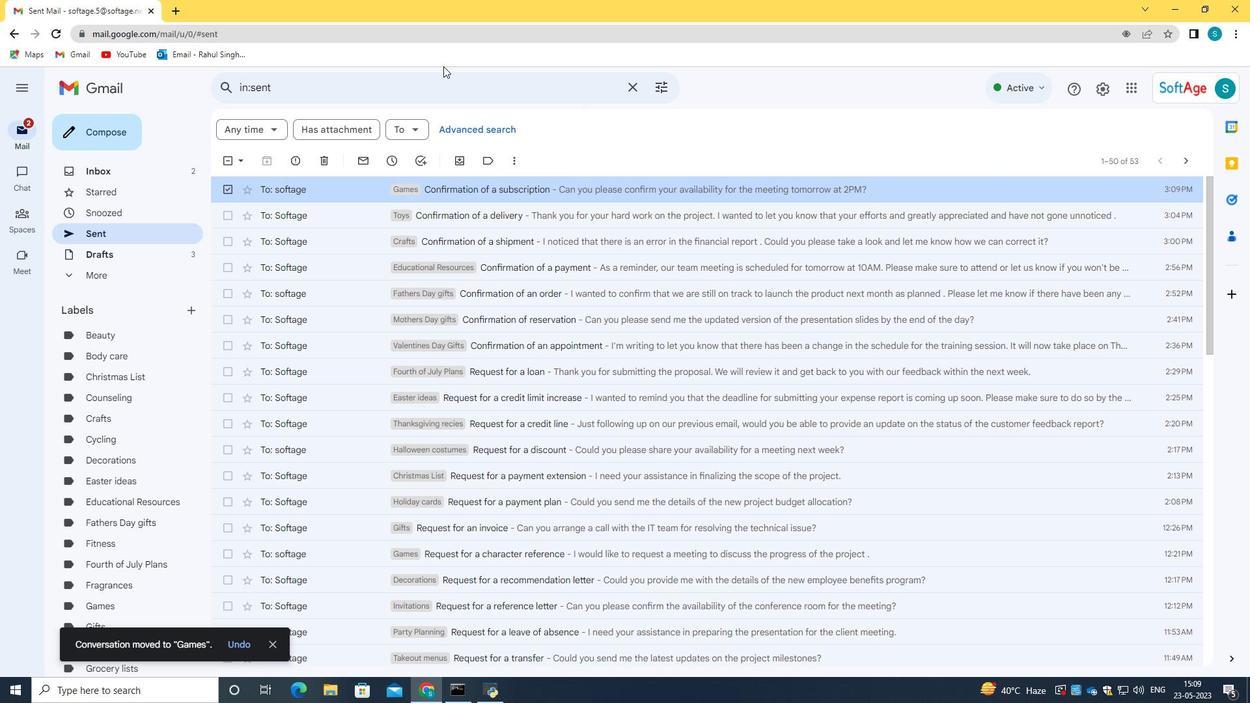 
